 Task: Find connections with filter location Ferrol with filter topic #Networkwith filter profile language Potuguese with filter current company Humans of Bombay with filter school Arts Commerce Jobs with filter industry Technology, Information and Internet with filter service category Video Production with filter keywords title Chief
Action: Mouse moved to (188, 252)
Screenshot: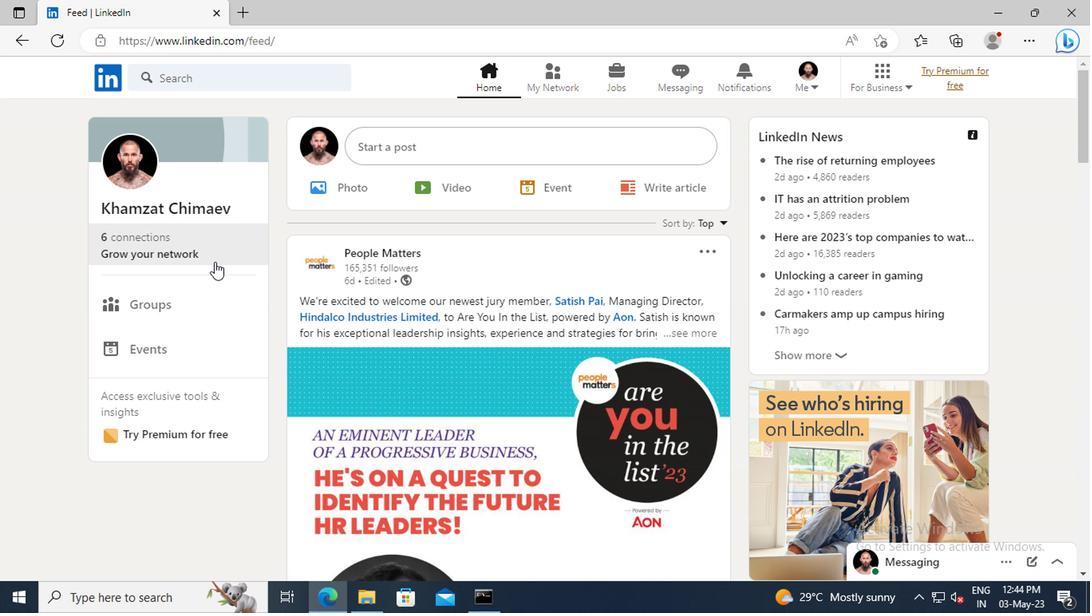 
Action: Mouse pressed left at (188, 252)
Screenshot: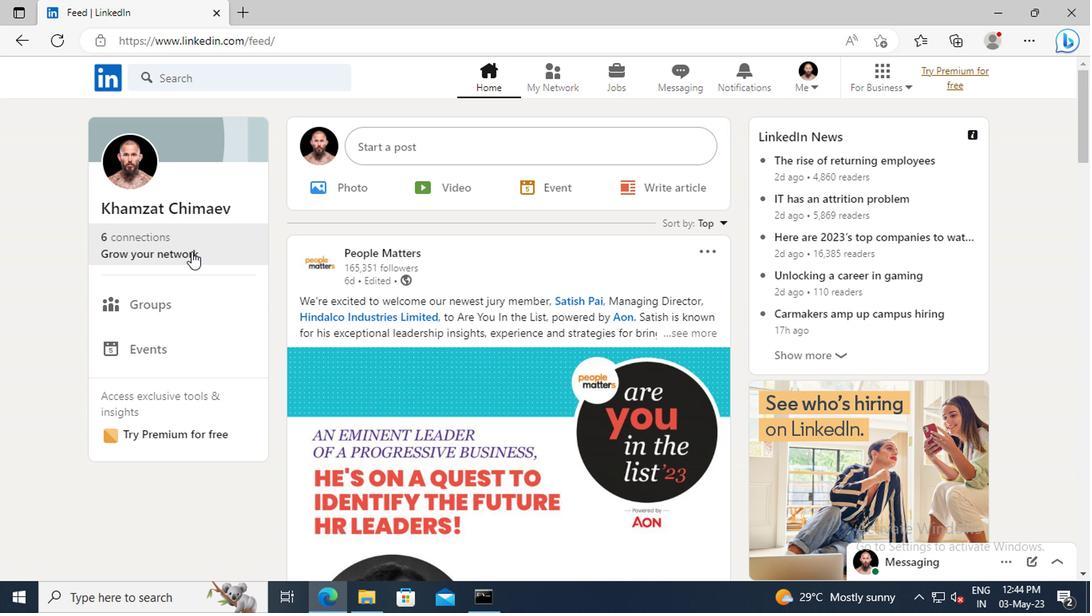 
Action: Mouse moved to (179, 172)
Screenshot: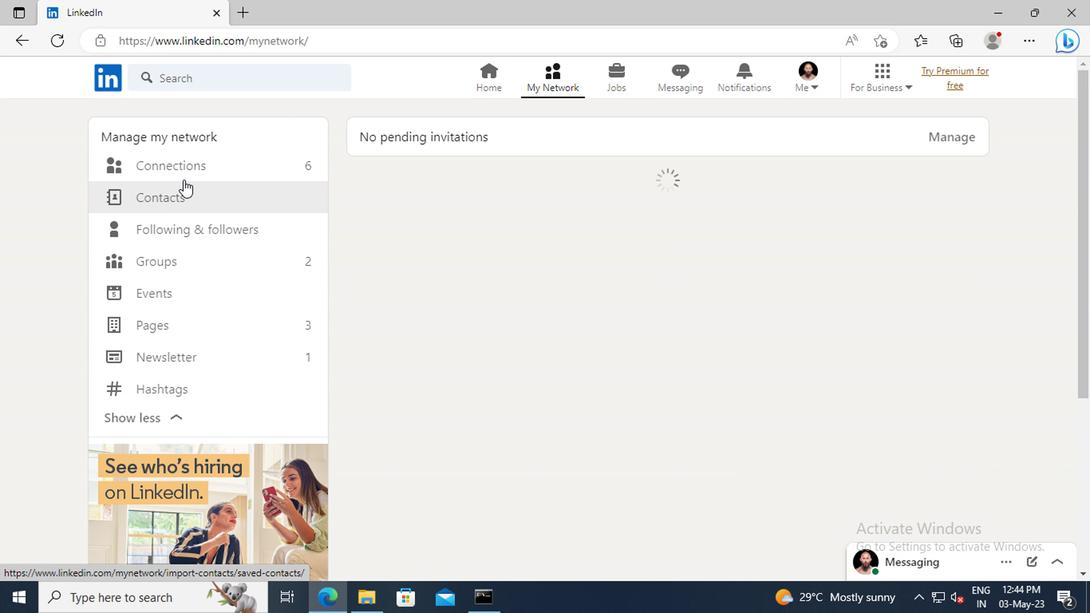 
Action: Mouse pressed left at (179, 172)
Screenshot: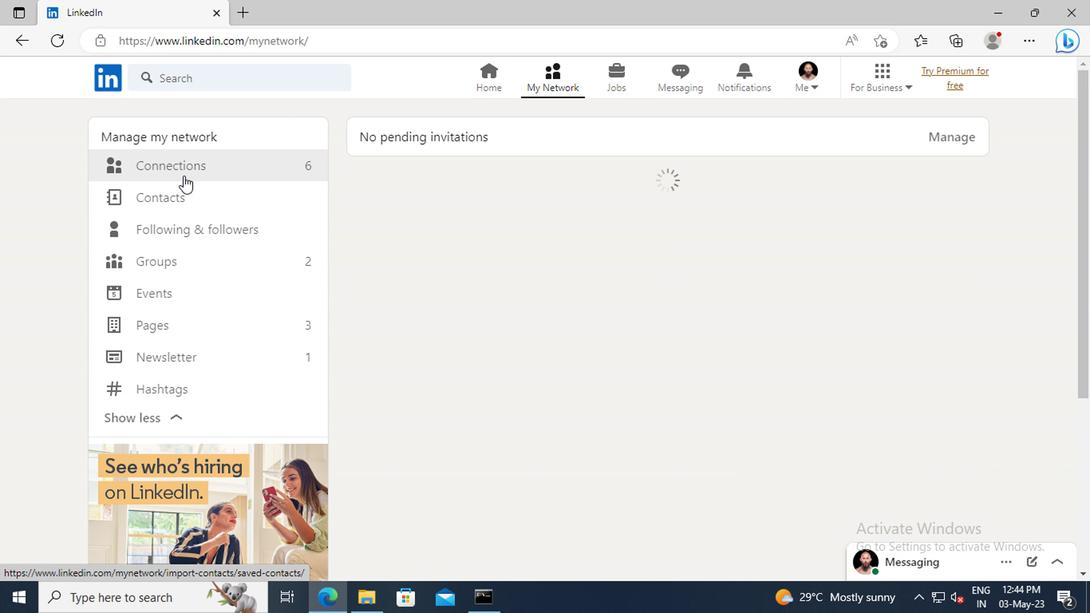 
Action: Mouse moved to (631, 173)
Screenshot: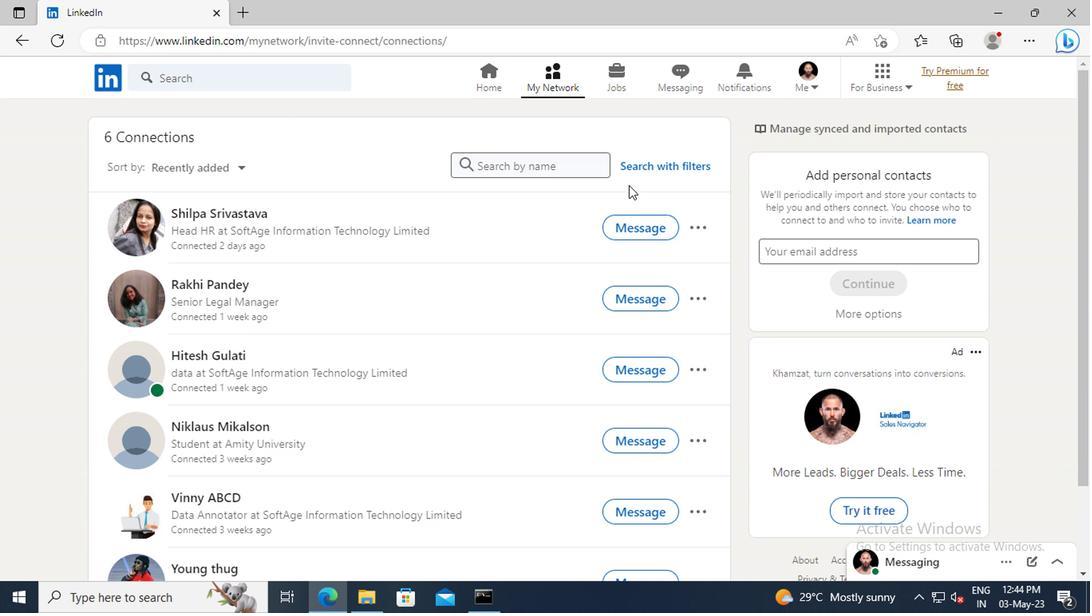 
Action: Mouse pressed left at (631, 173)
Screenshot: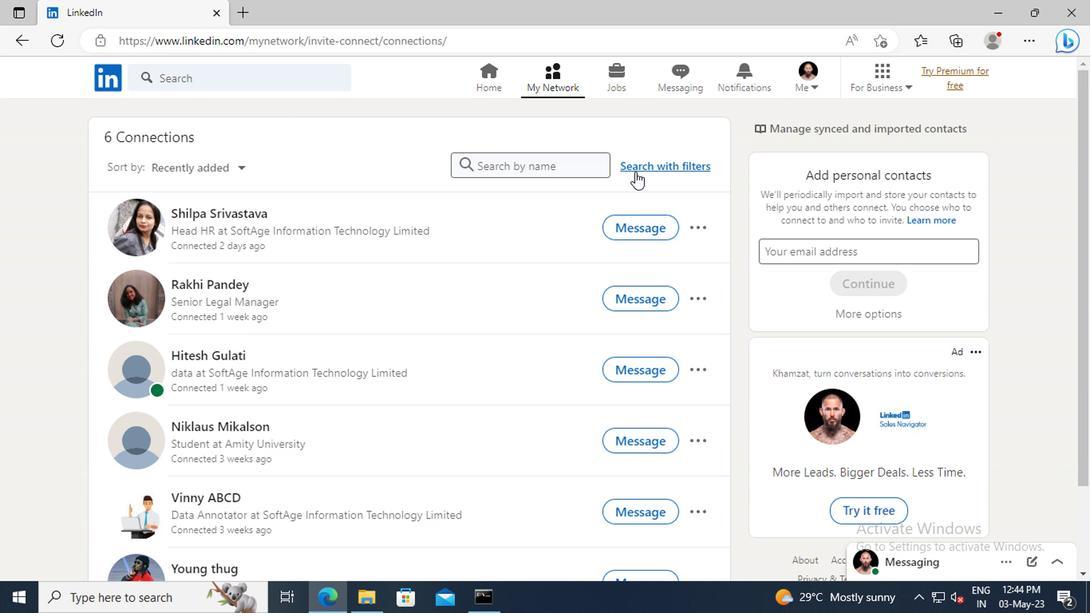 
Action: Mouse moved to (602, 127)
Screenshot: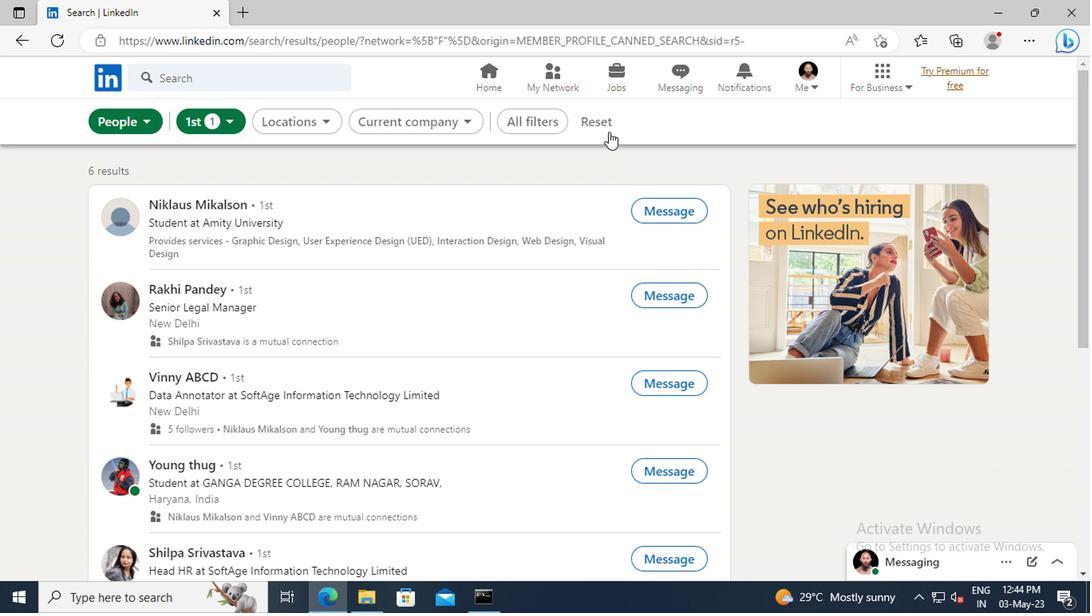 
Action: Mouse pressed left at (602, 127)
Screenshot: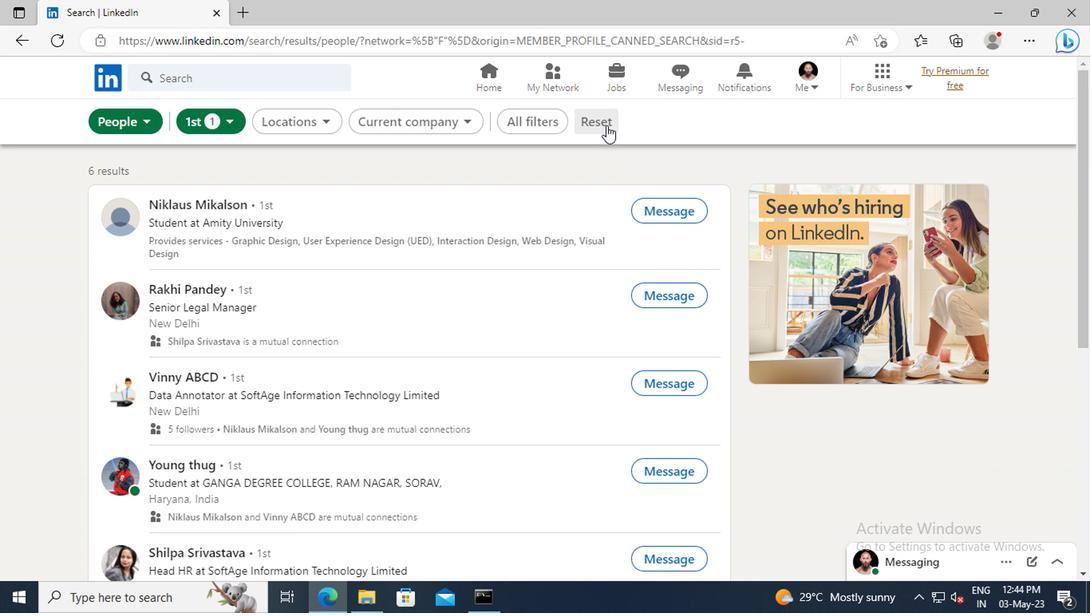 
Action: Mouse moved to (573, 127)
Screenshot: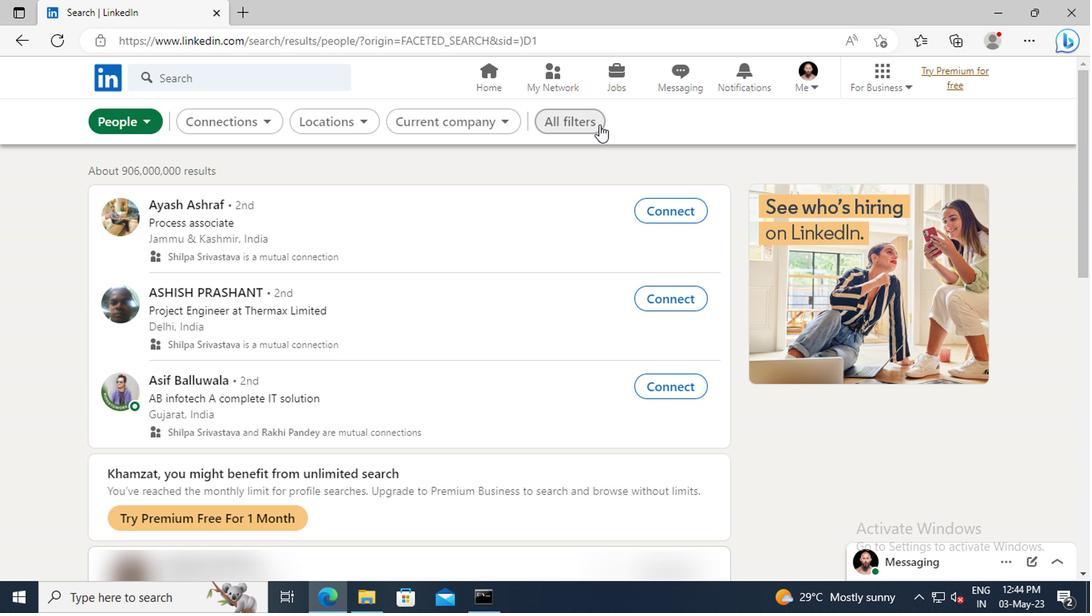 
Action: Mouse pressed left at (573, 127)
Screenshot: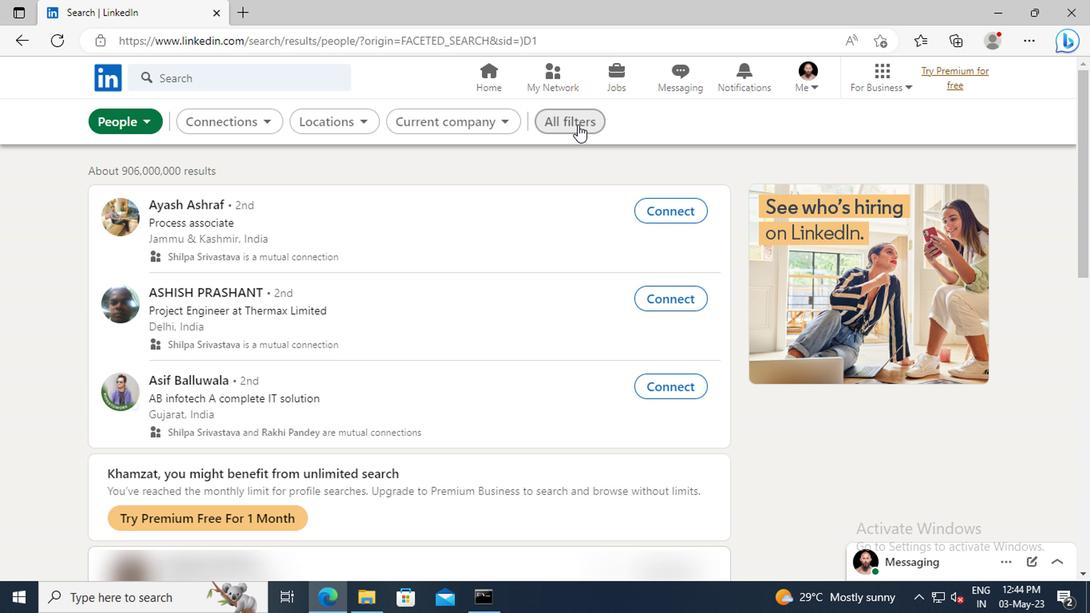 
Action: Mouse moved to (862, 294)
Screenshot: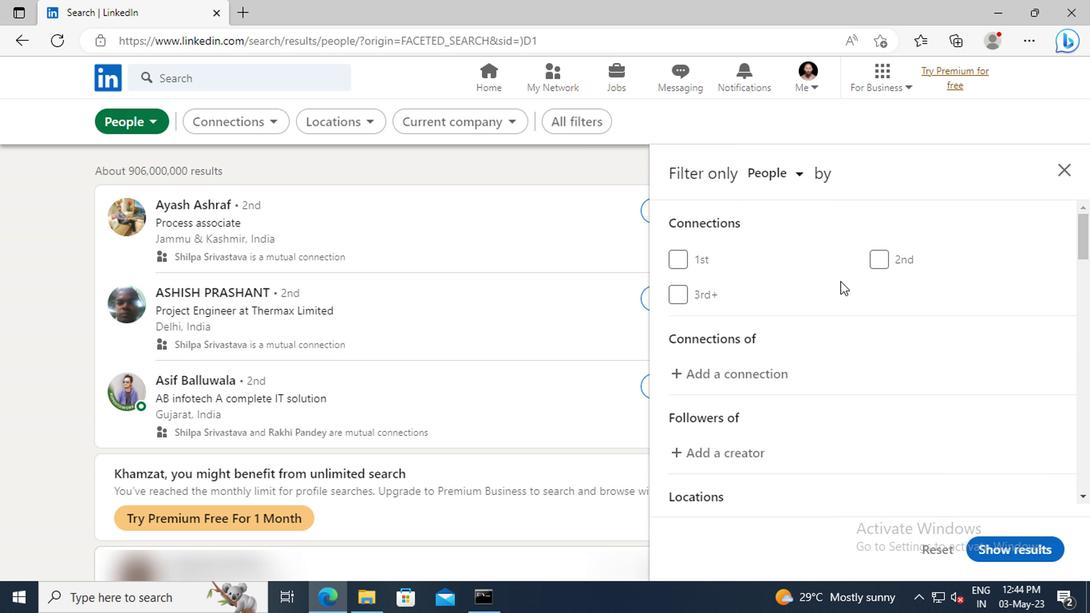 
Action: Mouse scrolled (862, 292) with delta (0, -1)
Screenshot: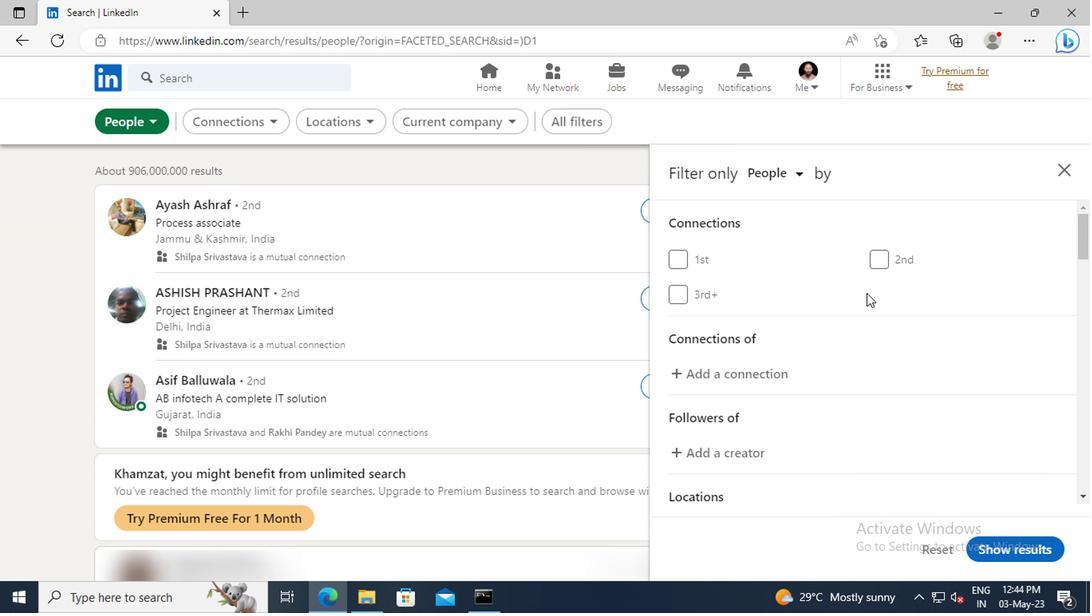 
Action: Mouse scrolled (862, 292) with delta (0, -1)
Screenshot: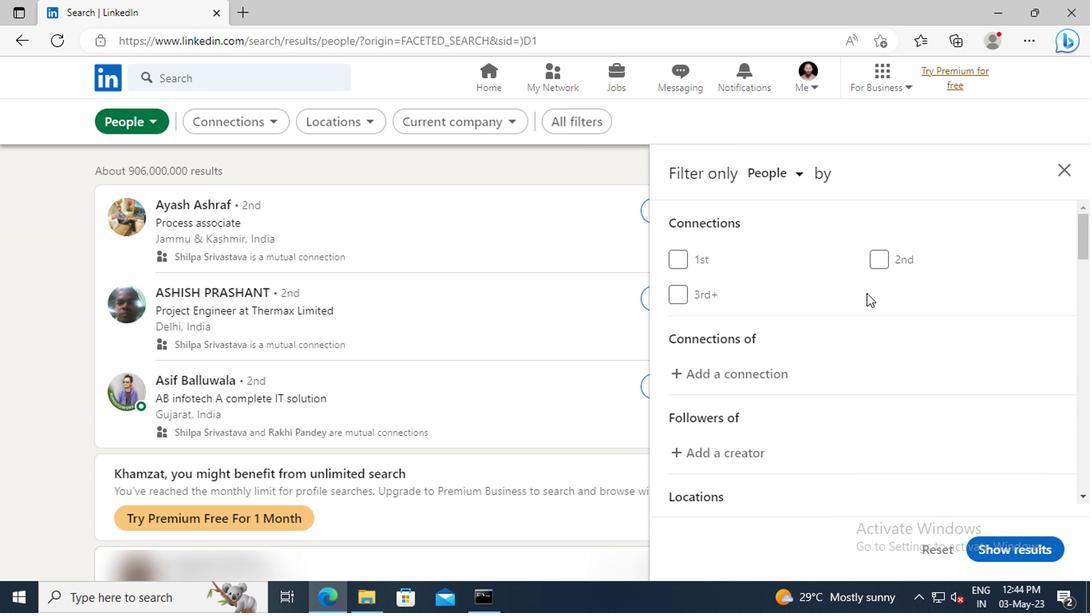 
Action: Mouse scrolled (862, 292) with delta (0, -1)
Screenshot: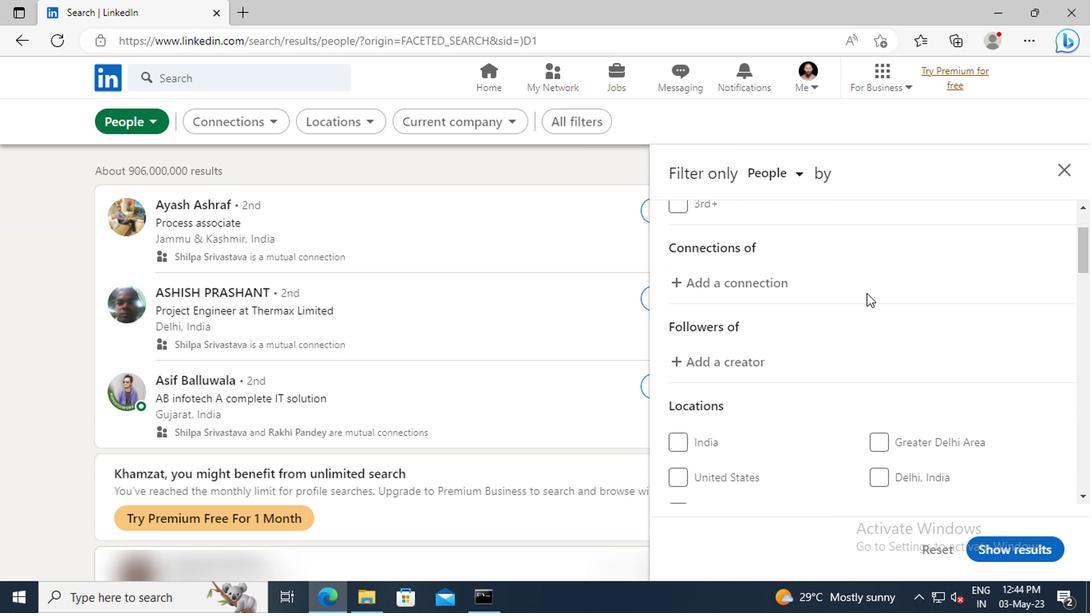 
Action: Mouse scrolled (862, 292) with delta (0, -1)
Screenshot: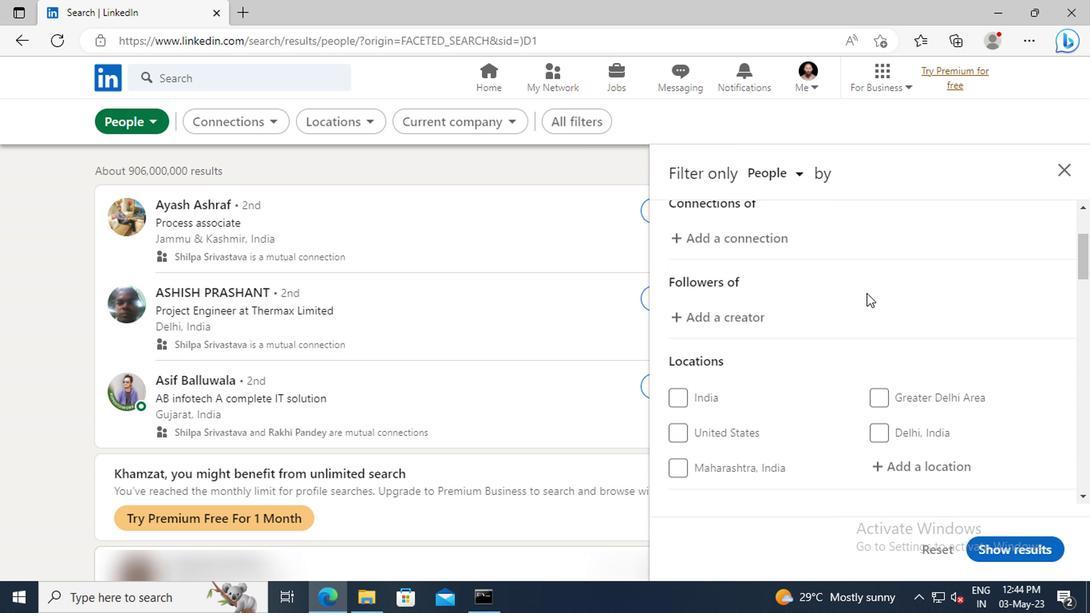 
Action: Mouse scrolled (862, 292) with delta (0, -1)
Screenshot: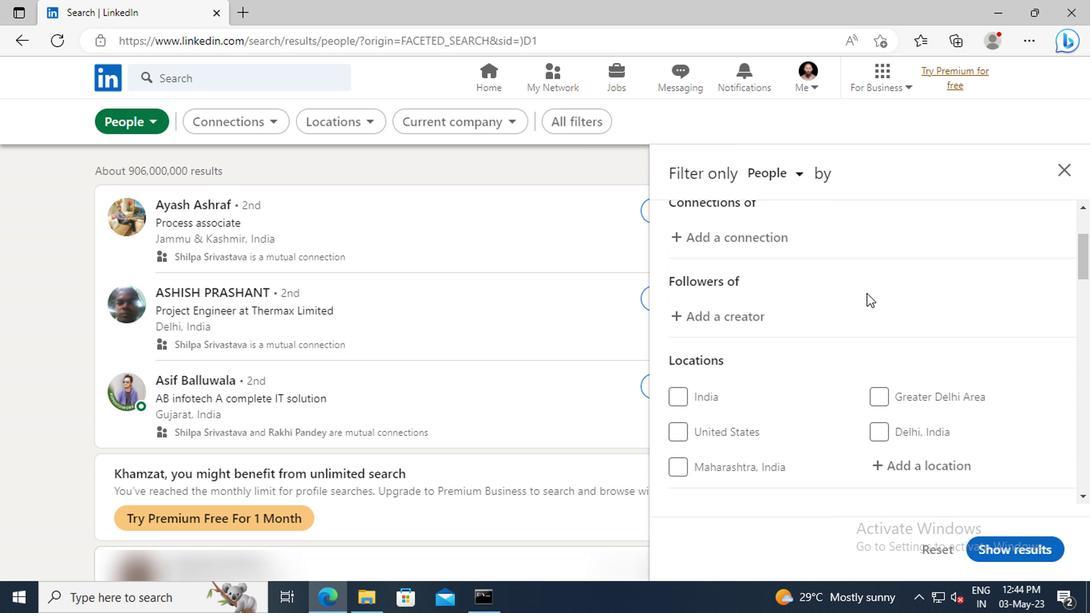 
Action: Mouse moved to (878, 372)
Screenshot: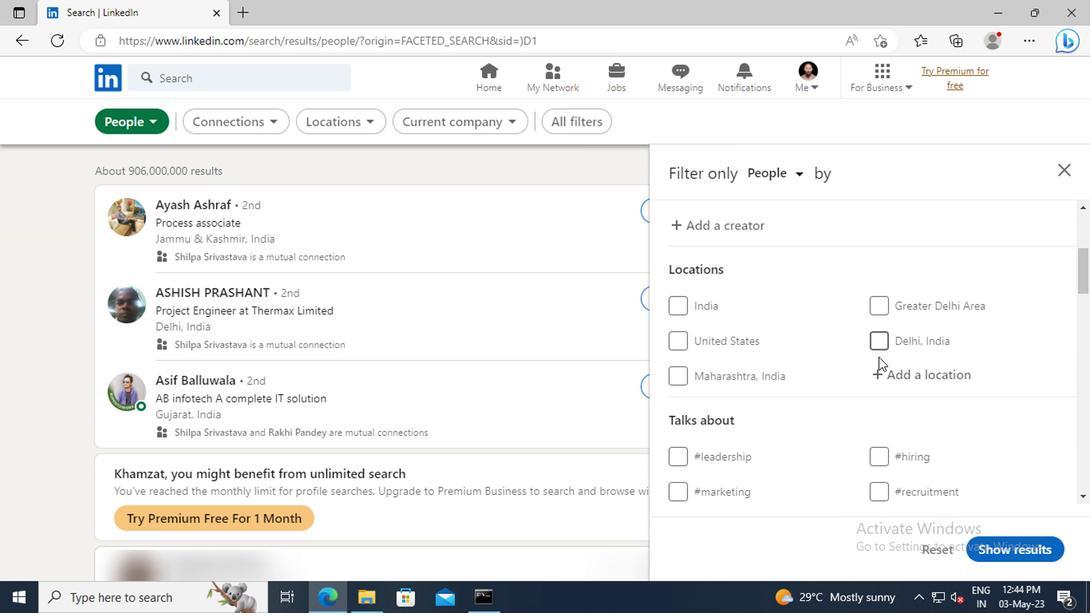 
Action: Mouse pressed left at (878, 372)
Screenshot: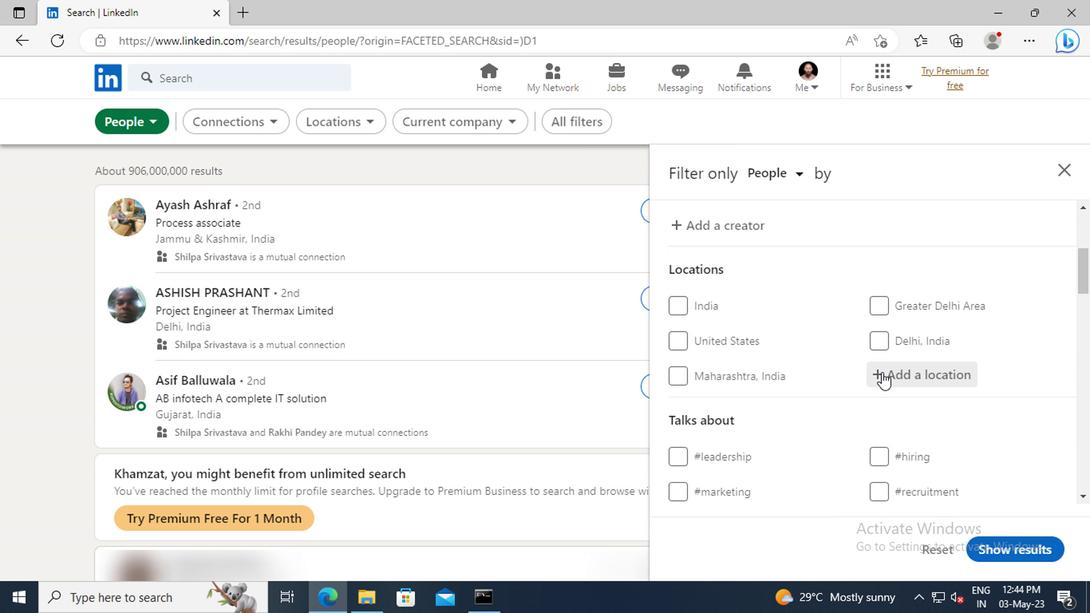 
Action: Key pressed <Key.shift>FERROL
Screenshot: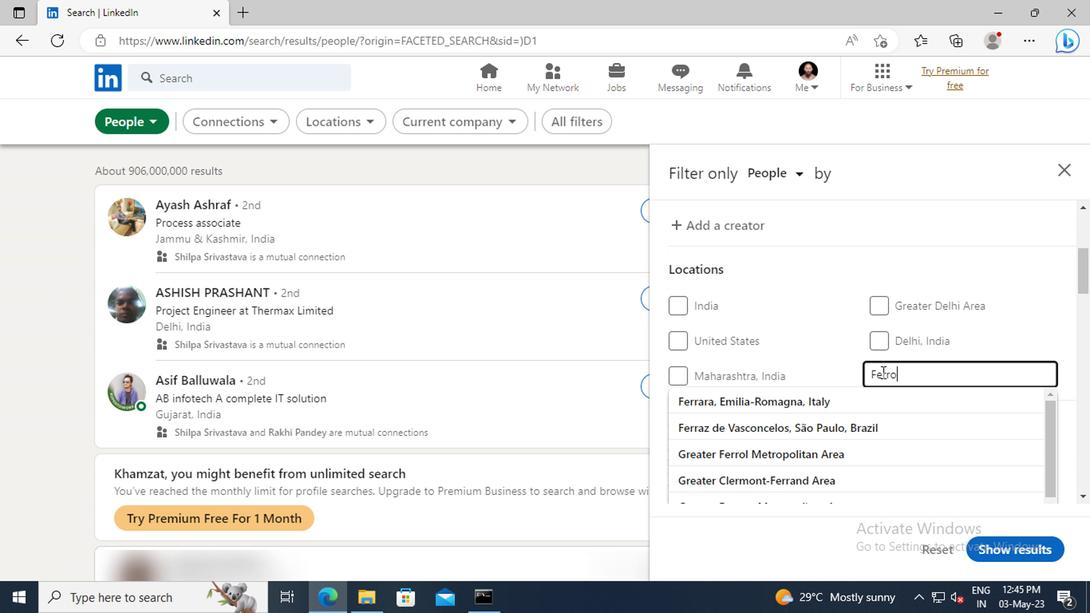 
Action: Mouse moved to (874, 443)
Screenshot: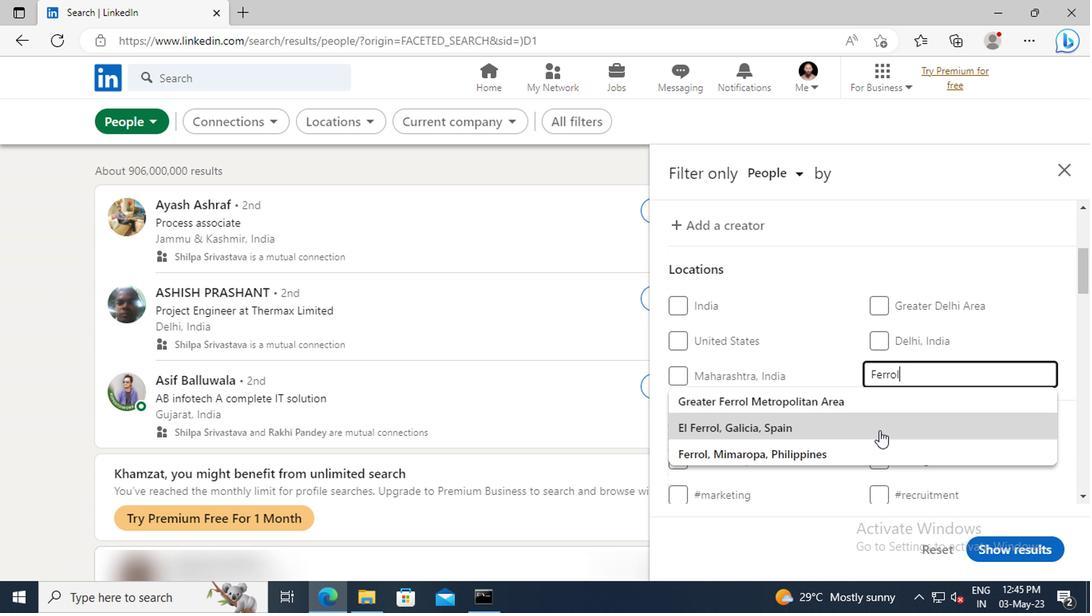 
Action: Mouse pressed left at (874, 443)
Screenshot: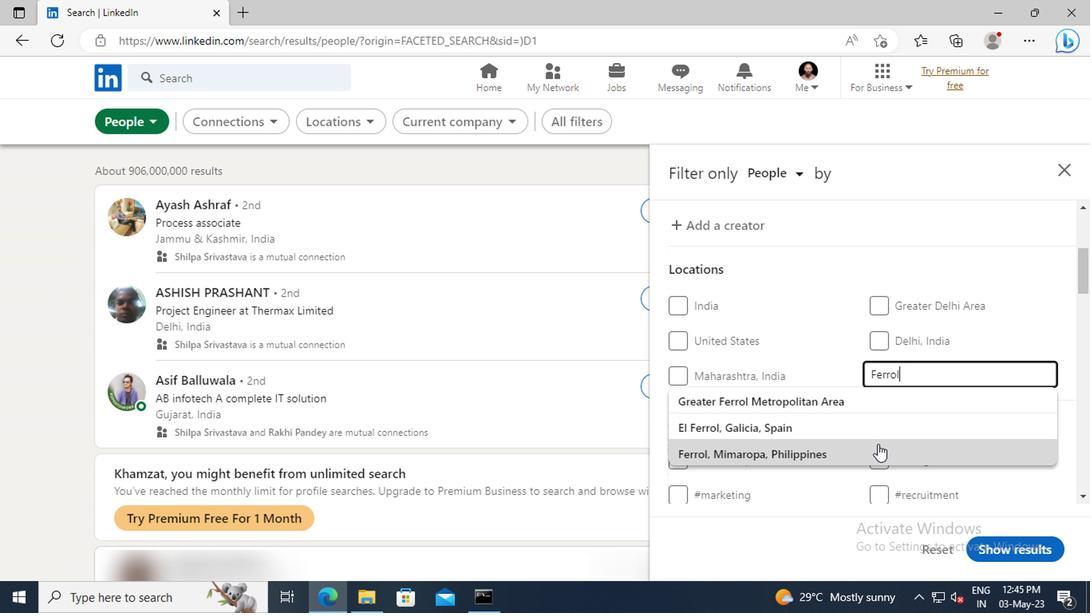 
Action: Mouse scrolled (874, 442) with delta (0, -1)
Screenshot: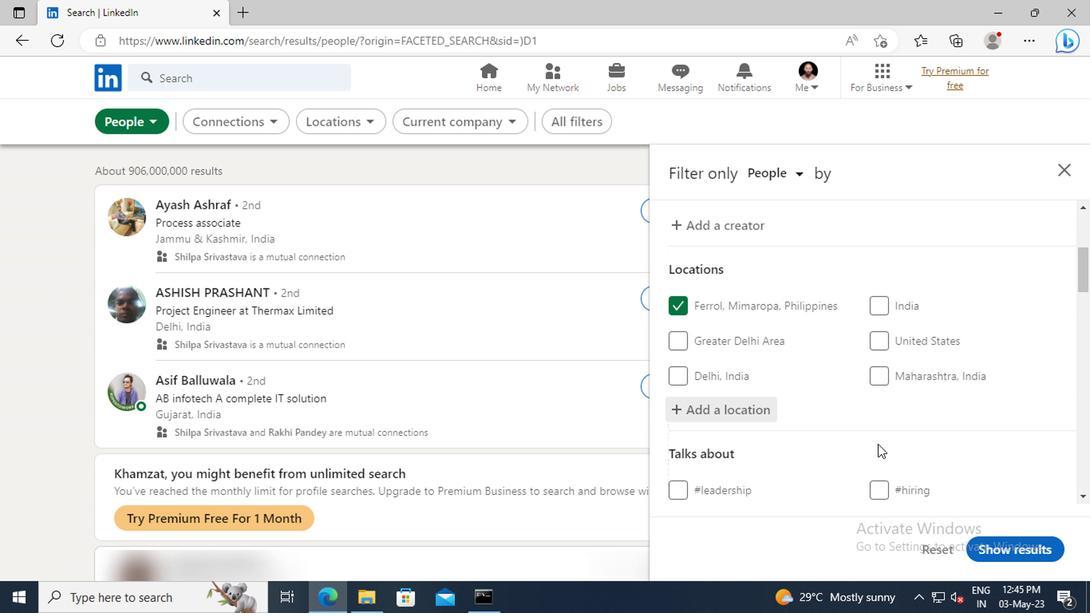 
Action: Mouse scrolled (874, 442) with delta (0, -1)
Screenshot: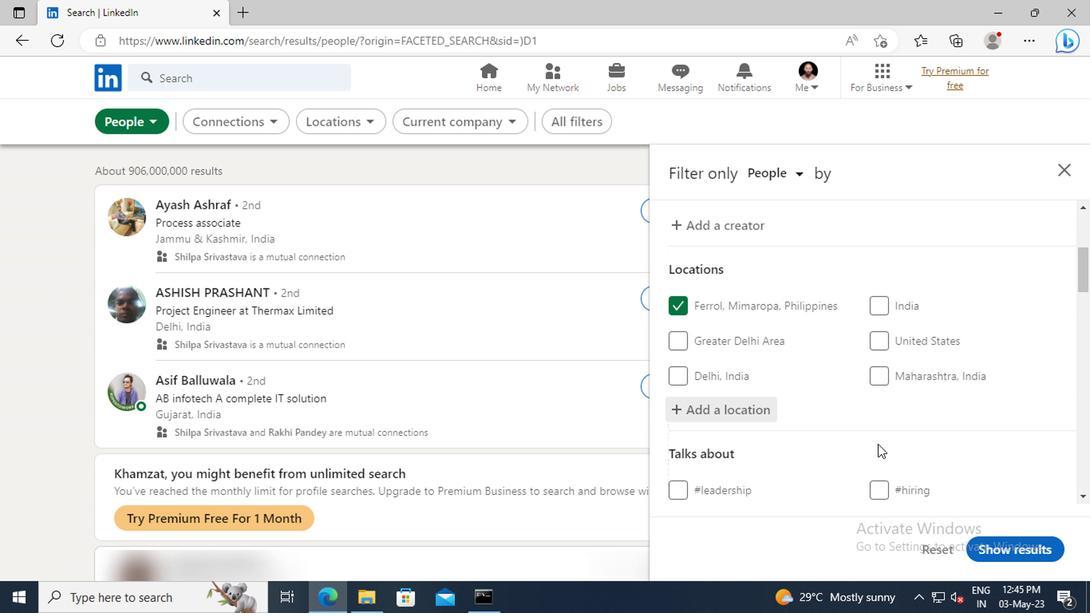 
Action: Mouse scrolled (874, 442) with delta (0, -1)
Screenshot: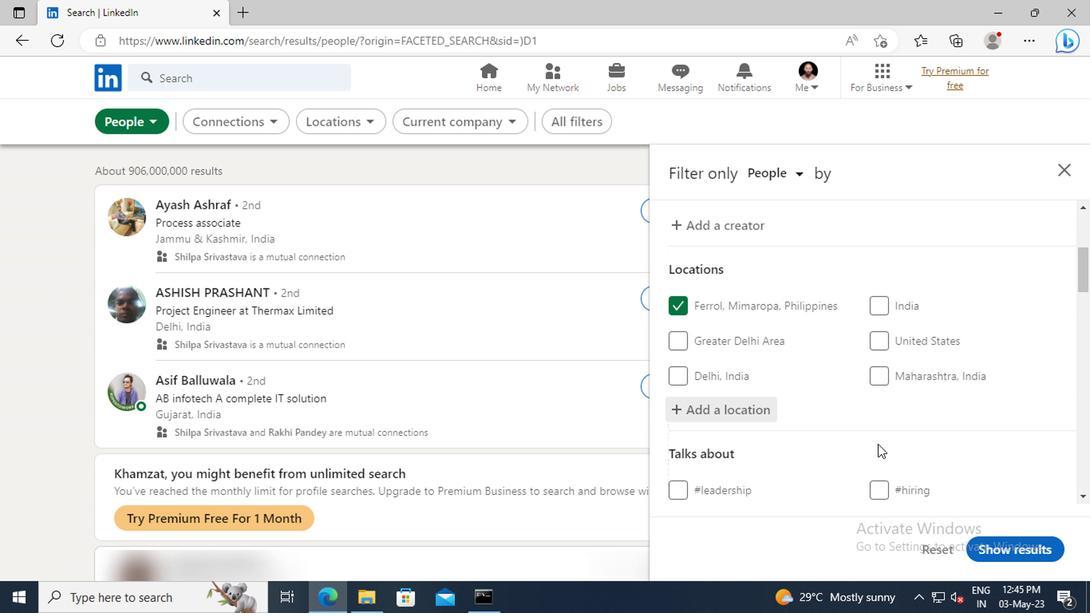 
Action: Mouse moved to (880, 432)
Screenshot: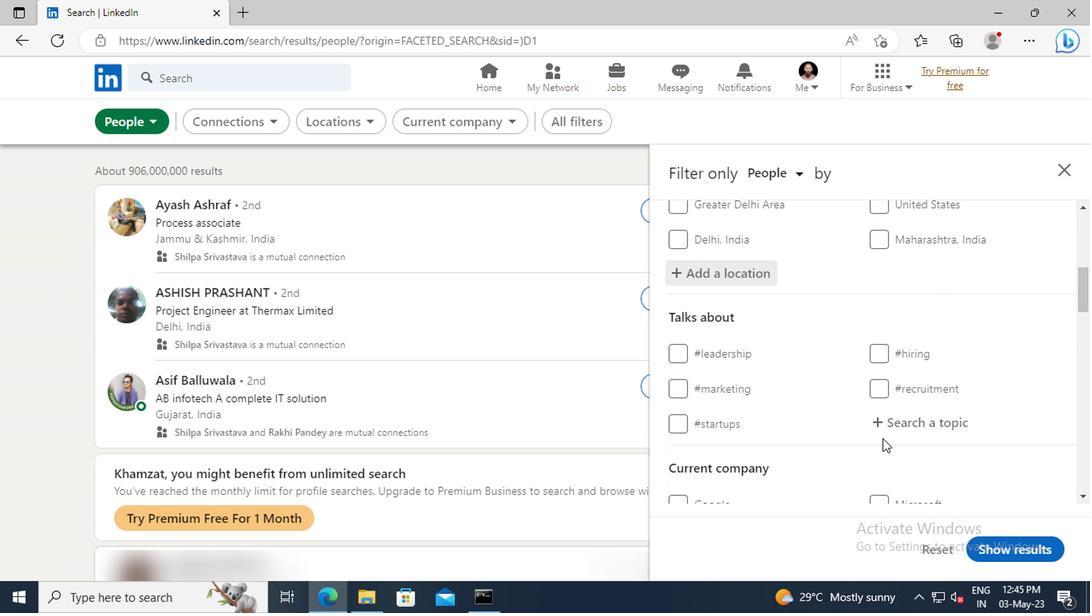 
Action: Mouse pressed left at (880, 432)
Screenshot: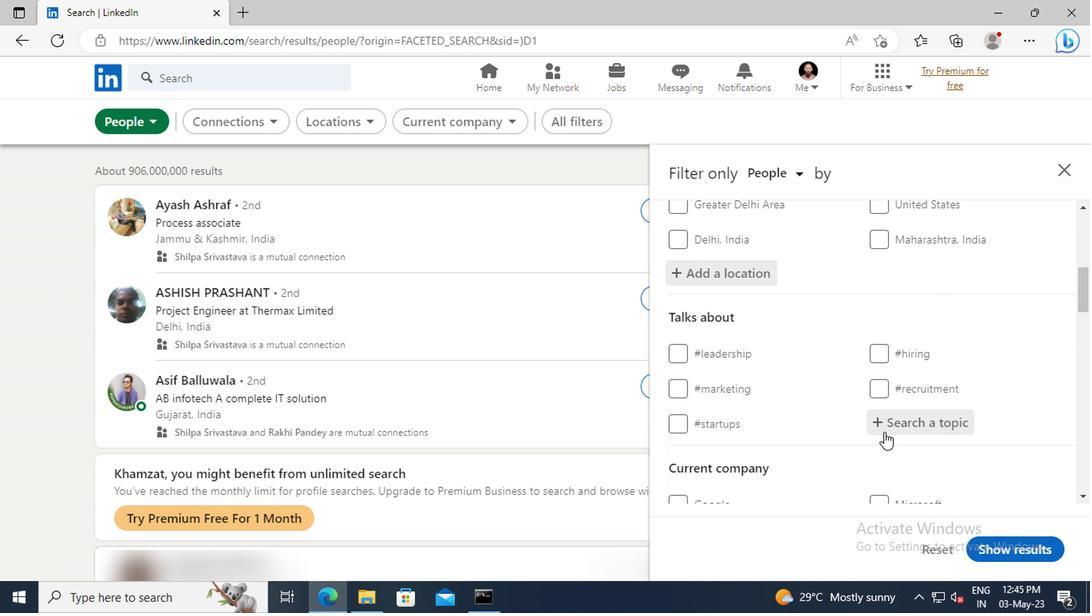 
Action: Key pressed <Key.shift>NETWORK
Screenshot: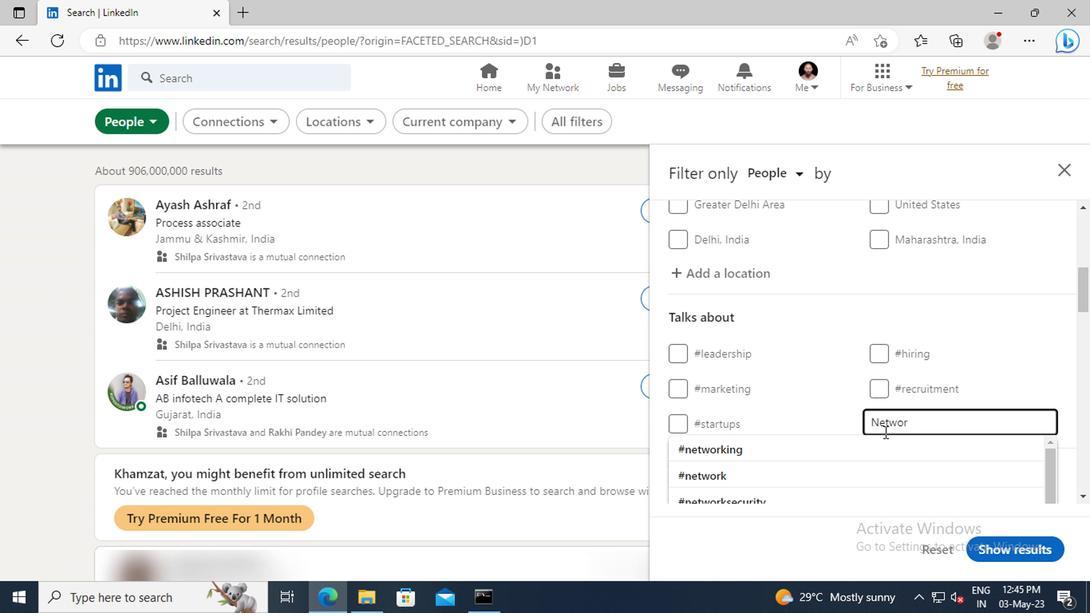 
Action: Mouse moved to (885, 463)
Screenshot: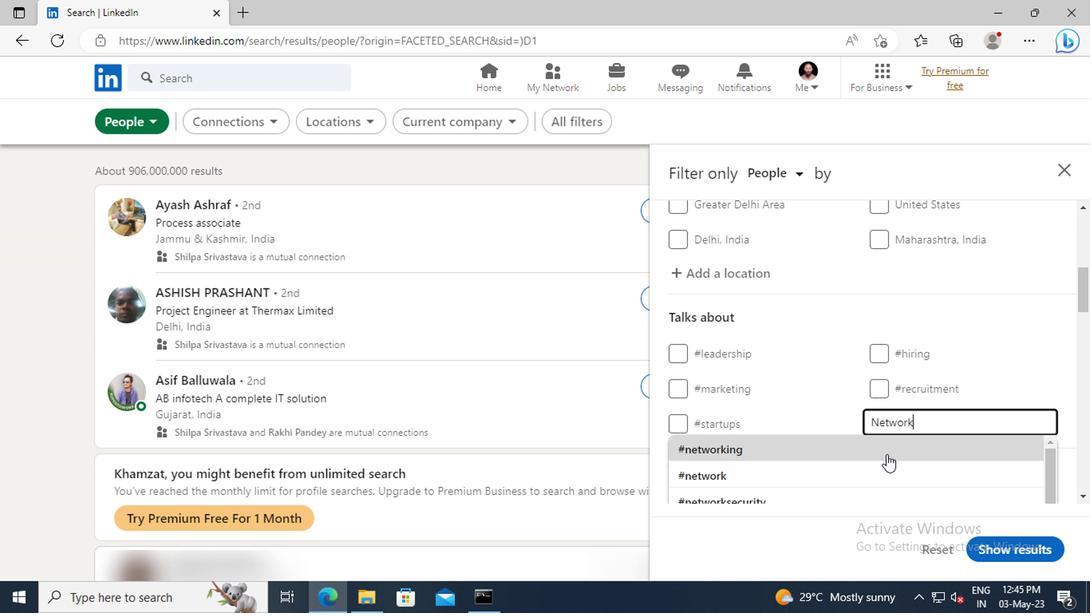 
Action: Mouse pressed left at (885, 463)
Screenshot: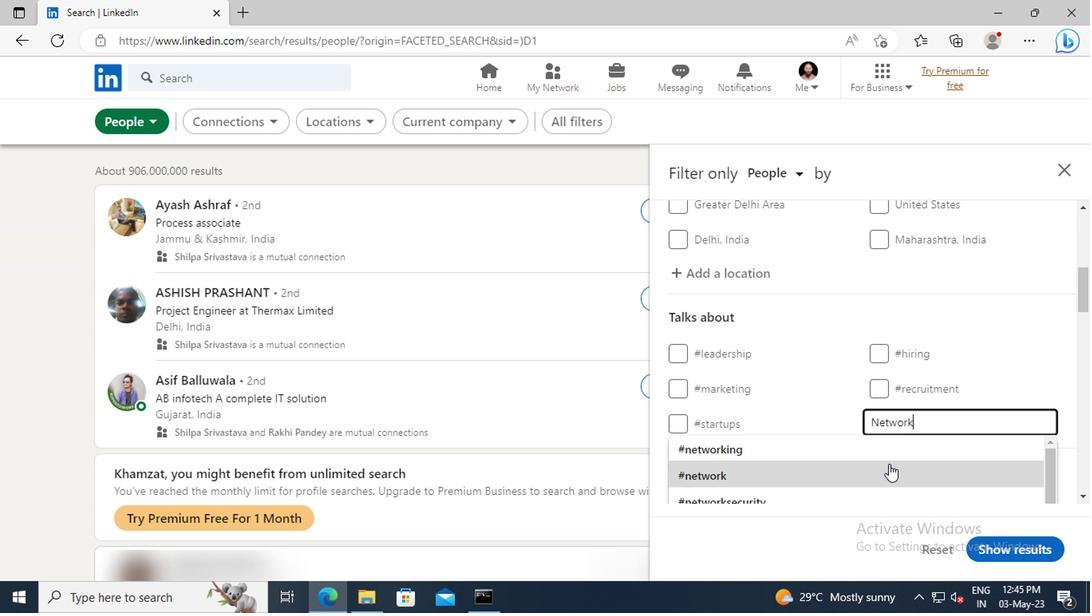 
Action: Mouse scrolled (885, 462) with delta (0, 0)
Screenshot: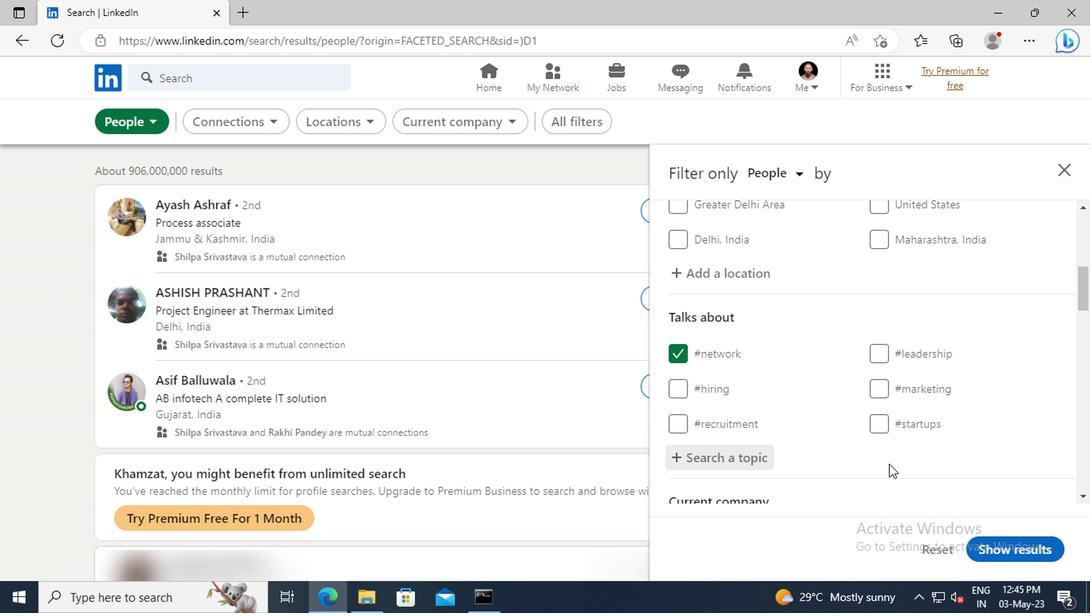 
Action: Mouse scrolled (885, 462) with delta (0, 0)
Screenshot: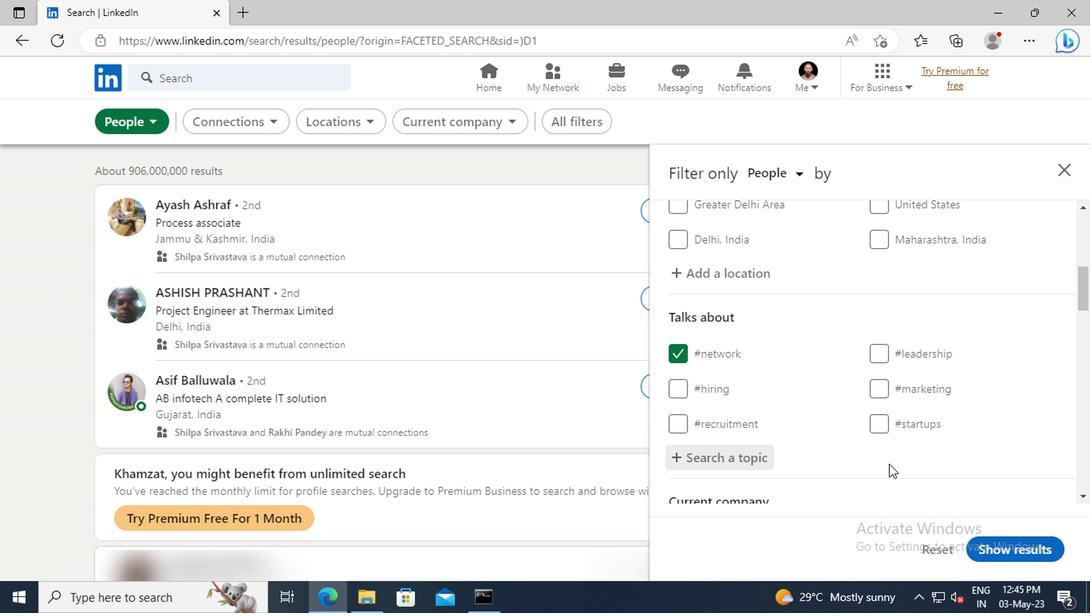 
Action: Mouse moved to (883, 403)
Screenshot: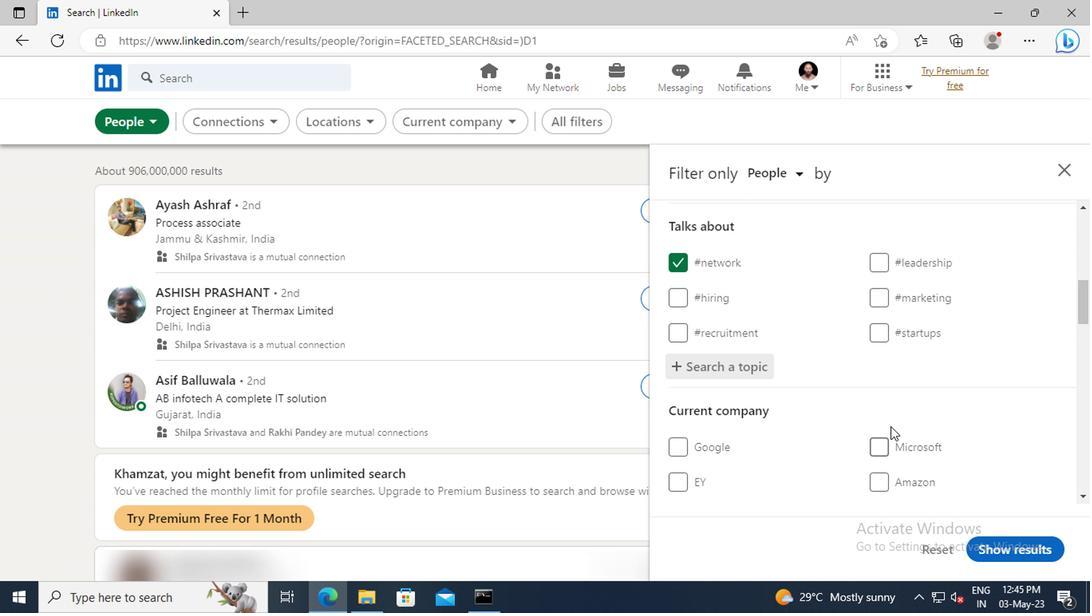
Action: Mouse scrolled (883, 402) with delta (0, 0)
Screenshot: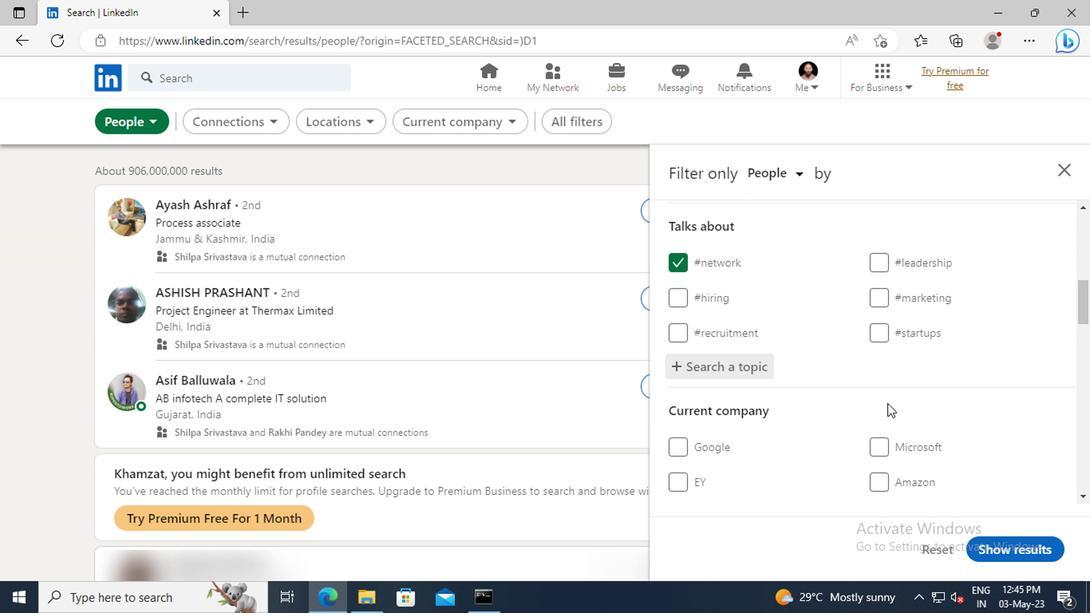 
Action: Mouse scrolled (883, 402) with delta (0, 0)
Screenshot: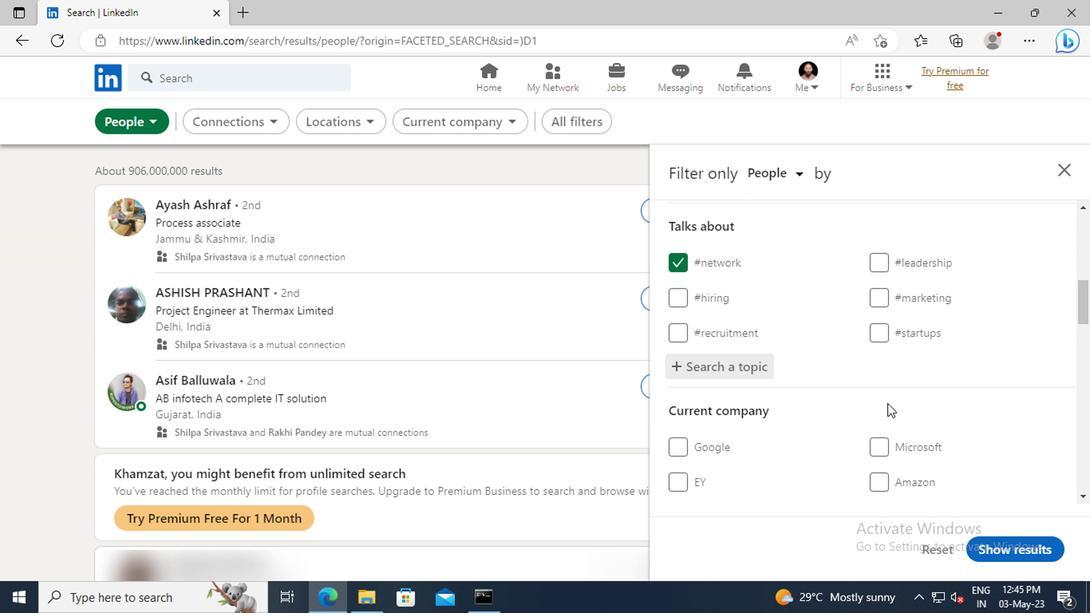 
Action: Mouse scrolled (883, 402) with delta (0, 0)
Screenshot: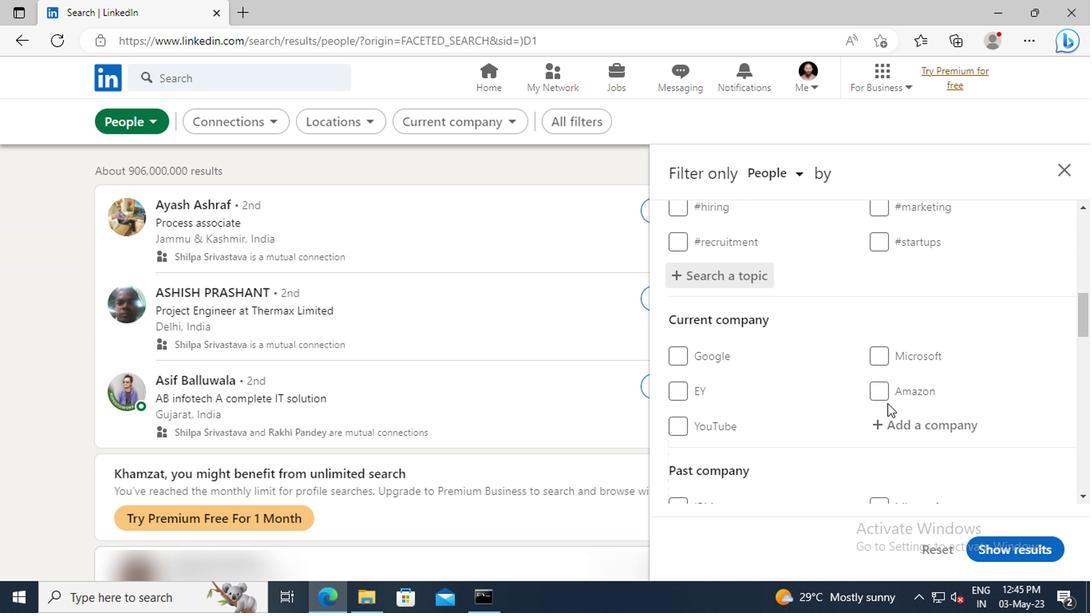 
Action: Mouse scrolled (883, 402) with delta (0, 0)
Screenshot: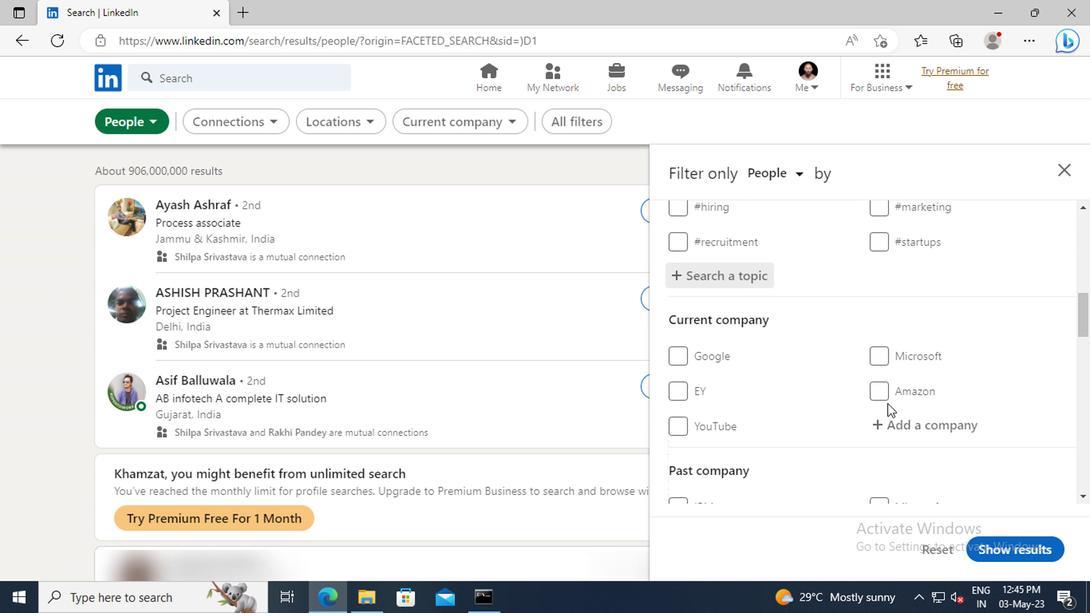 
Action: Mouse moved to (880, 393)
Screenshot: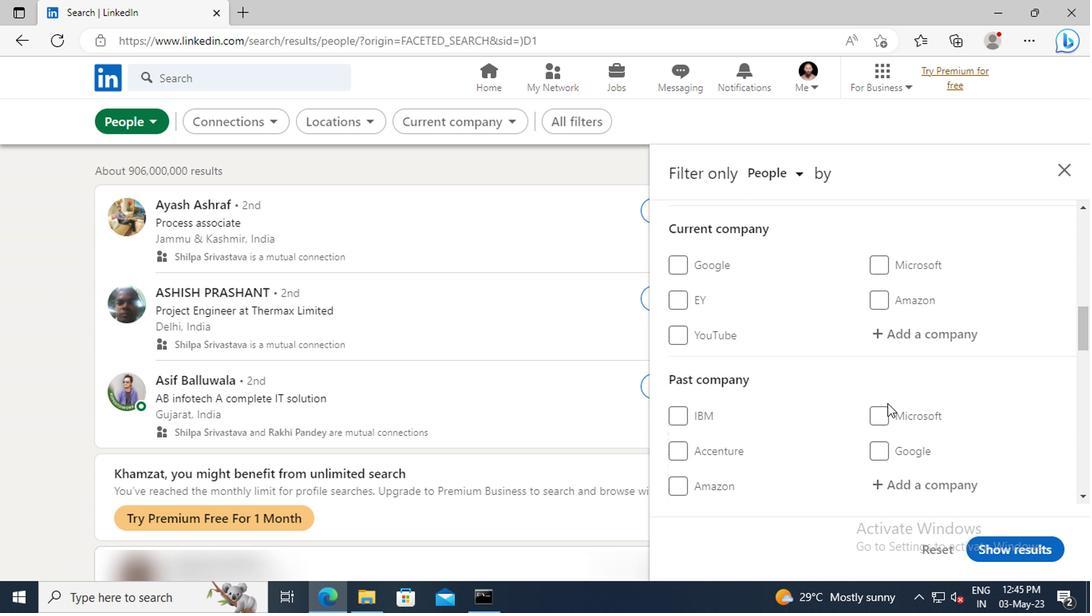 
Action: Mouse scrolled (880, 392) with delta (0, -1)
Screenshot: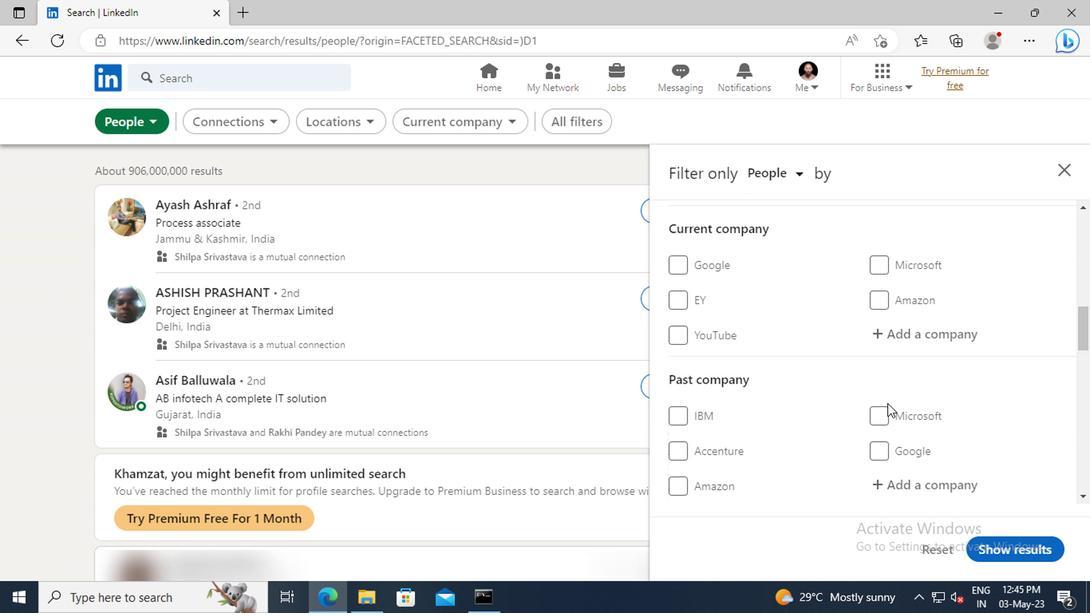 
Action: Mouse scrolled (880, 392) with delta (0, -1)
Screenshot: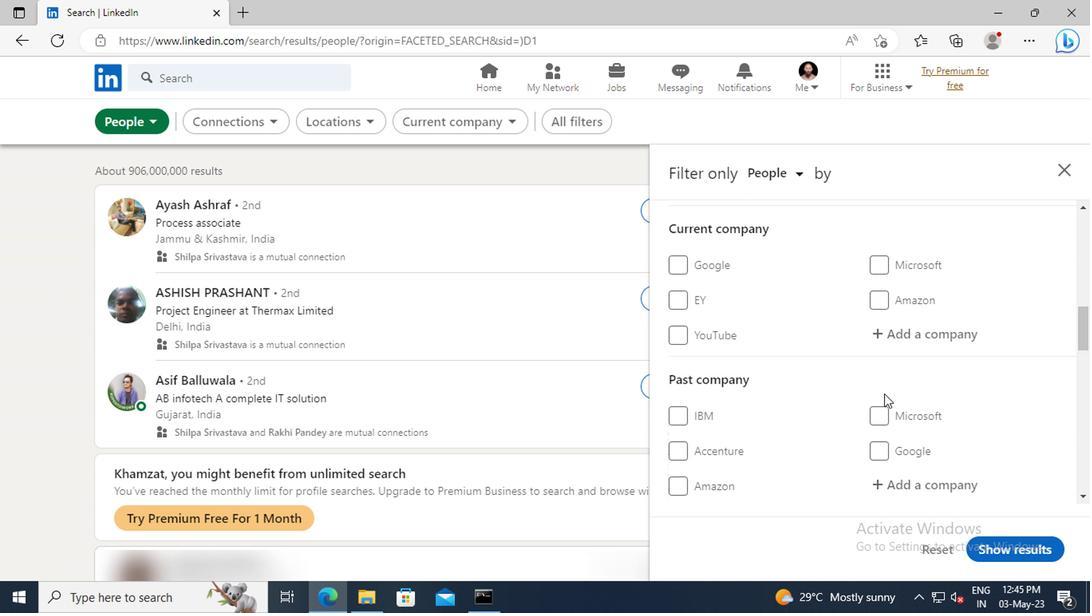 
Action: Mouse moved to (876, 376)
Screenshot: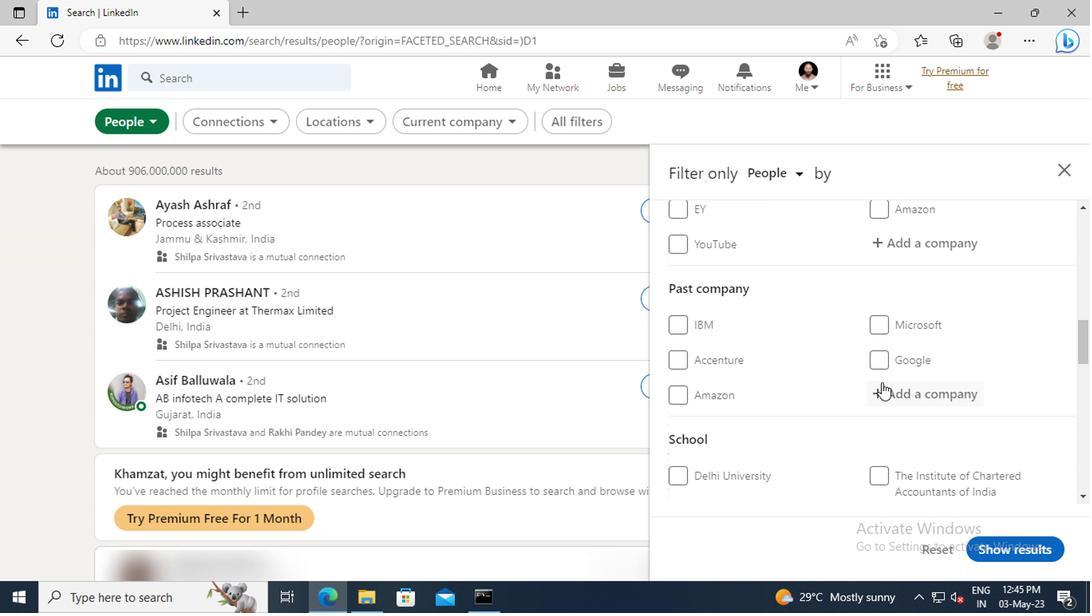 
Action: Mouse scrolled (876, 375) with delta (0, 0)
Screenshot: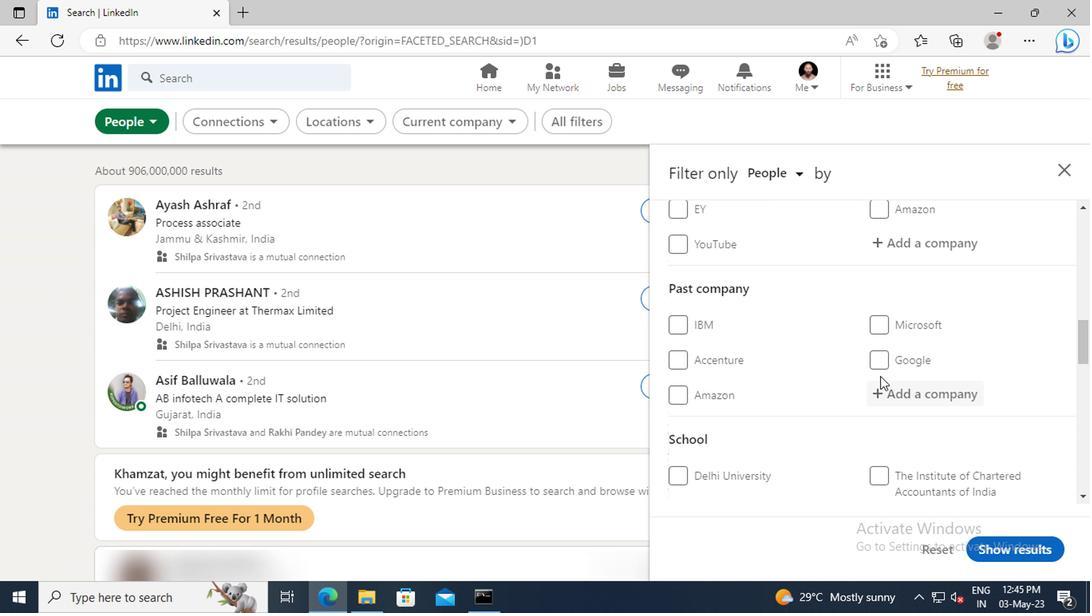 
Action: Mouse scrolled (876, 375) with delta (0, 0)
Screenshot: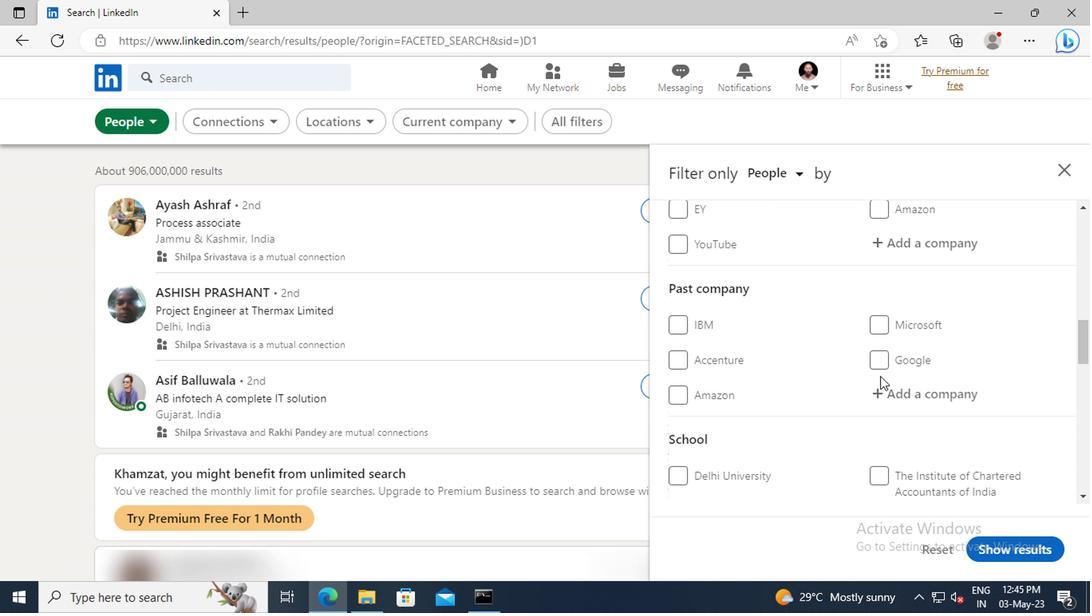 
Action: Mouse moved to (876, 374)
Screenshot: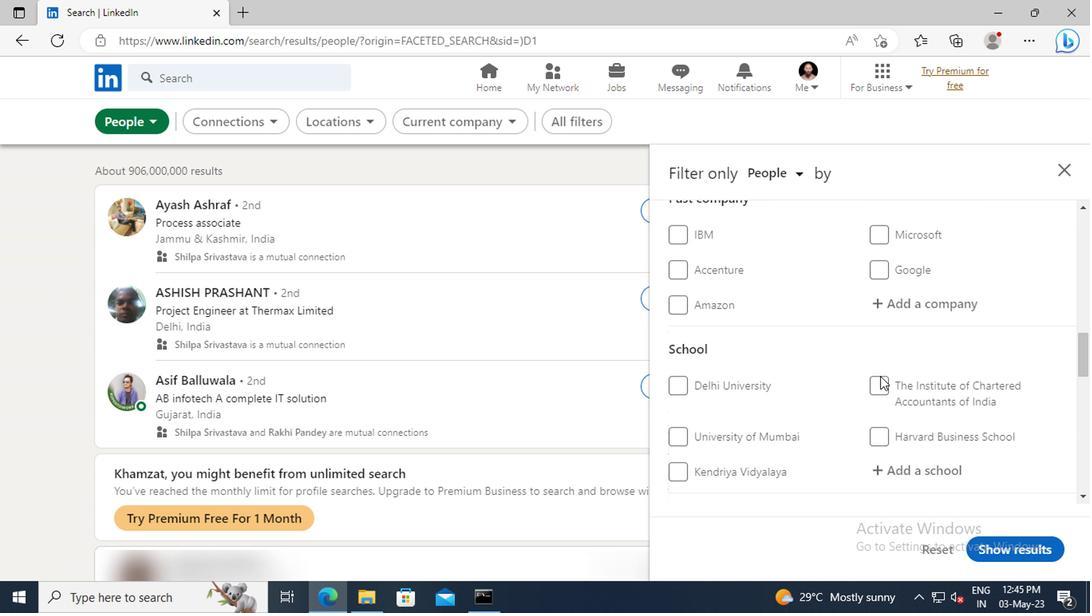 
Action: Mouse scrolled (876, 374) with delta (0, 0)
Screenshot: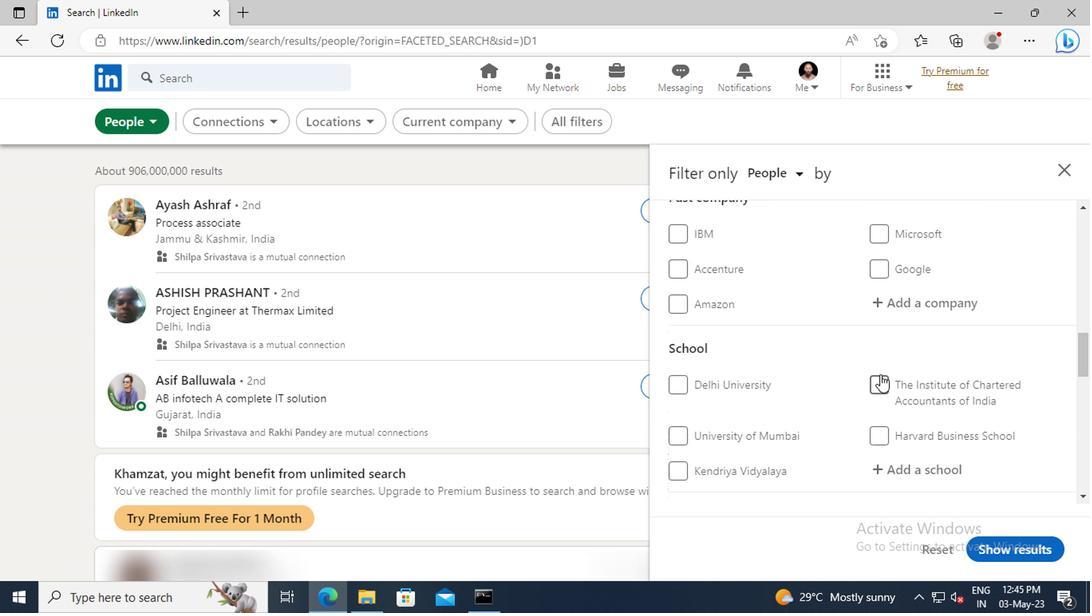 
Action: Mouse scrolled (876, 374) with delta (0, 0)
Screenshot: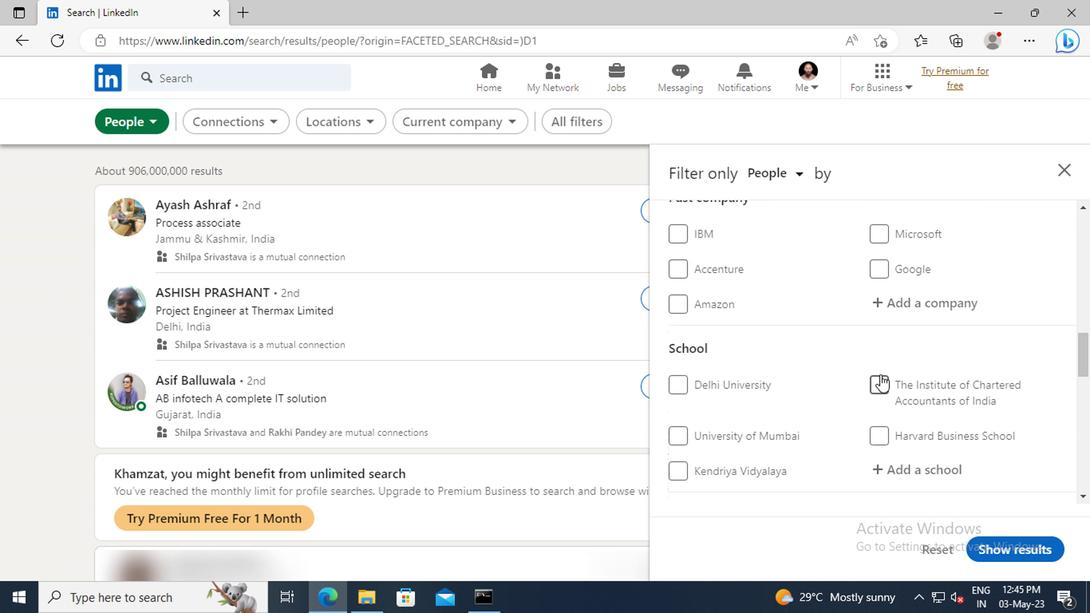 
Action: Mouse moved to (876, 368)
Screenshot: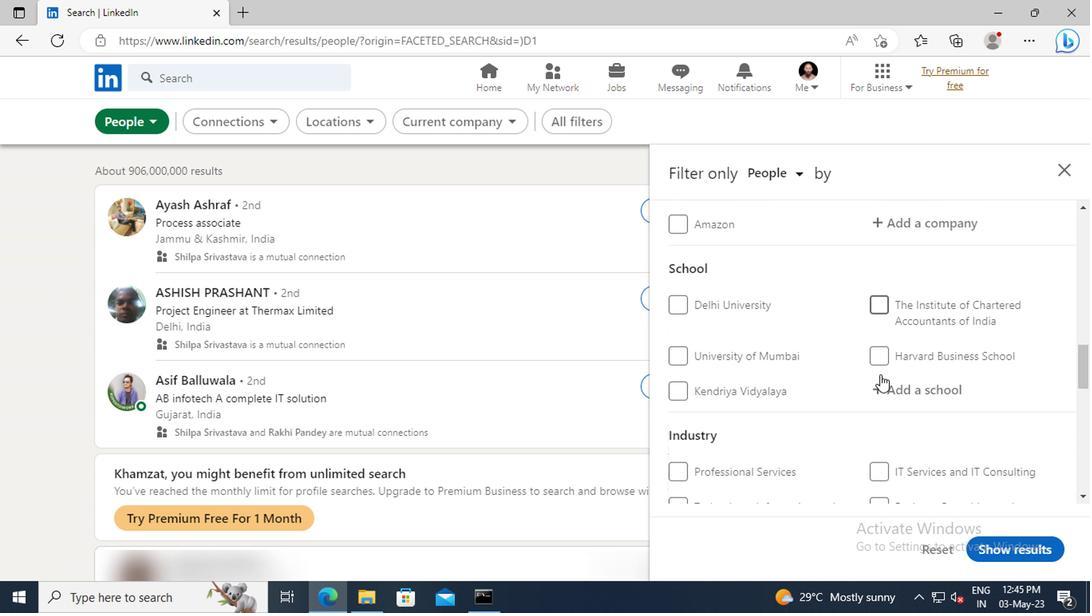 
Action: Mouse scrolled (876, 367) with delta (0, 0)
Screenshot: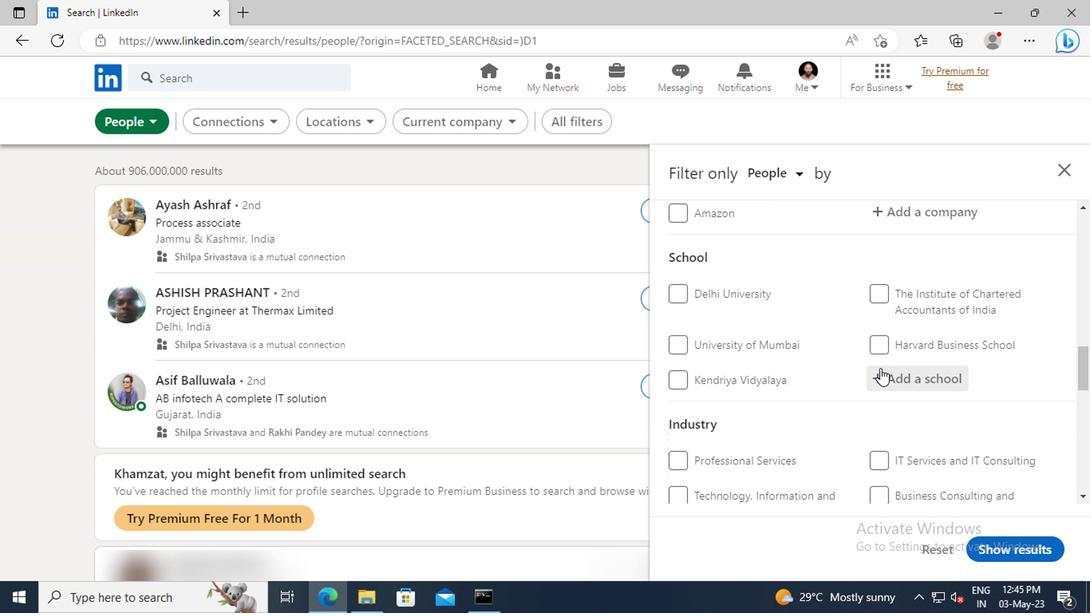 
Action: Mouse scrolled (876, 367) with delta (0, 0)
Screenshot: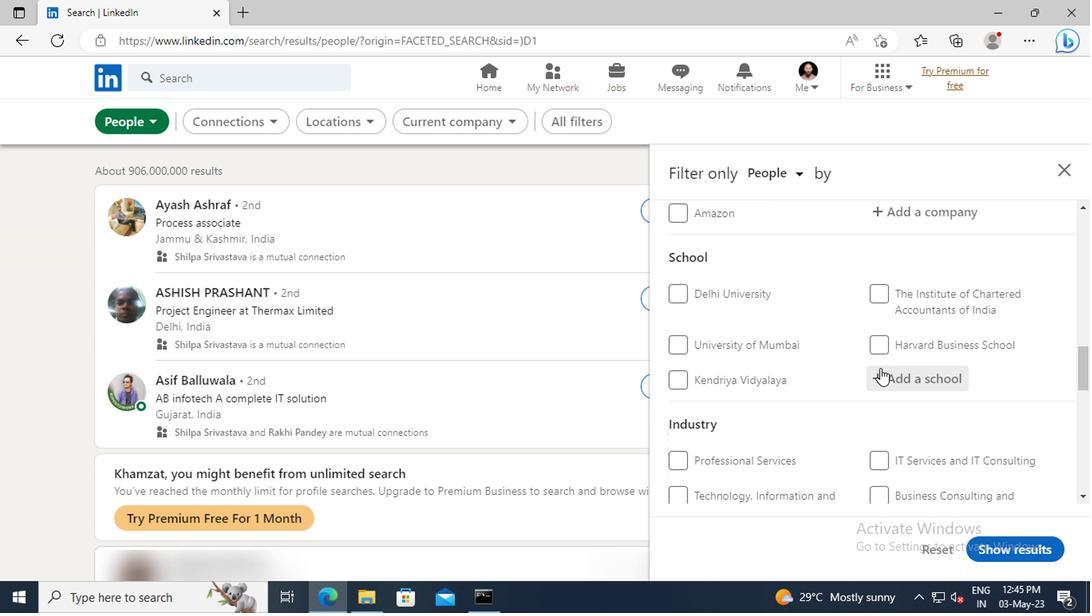 
Action: Mouse scrolled (876, 367) with delta (0, 0)
Screenshot: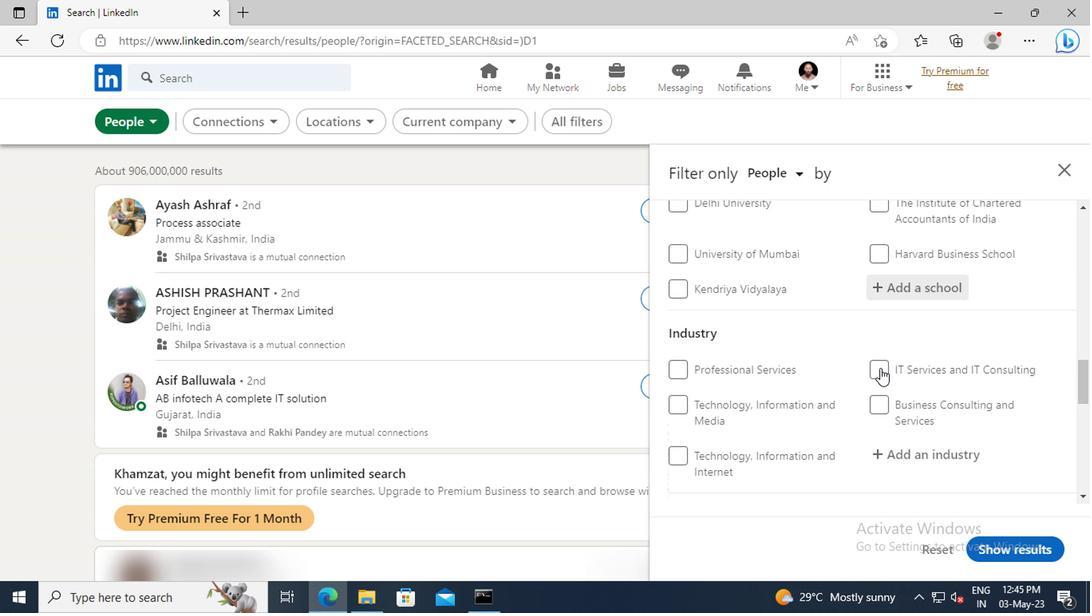 
Action: Mouse scrolled (876, 367) with delta (0, 0)
Screenshot: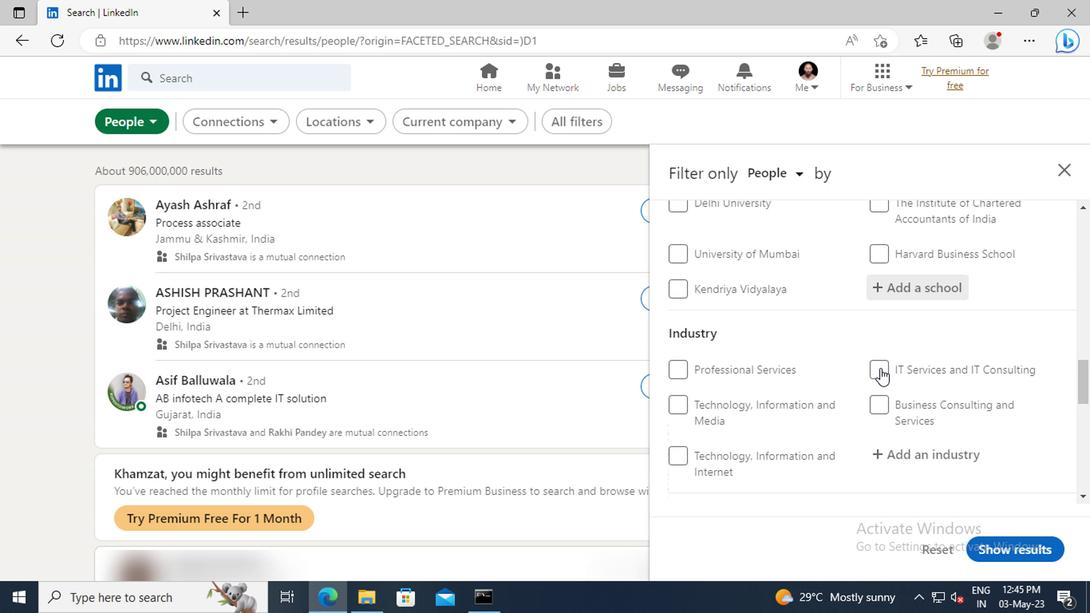 
Action: Mouse scrolled (876, 367) with delta (0, 0)
Screenshot: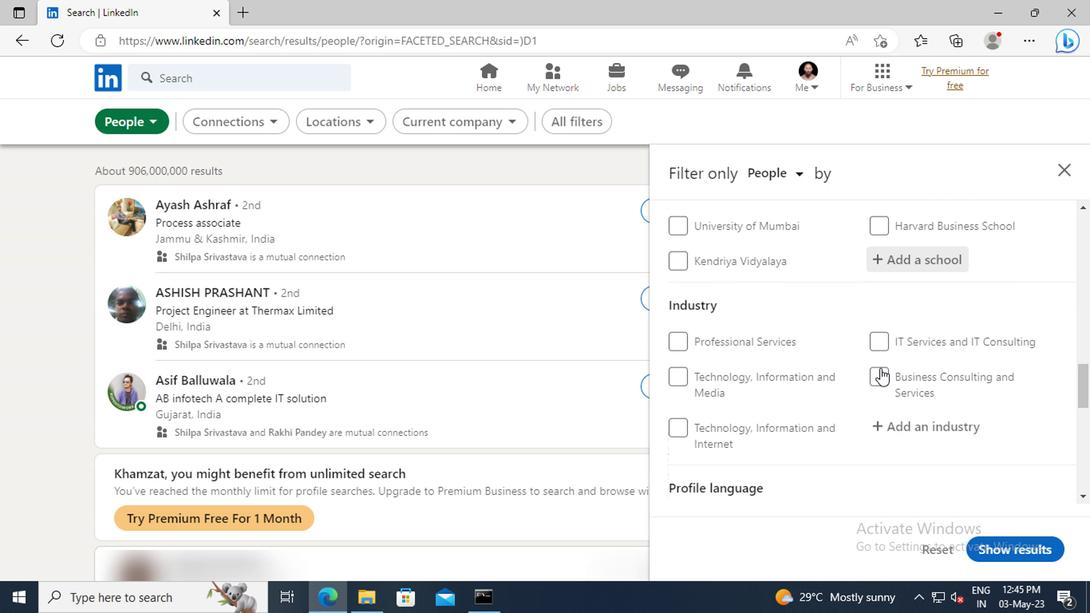 
Action: Mouse scrolled (876, 367) with delta (0, 0)
Screenshot: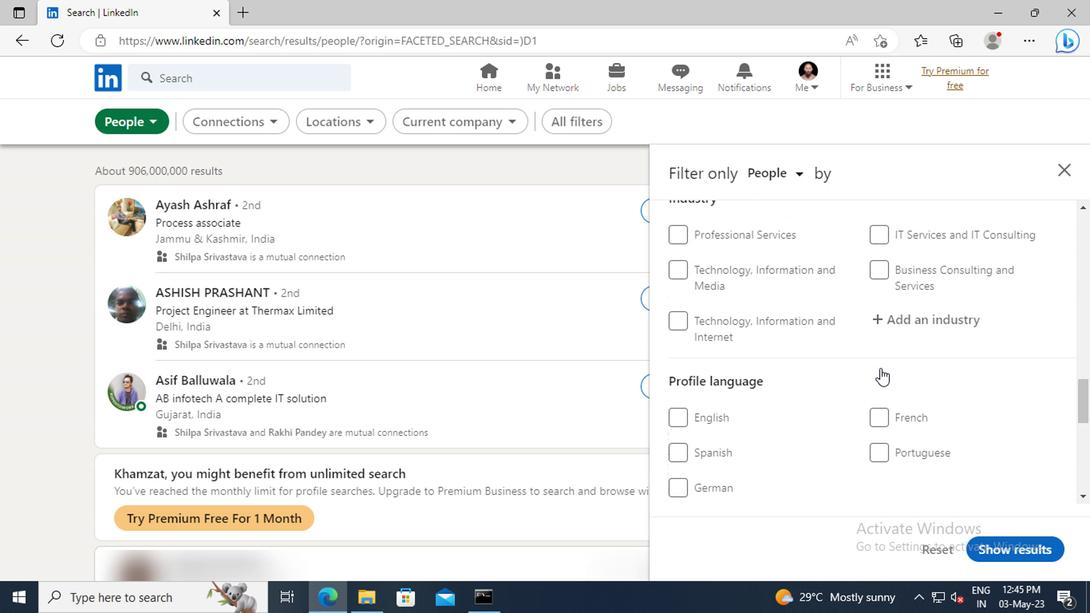 
Action: Mouse moved to (875, 403)
Screenshot: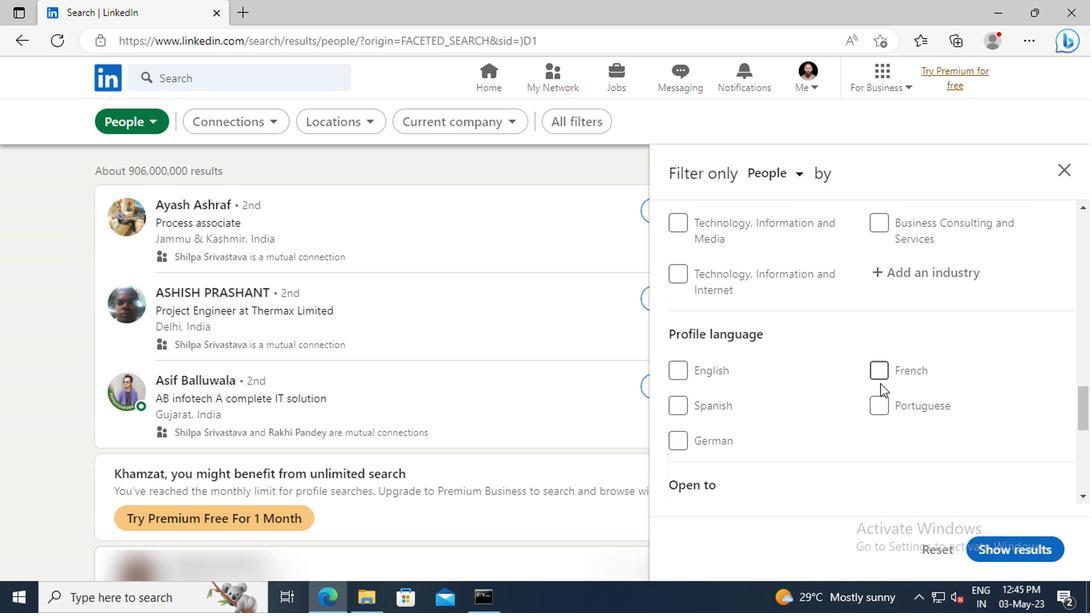 
Action: Mouse pressed left at (875, 403)
Screenshot: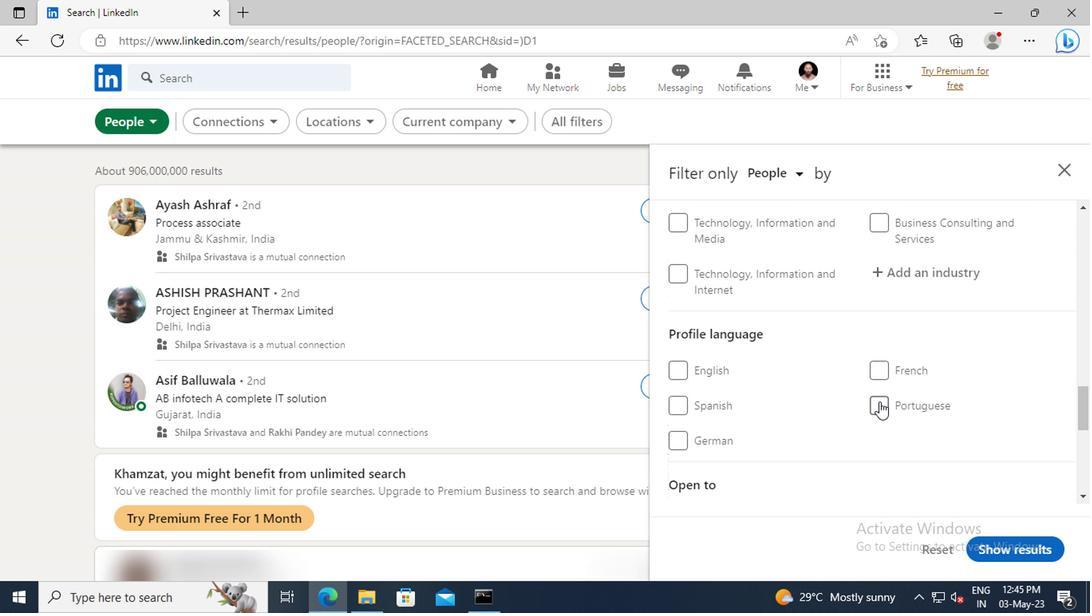 
Action: Mouse moved to (890, 378)
Screenshot: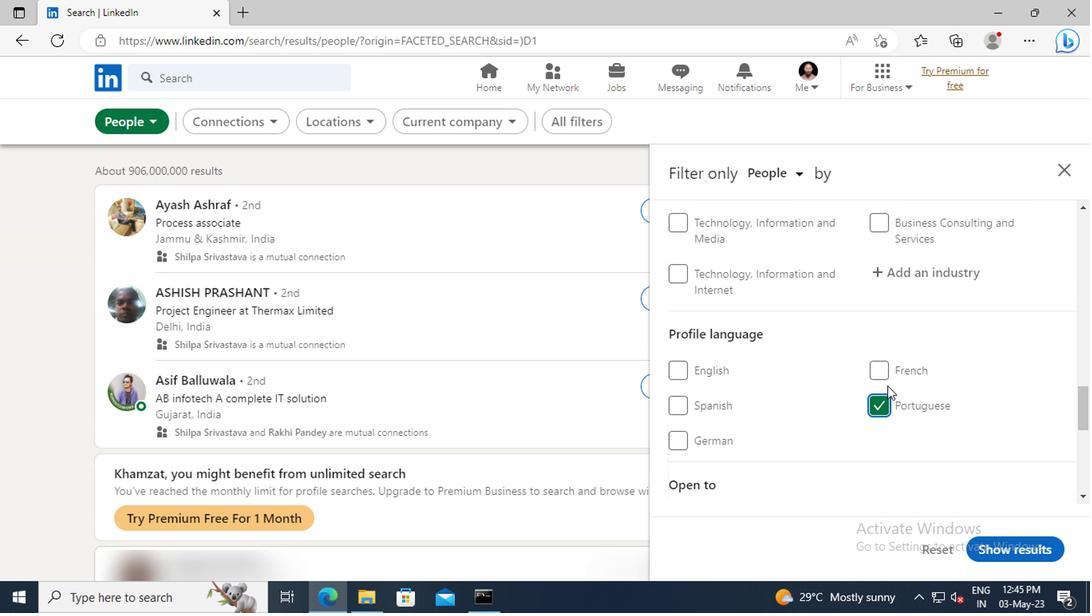 
Action: Mouse scrolled (890, 379) with delta (0, 1)
Screenshot: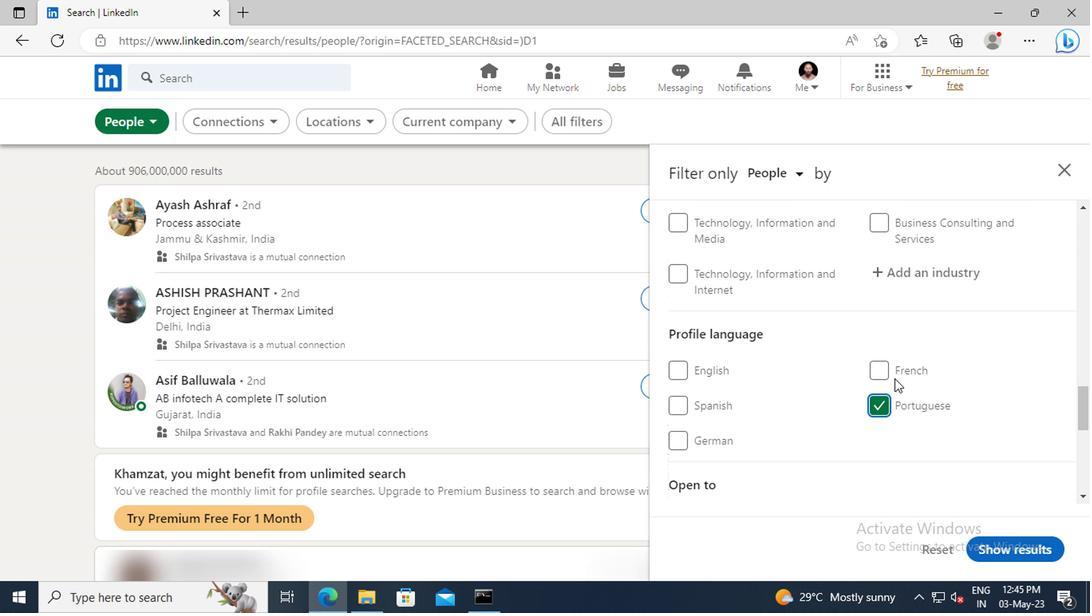
Action: Mouse scrolled (890, 379) with delta (0, 1)
Screenshot: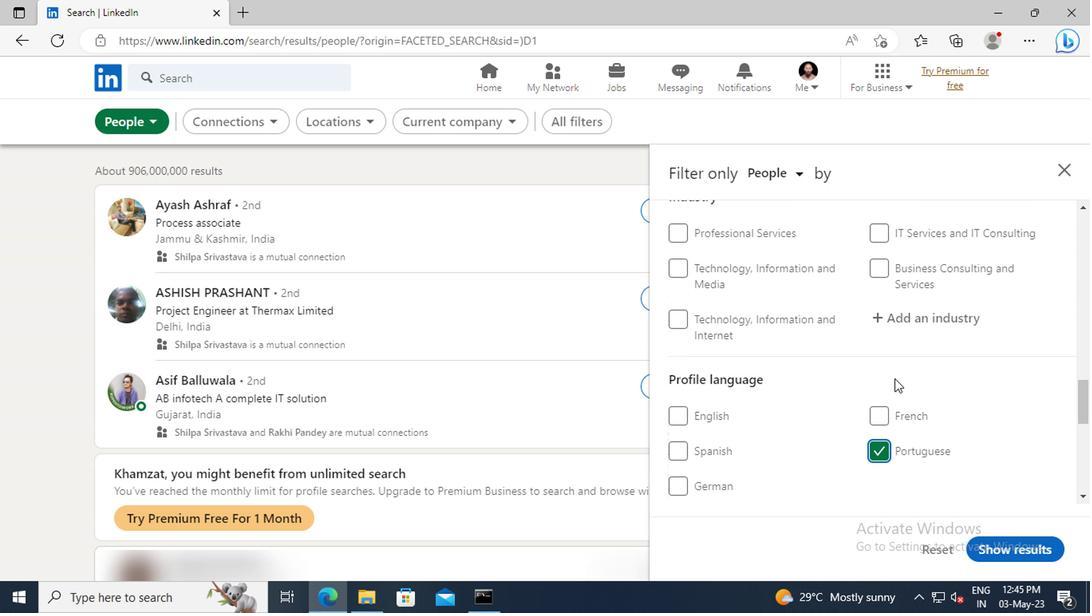 
Action: Mouse scrolled (890, 379) with delta (0, 1)
Screenshot: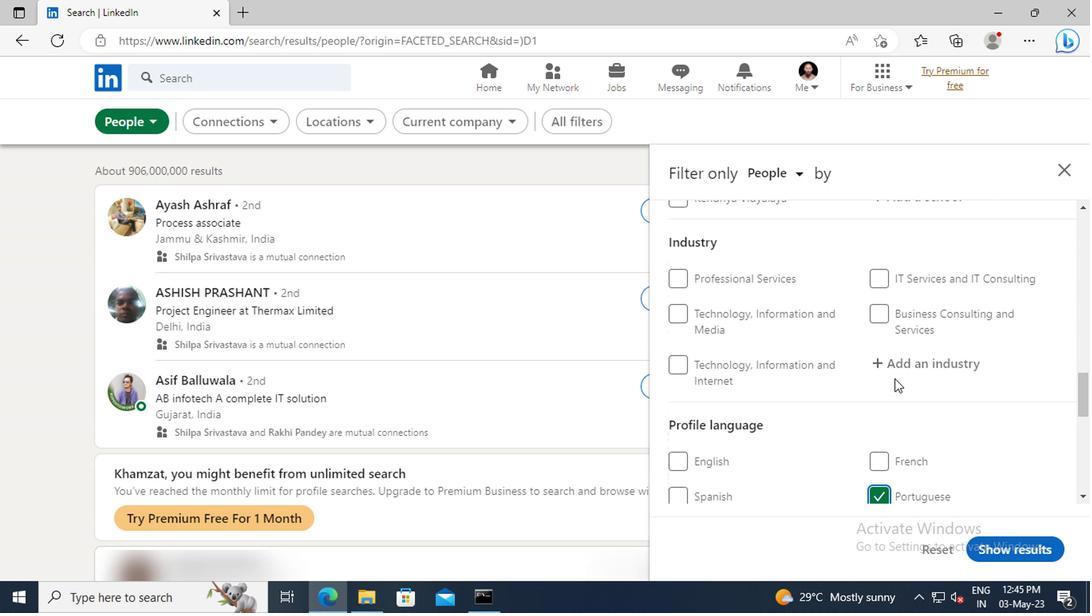 
Action: Mouse scrolled (890, 379) with delta (0, 1)
Screenshot: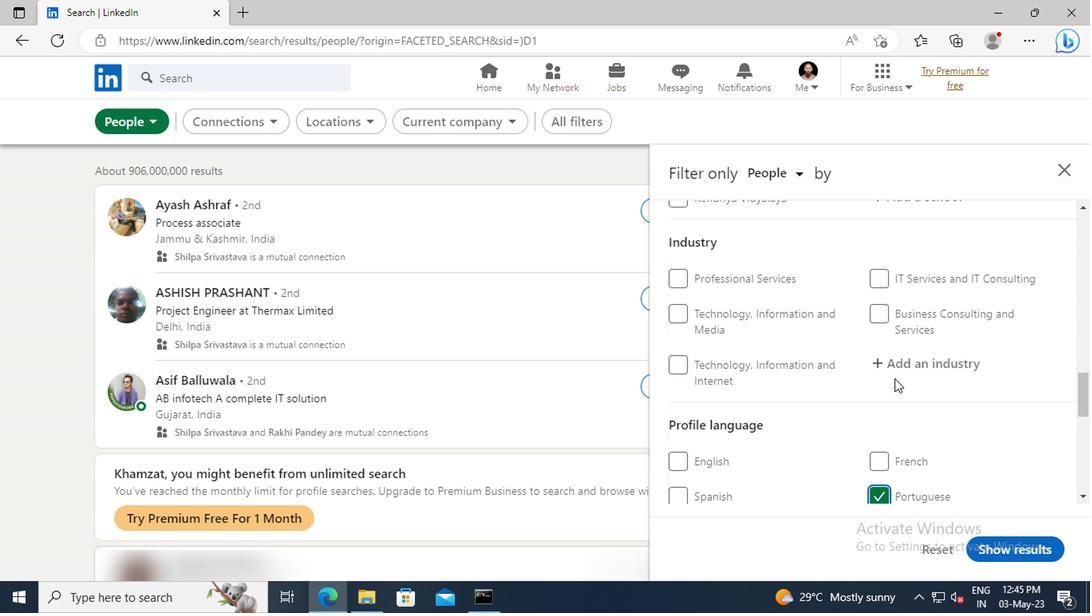 
Action: Mouse scrolled (890, 379) with delta (0, 1)
Screenshot: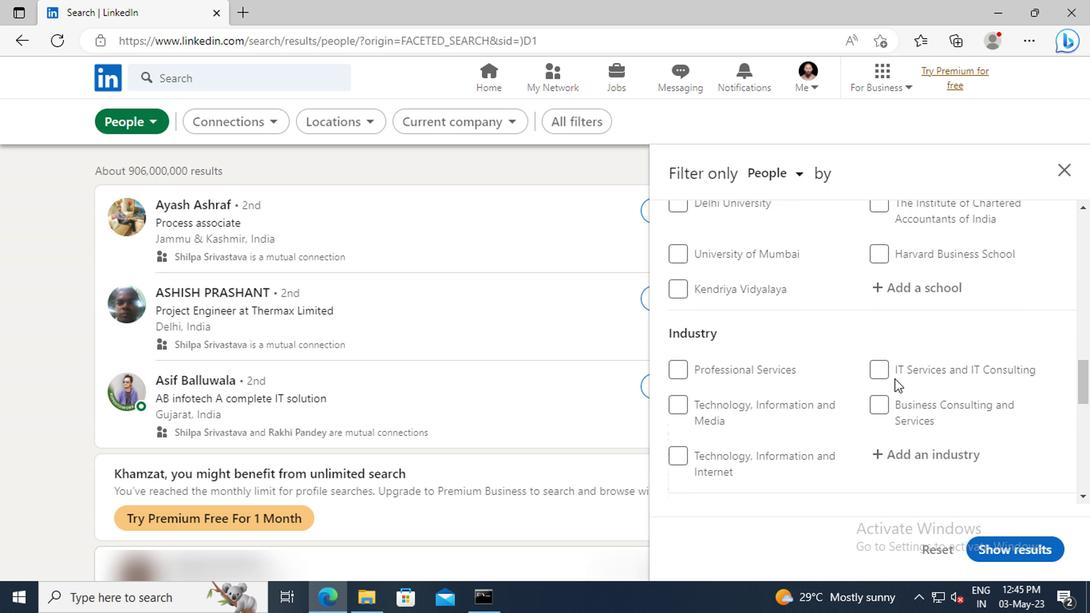 
Action: Mouse scrolled (890, 379) with delta (0, 1)
Screenshot: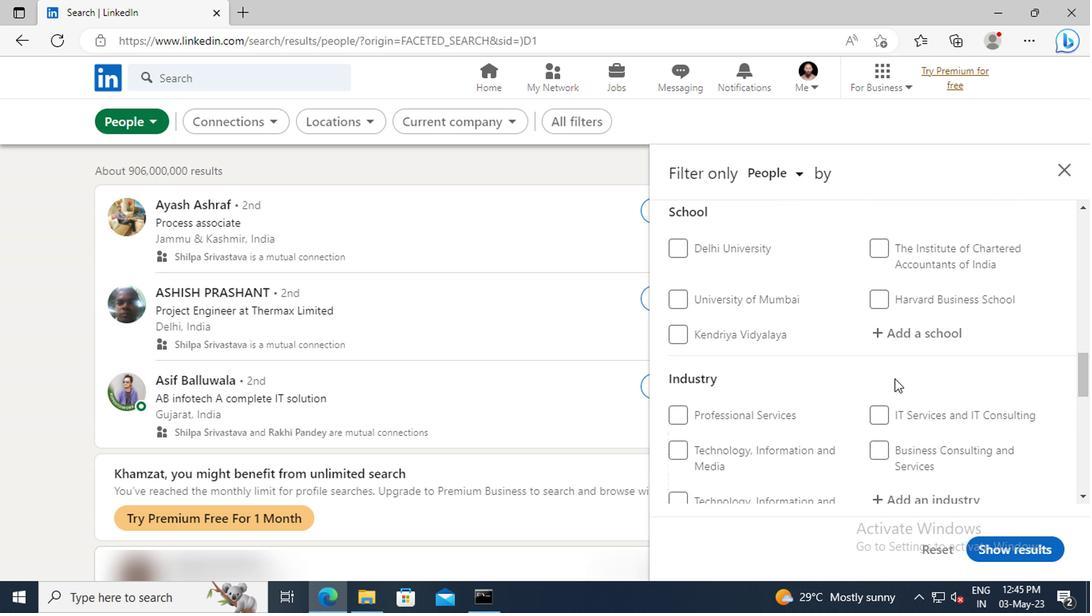 
Action: Mouse scrolled (890, 379) with delta (0, 1)
Screenshot: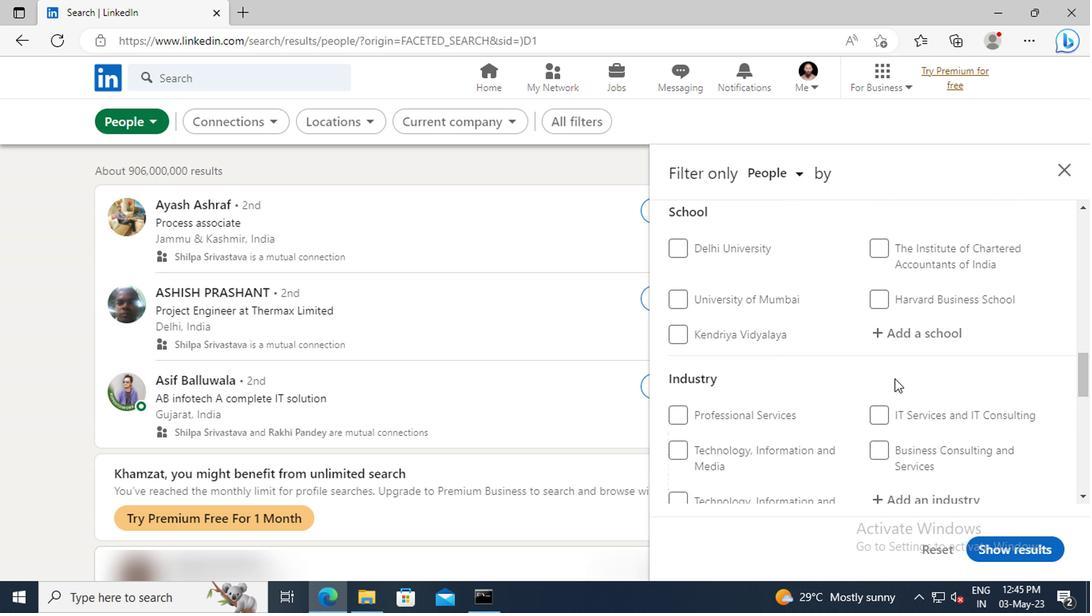 
Action: Mouse scrolled (890, 379) with delta (0, 1)
Screenshot: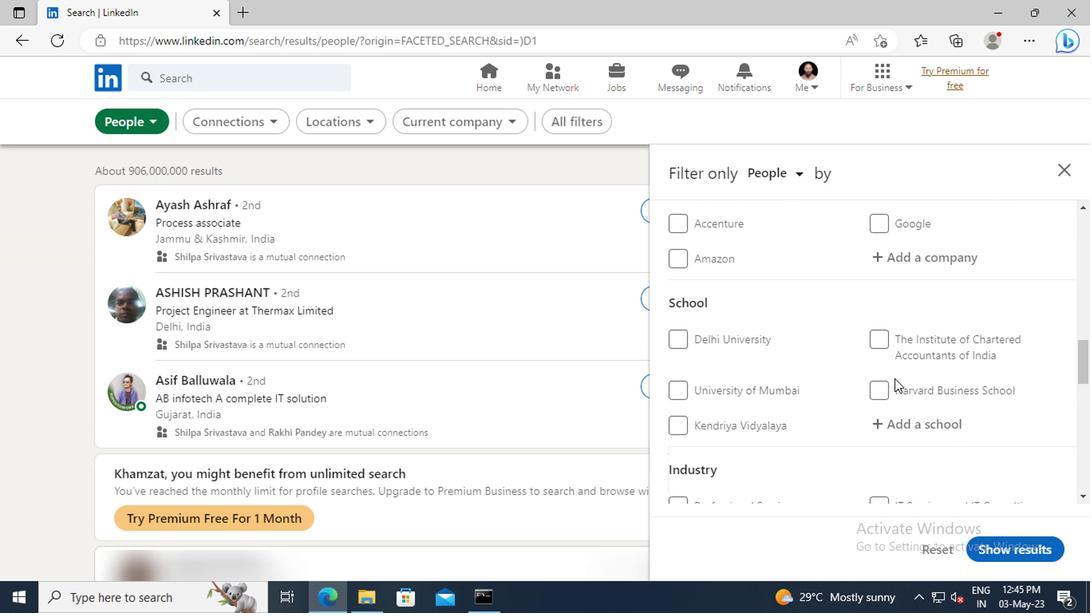 
Action: Mouse scrolled (890, 379) with delta (0, 1)
Screenshot: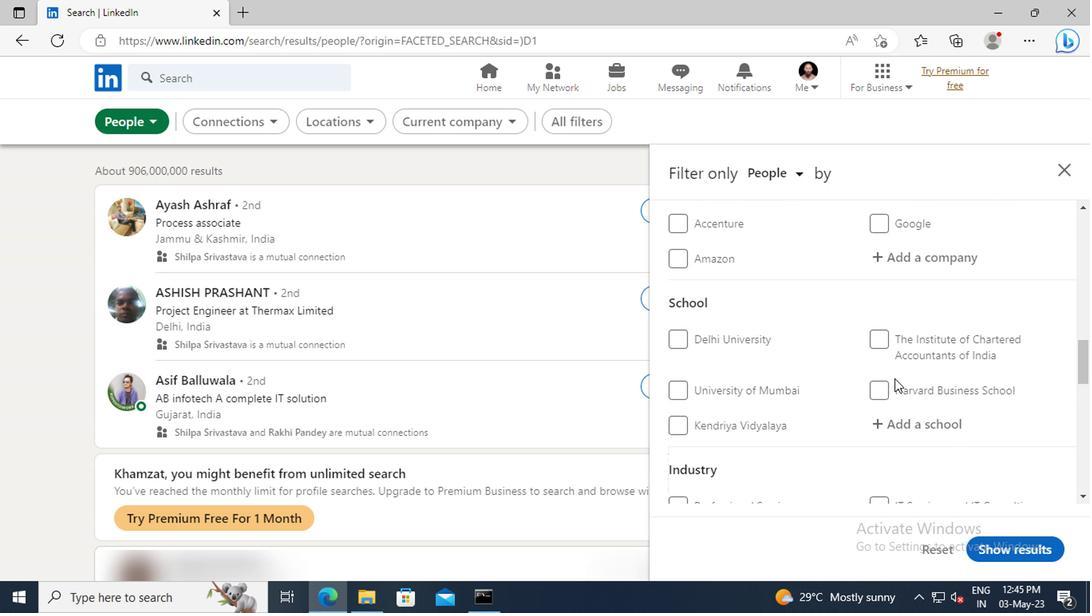
Action: Mouse scrolled (890, 379) with delta (0, 1)
Screenshot: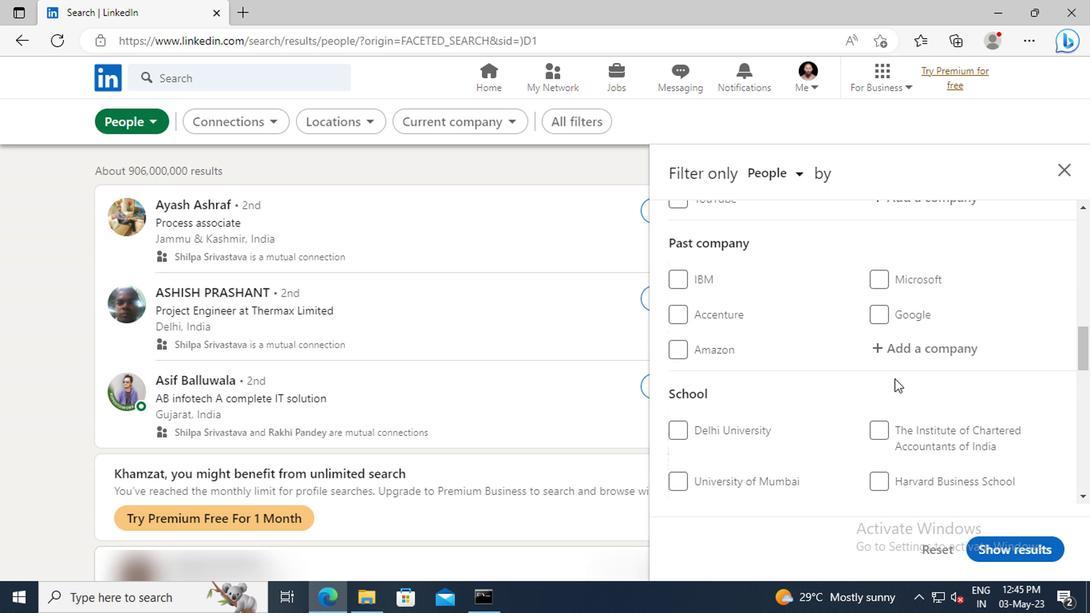
Action: Mouse scrolled (890, 379) with delta (0, 1)
Screenshot: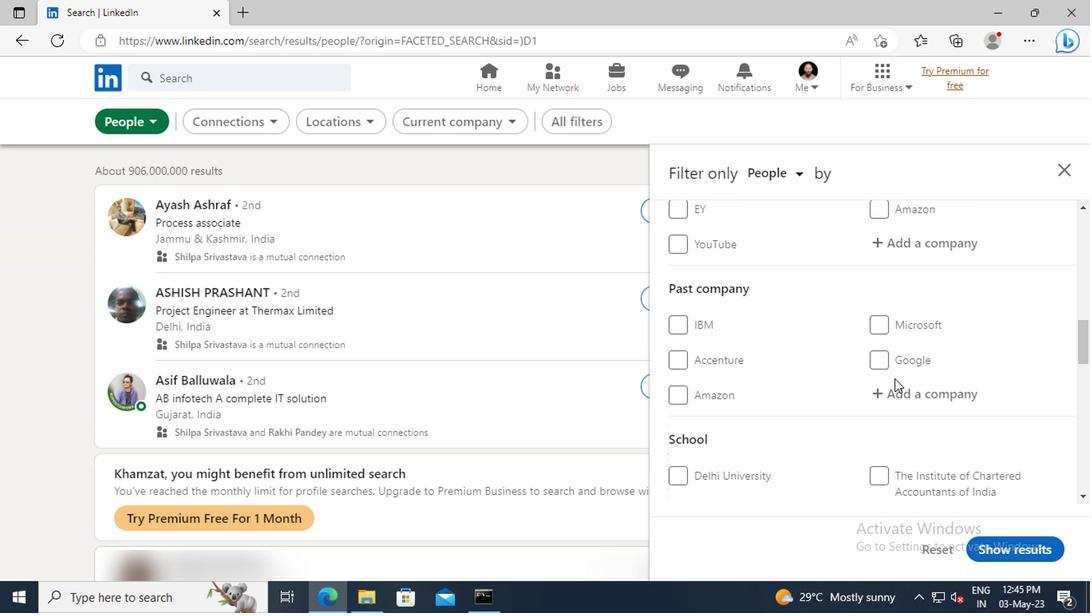 
Action: Mouse scrolled (890, 379) with delta (0, 1)
Screenshot: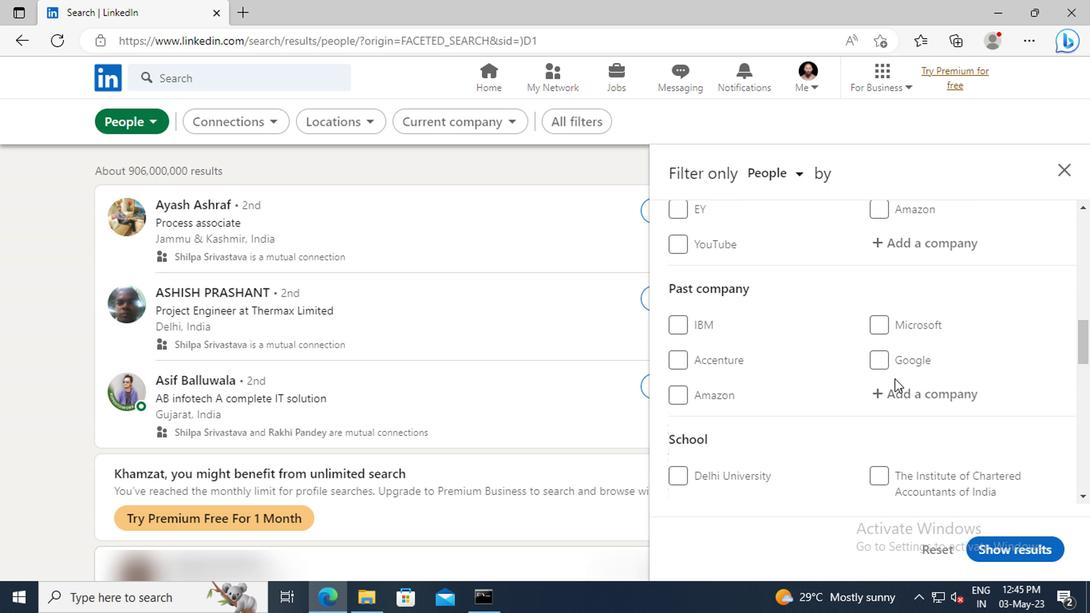 
Action: Mouse scrolled (890, 379) with delta (0, 1)
Screenshot: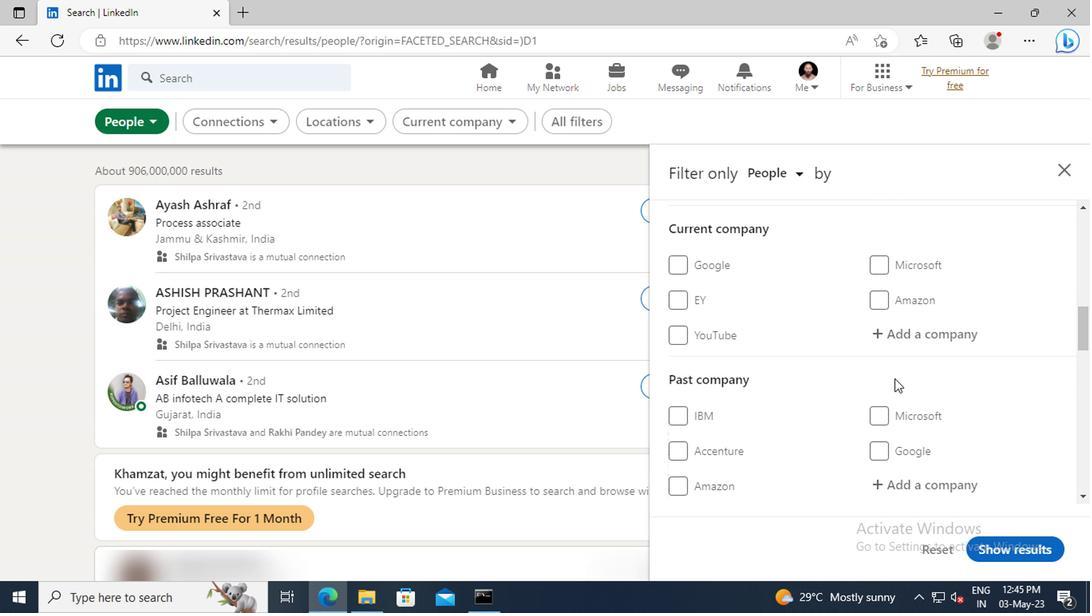 
Action: Mouse moved to (893, 376)
Screenshot: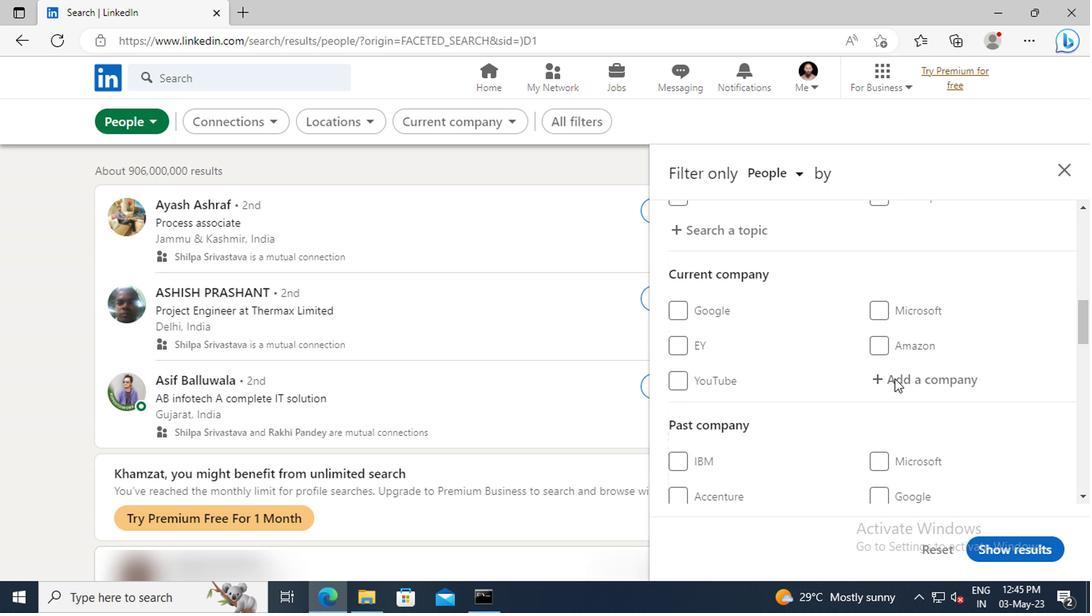 
Action: Mouse pressed left at (893, 376)
Screenshot: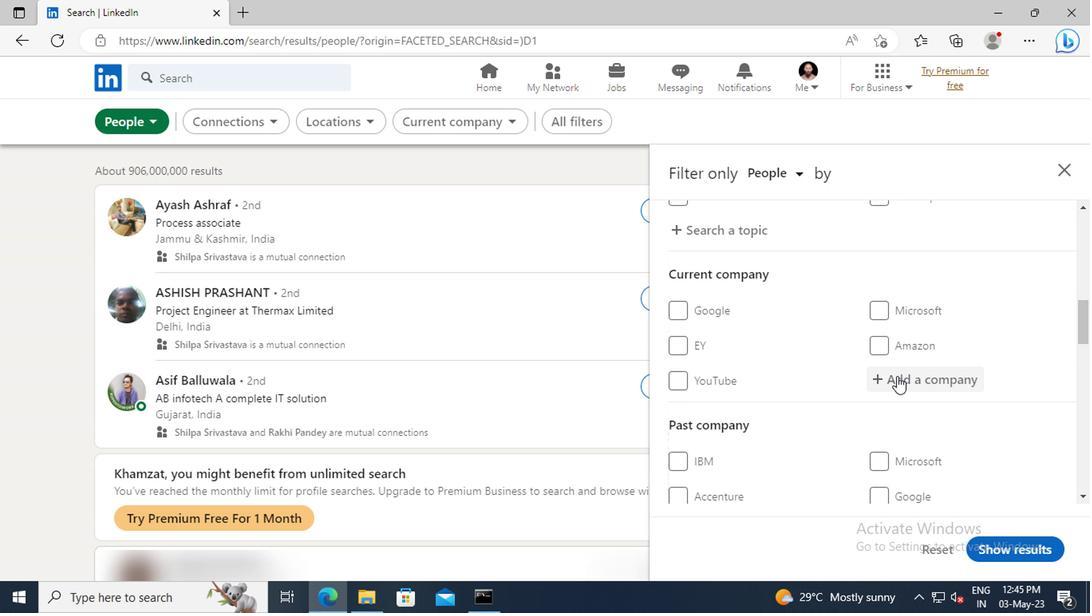 
Action: Key pressed <Key.shift>HUMANS<Key.space>OF<Key.space><Key.shift>BOM
Screenshot: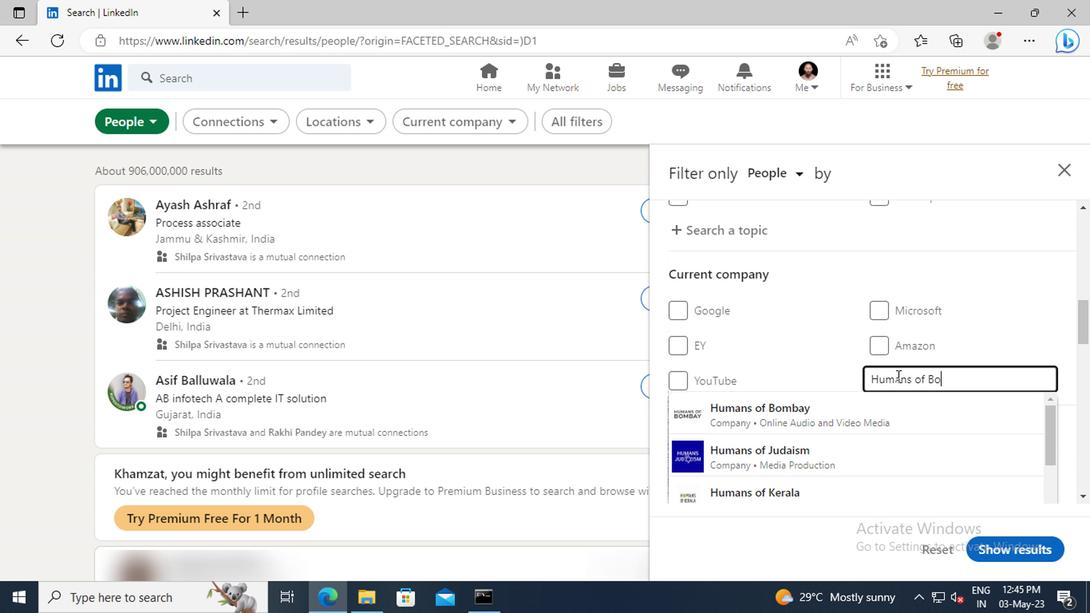
Action: Mouse moved to (894, 410)
Screenshot: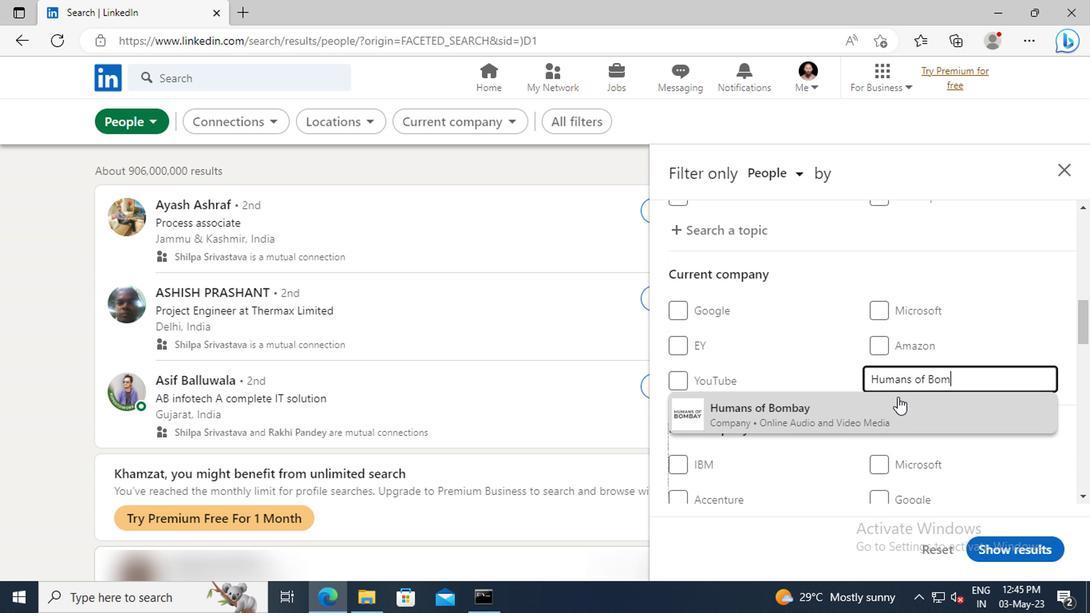 
Action: Mouse pressed left at (894, 410)
Screenshot: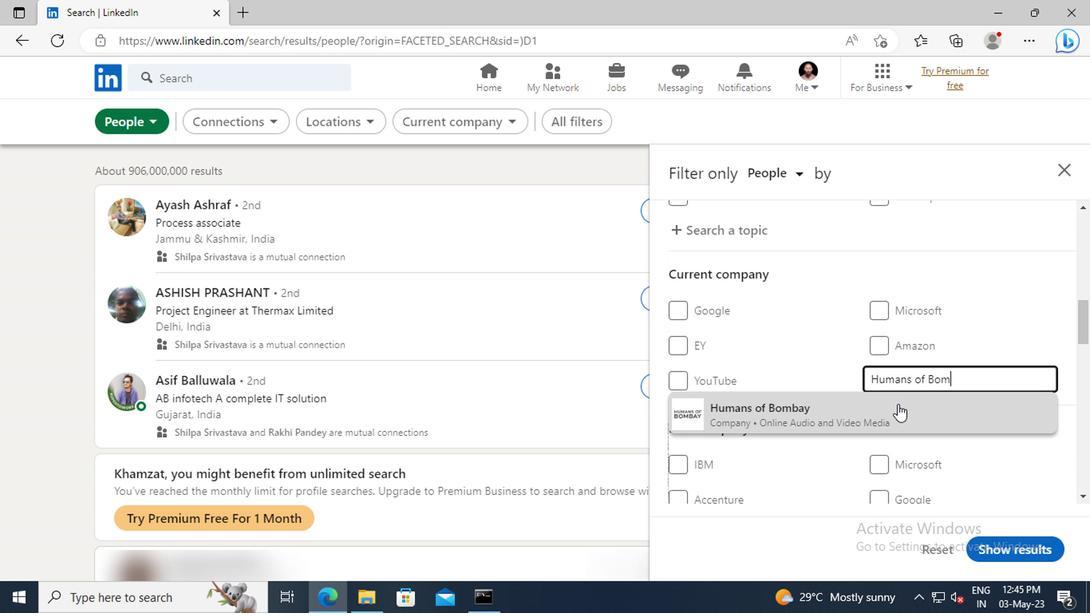 
Action: Mouse scrolled (894, 409) with delta (0, 0)
Screenshot: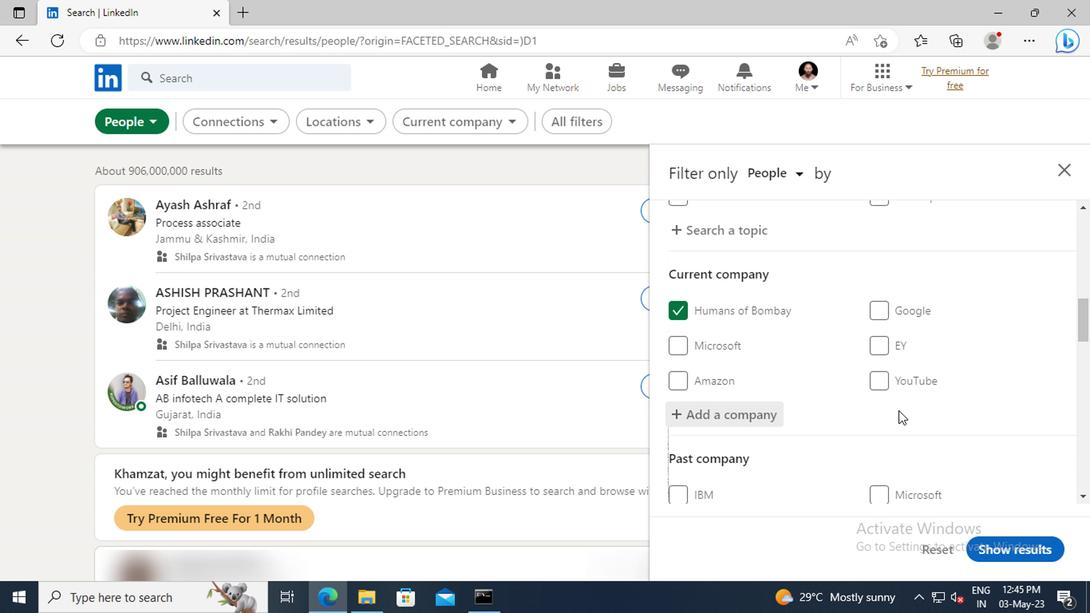 
Action: Mouse scrolled (894, 409) with delta (0, 0)
Screenshot: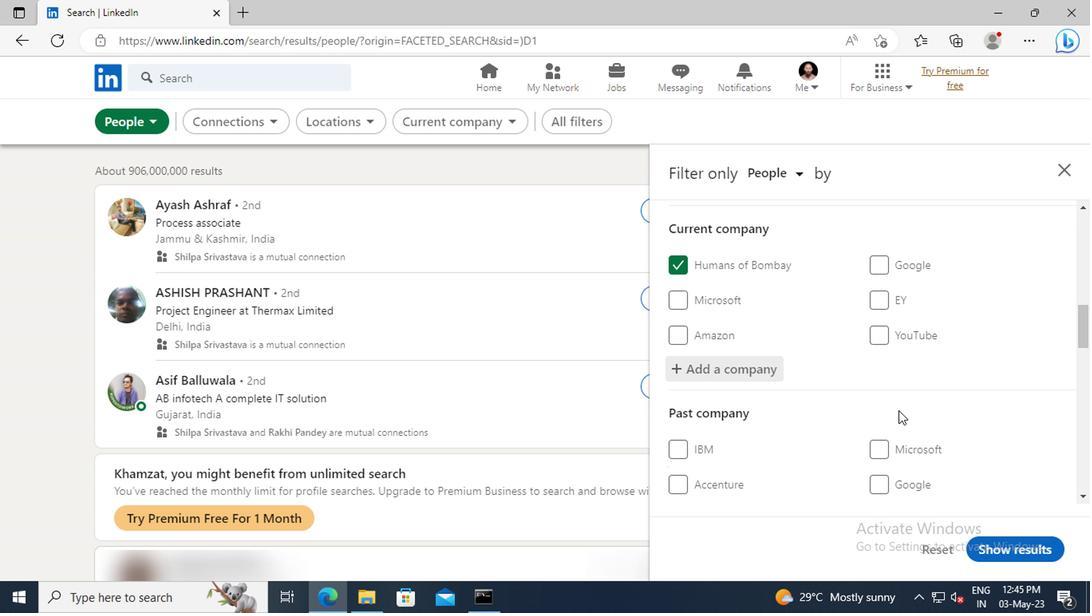 
Action: Mouse scrolled (894, 409) with delta (0, 0)
Screenshot: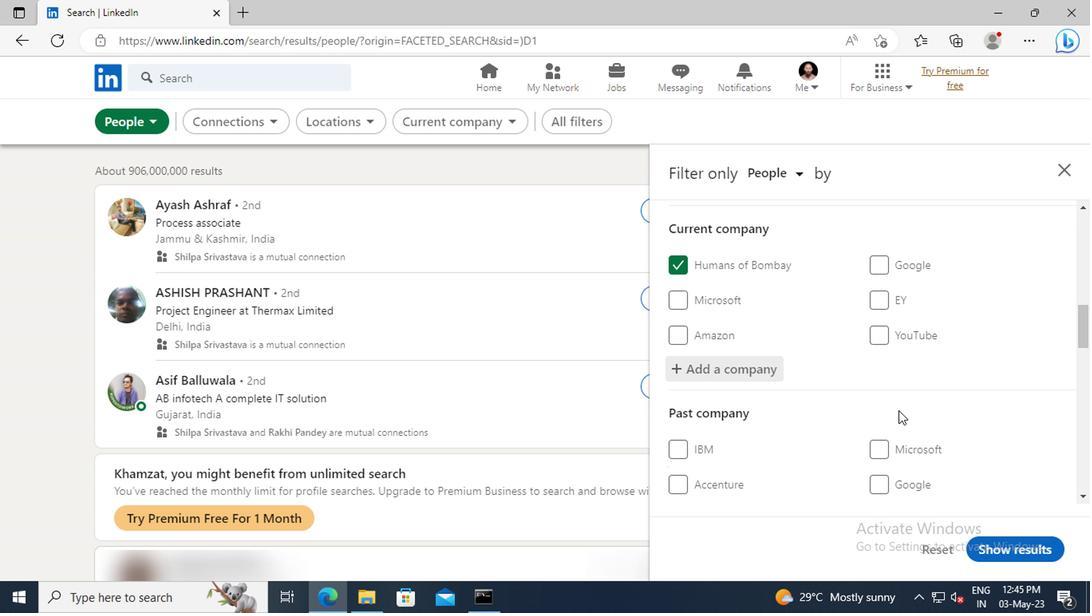 
Action: Mouse moved to (890, 393)
Screenshot: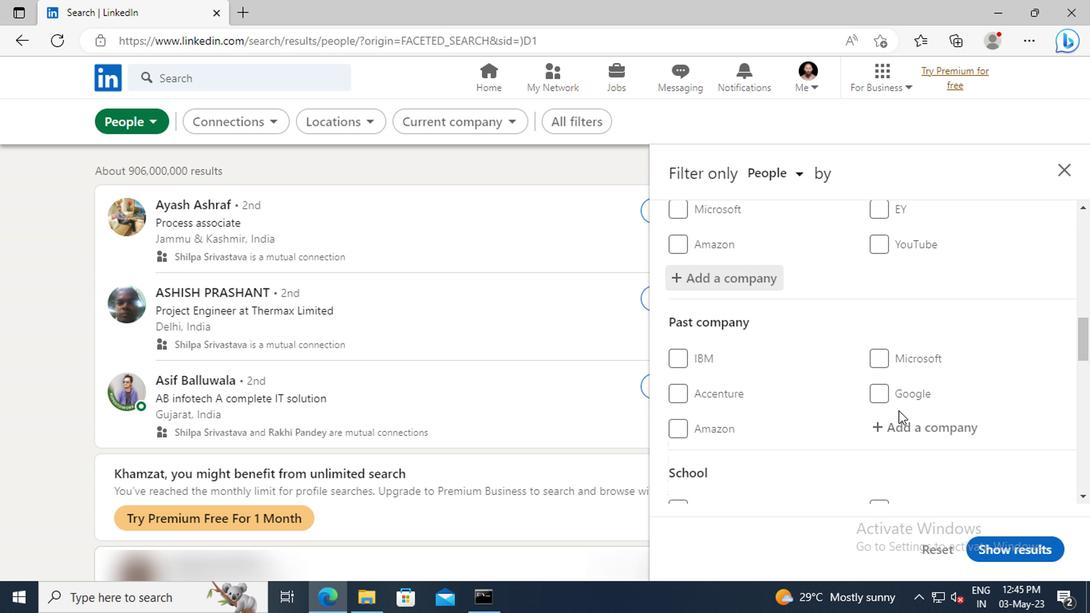 
Action: Mouse scrolled (890, 392) with delta (0, -1)
Screenshot: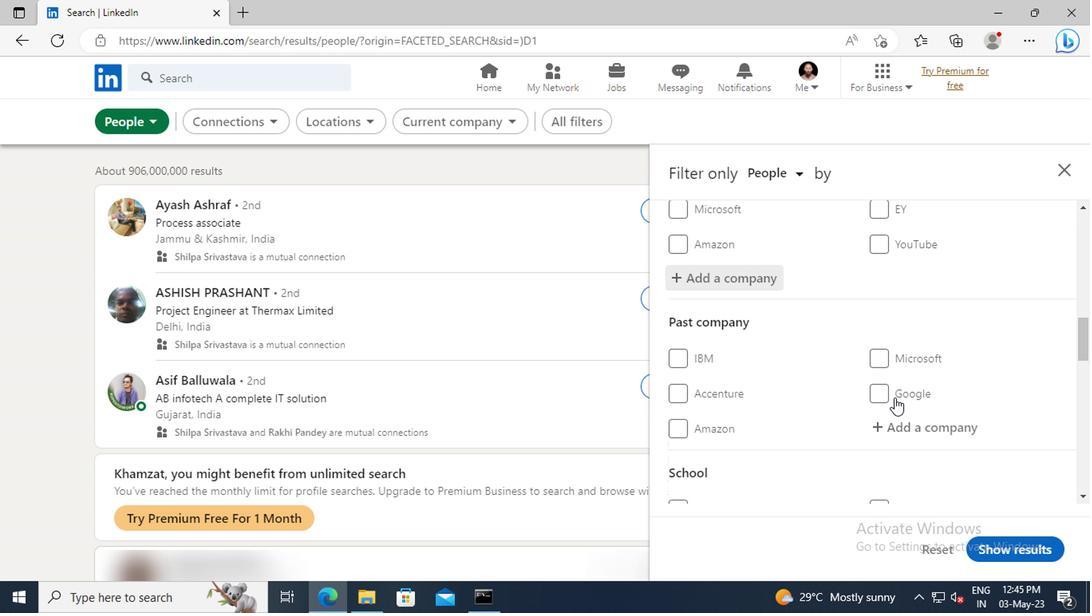 
Action: Mouse moved to (890, 393)
Screenshot: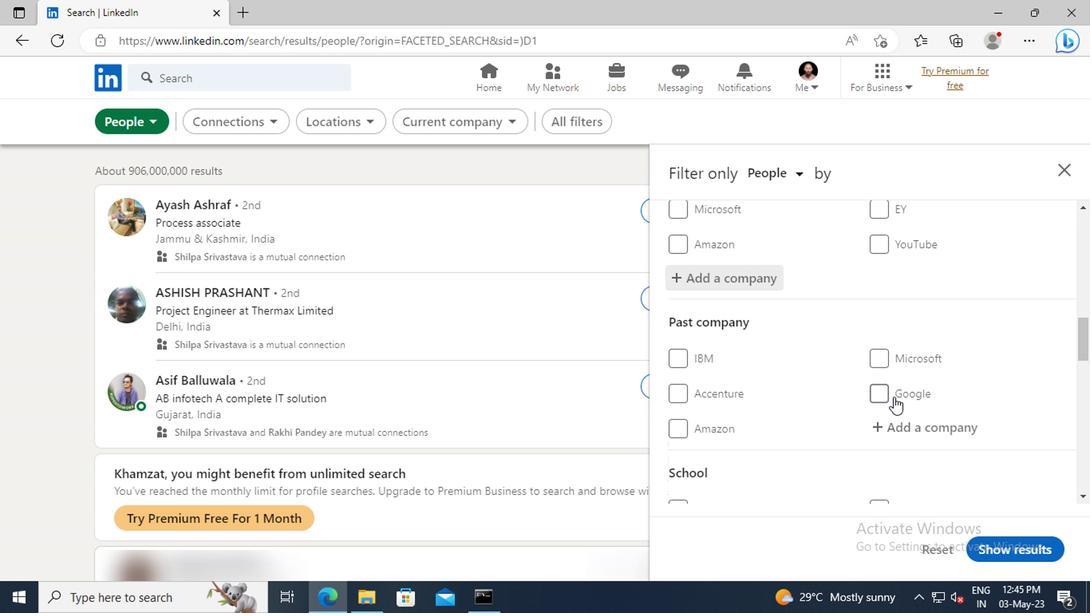 
Action: Mouse scrolled (890, 392) with delta (0, -1)
Screenshot: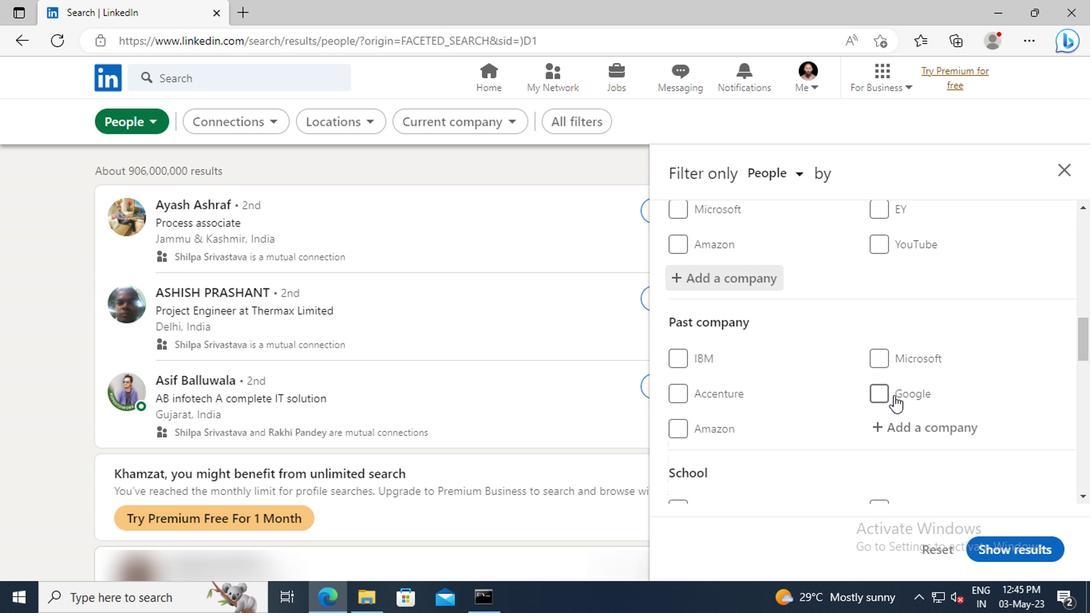
Action: Mouse moved to (883, 378)
Screenshot: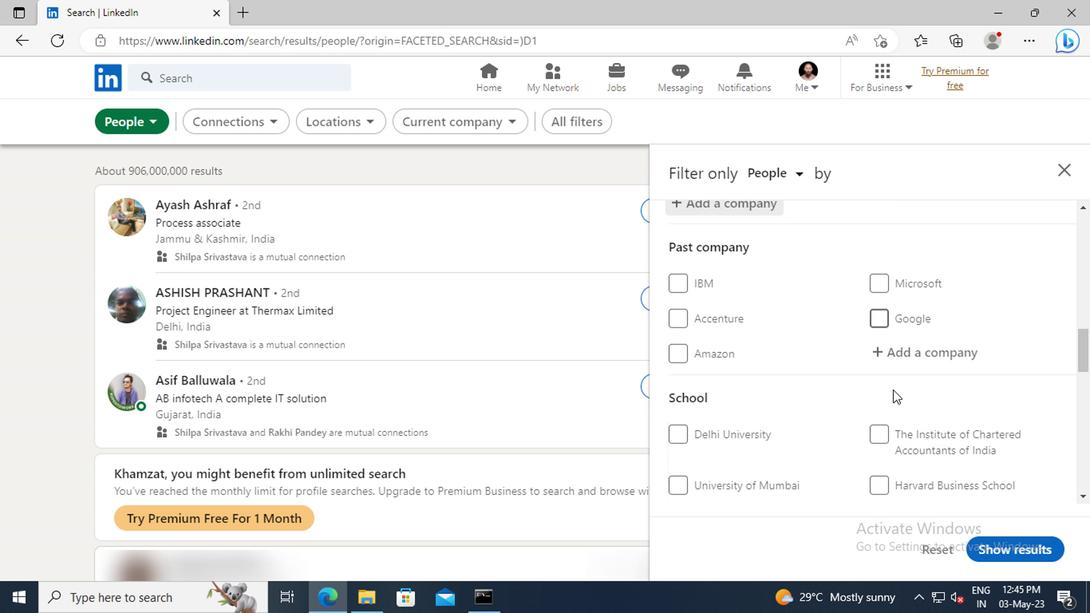 
Action: Mouse scrolled (883, 378) with delta (0, 0)
Screenshot: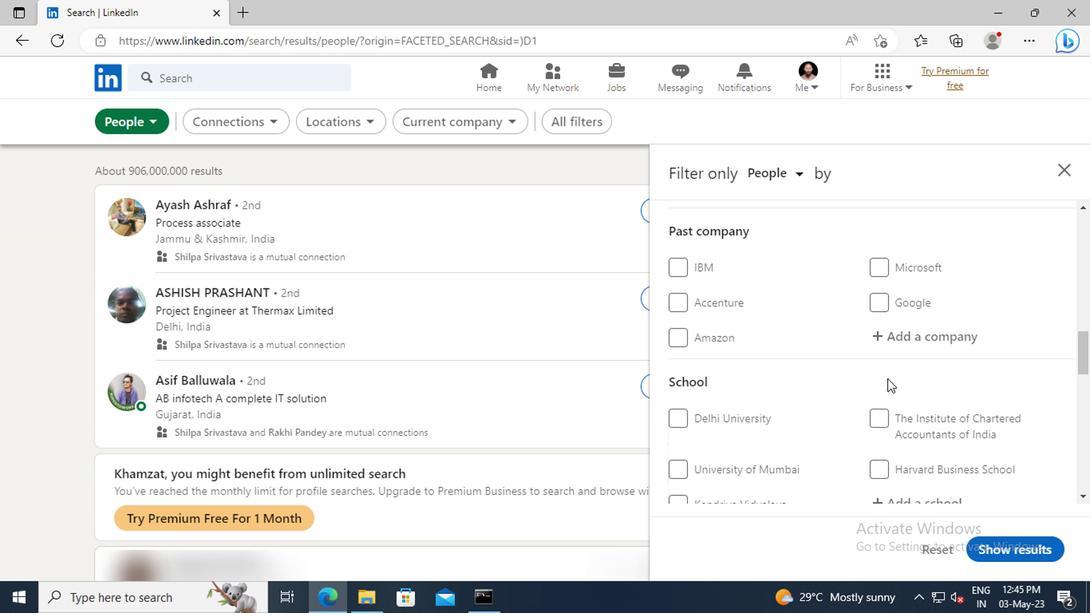 
Action: Mouse scrolled (883, 378) with delta (0, 0)
Screenshot: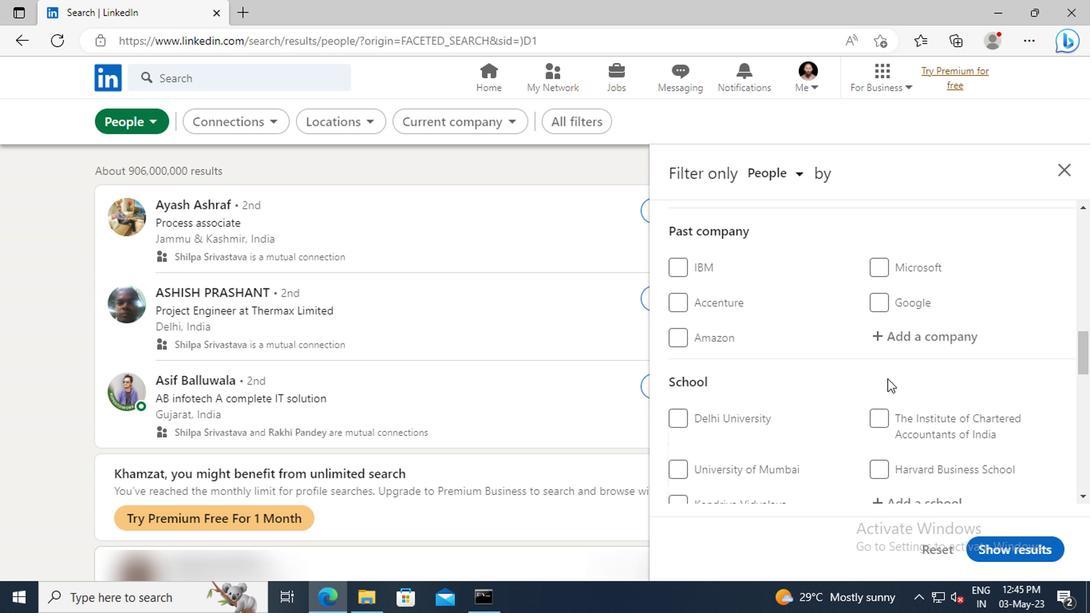 
Action: Mouse moved to (888, 412)
Screenshot: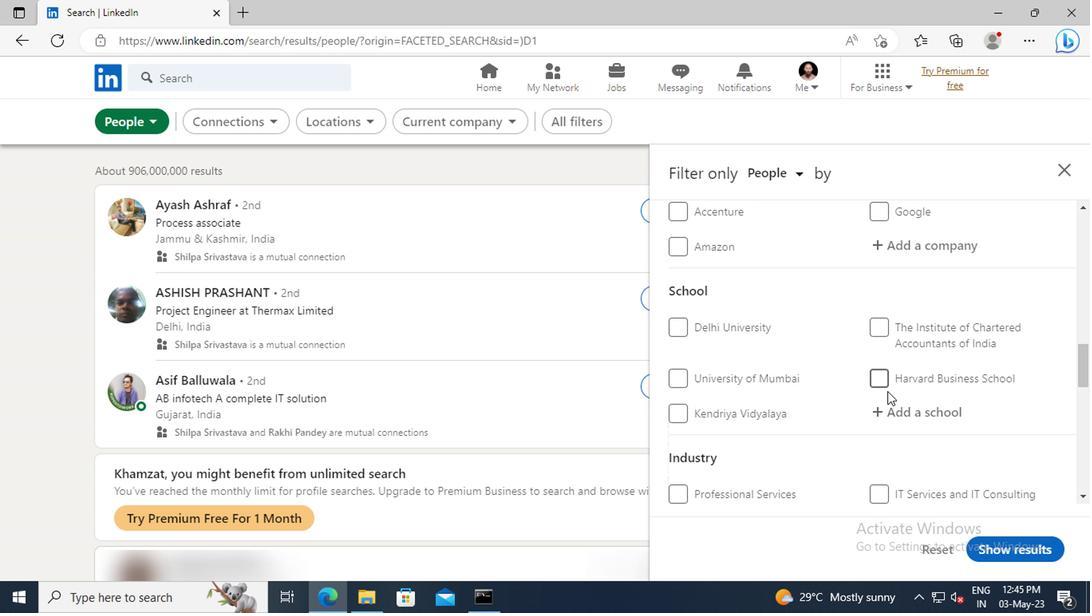 
Action: Mouse pressed left at (888, 412)
Screenshot: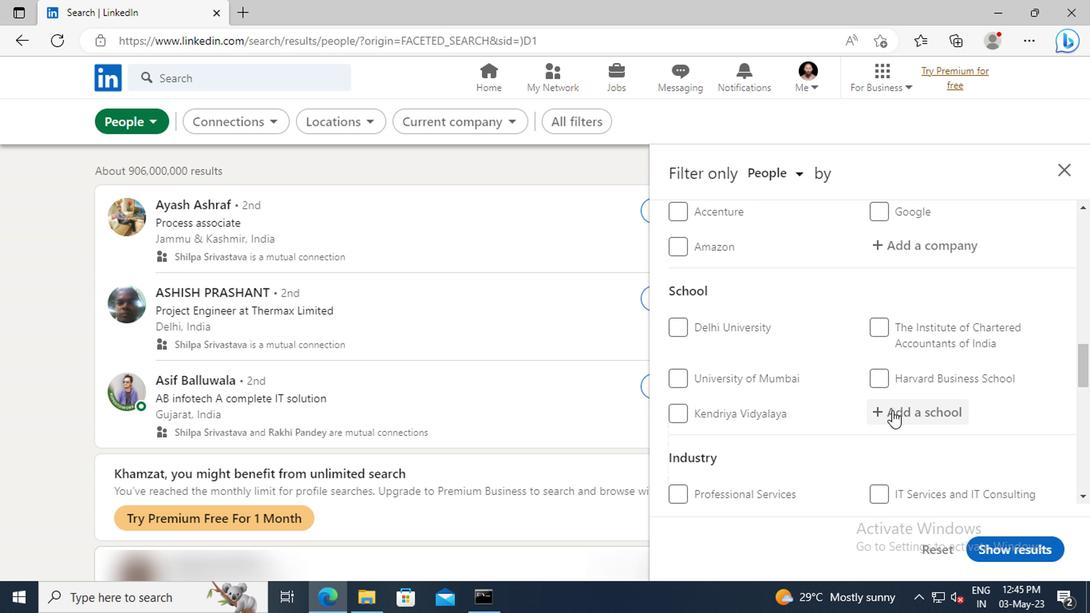 
Action: Key pressed <Key.shift>ARTS<Key.space><Key.shift>COMMERCE<Key.space><Key.shift>JOBS<Key.enter>
Screenshot: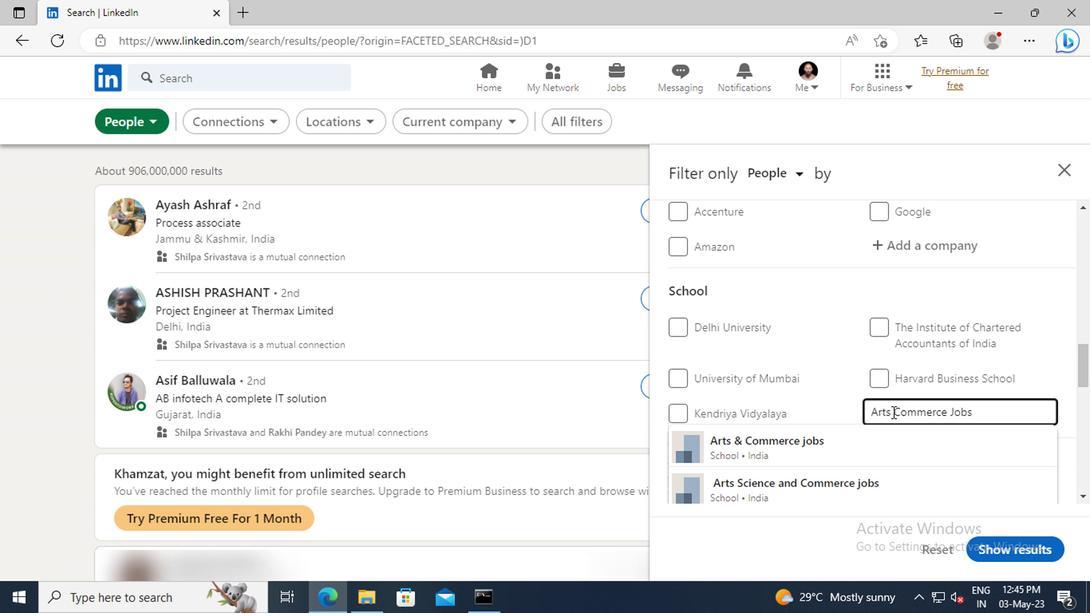 
Action: Mouse scrolled (888, 411) with delta (0, -1)
Screenshot: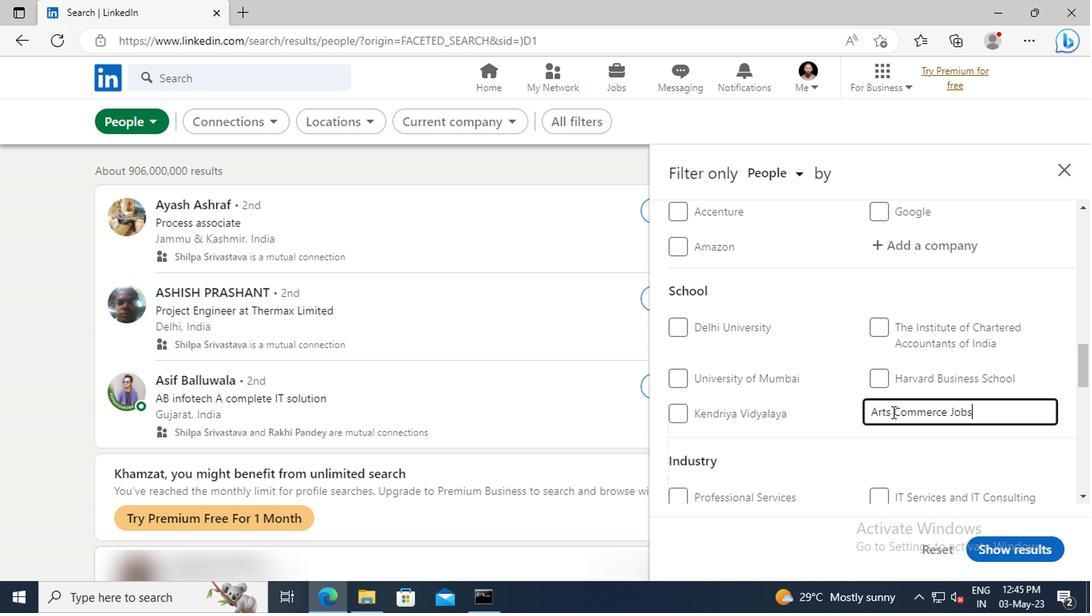 
Action: Mouse scrolled (888, 411) with delta (0, -1)
Screenshot: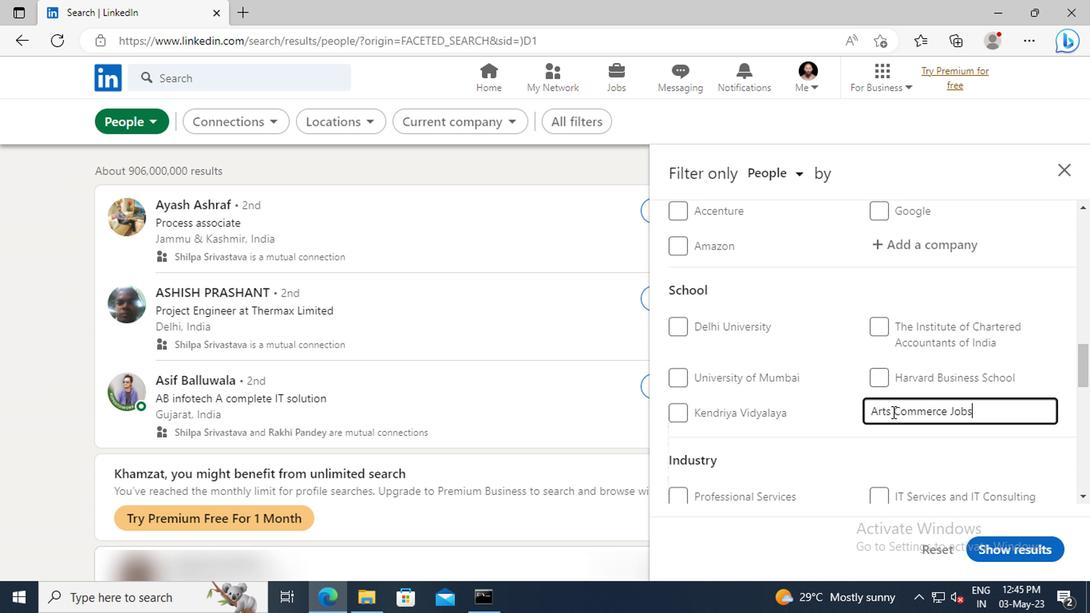 
Action: Mouse moved to (885, 403)
Screenshot: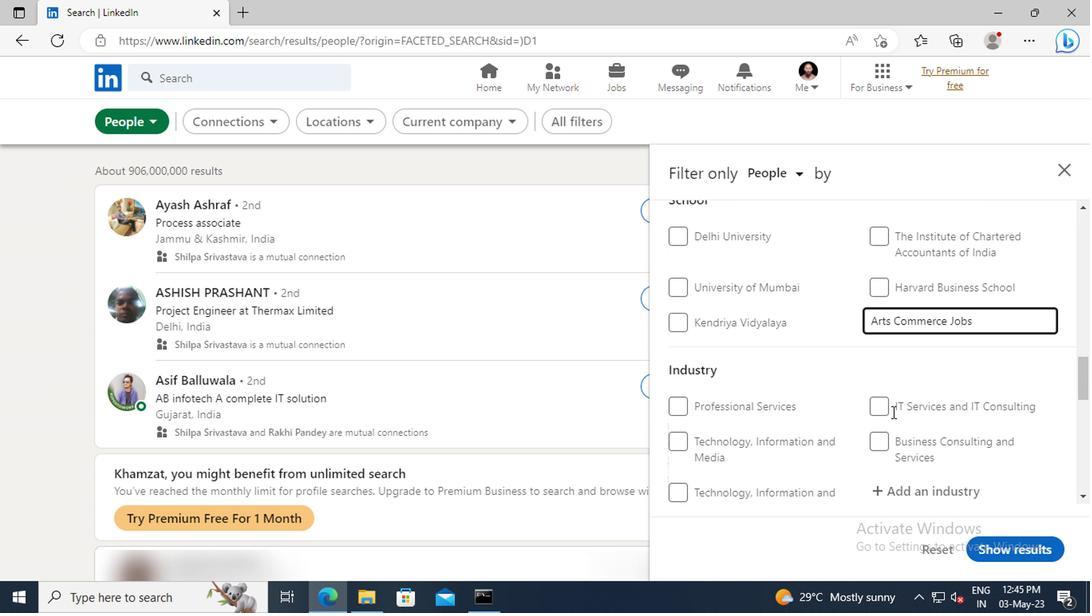 
Action: Mouse scrolled (885, 402) with delta (0, 0)
Screenshot: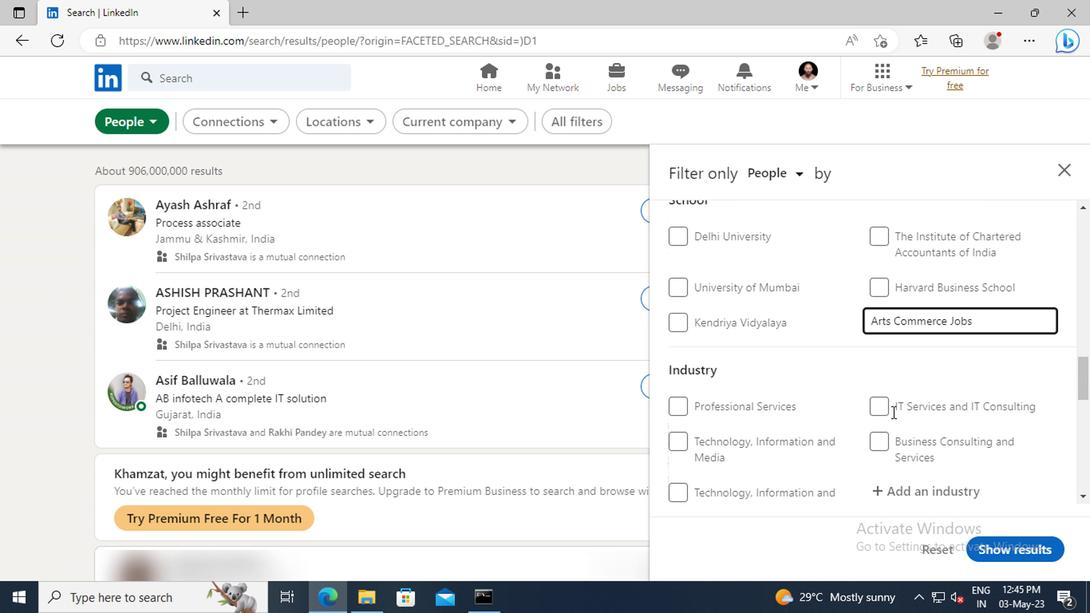 
Action: Mouse scrolled (885, 402) with delta (0, 0)
Screenshot: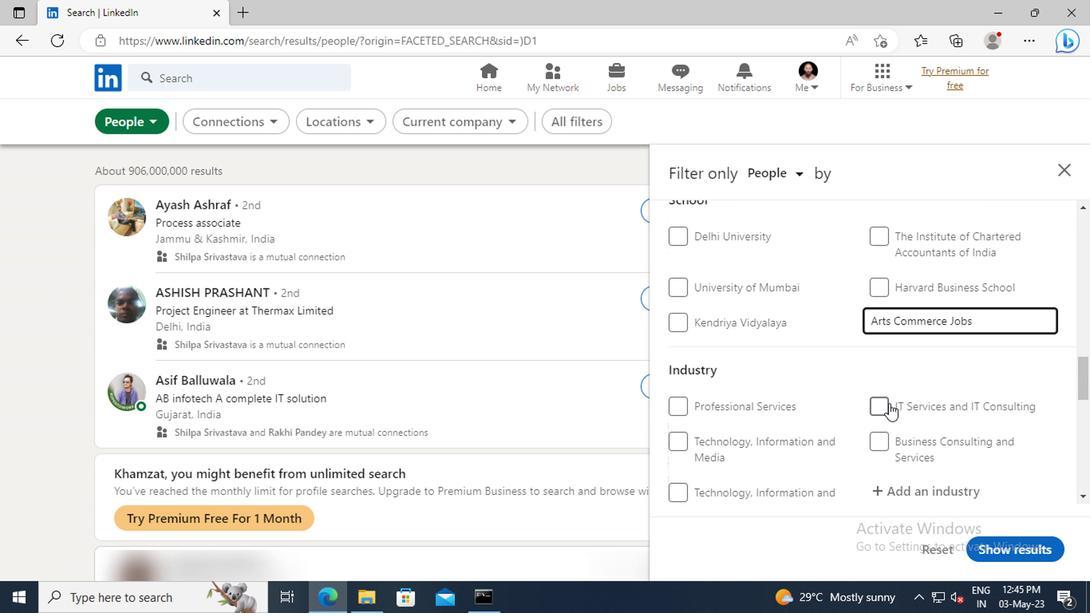 
Action: Mouse moved to (888, 403)
Screenshot: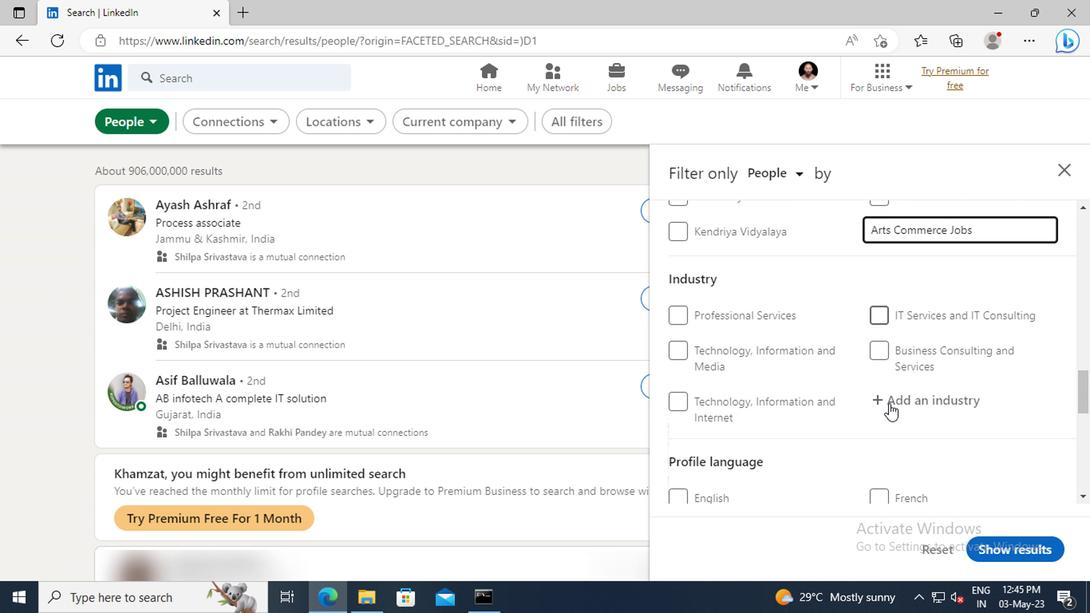 
Action: Mouse pressed left at (888, 403)
Screenshot: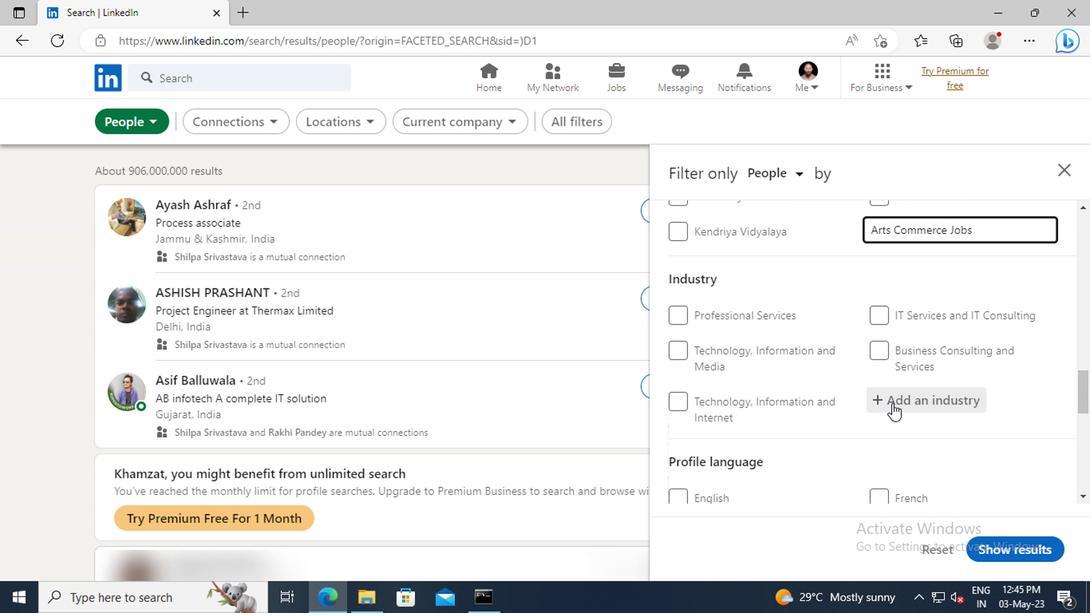 
Action: Key pressed <Key.shift>TECHNO
Screenshot: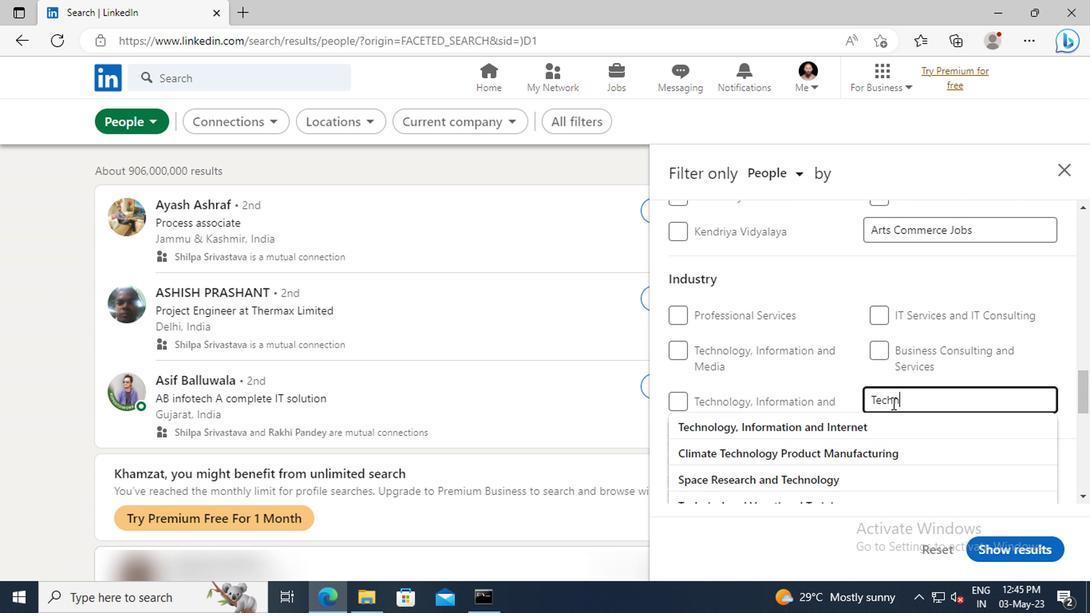 
Action: Mouse moved to (894, 428)
Screenshot: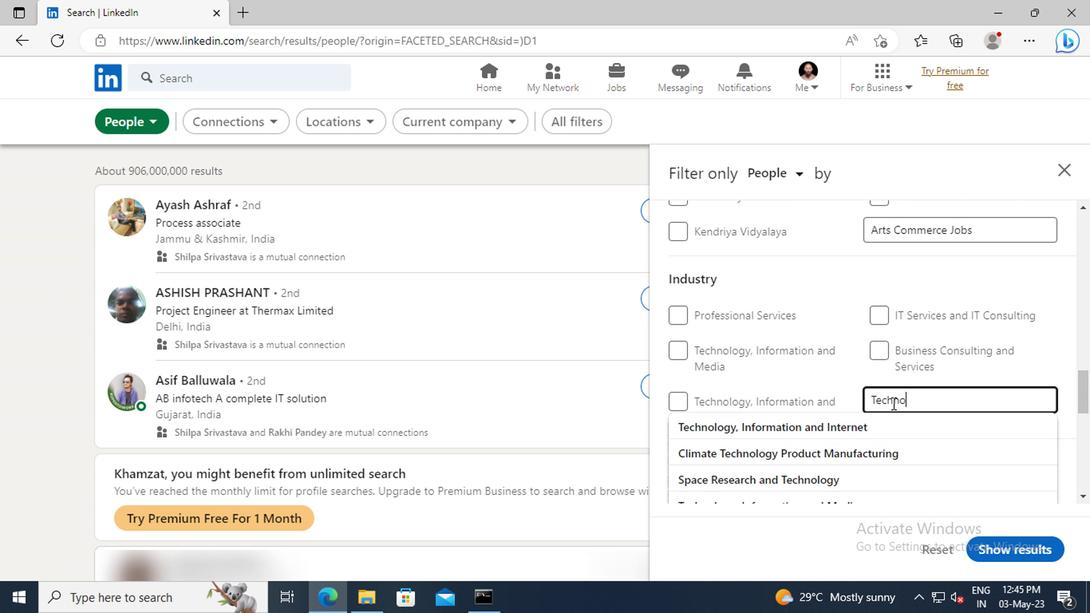 
Action: Mouse pressed left at (894, 428)
Screenshot: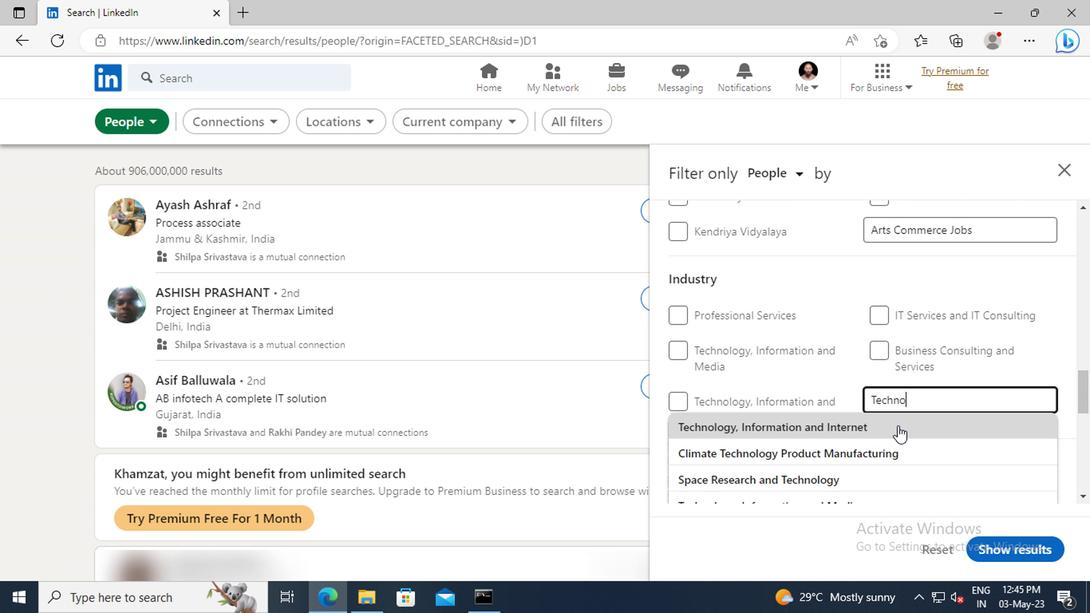 
Action: Mouse scrolled (894, 428) with delta (0, 0)
Screenshot: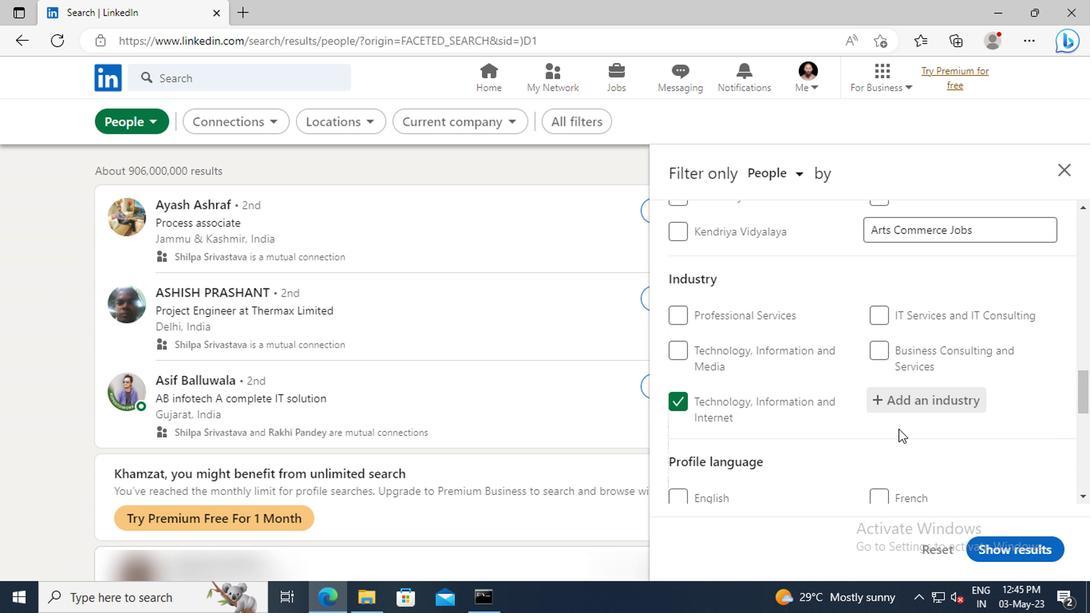 
Action: Mouse scrolled (894, 428) with delta (0, 0)
Screenshot: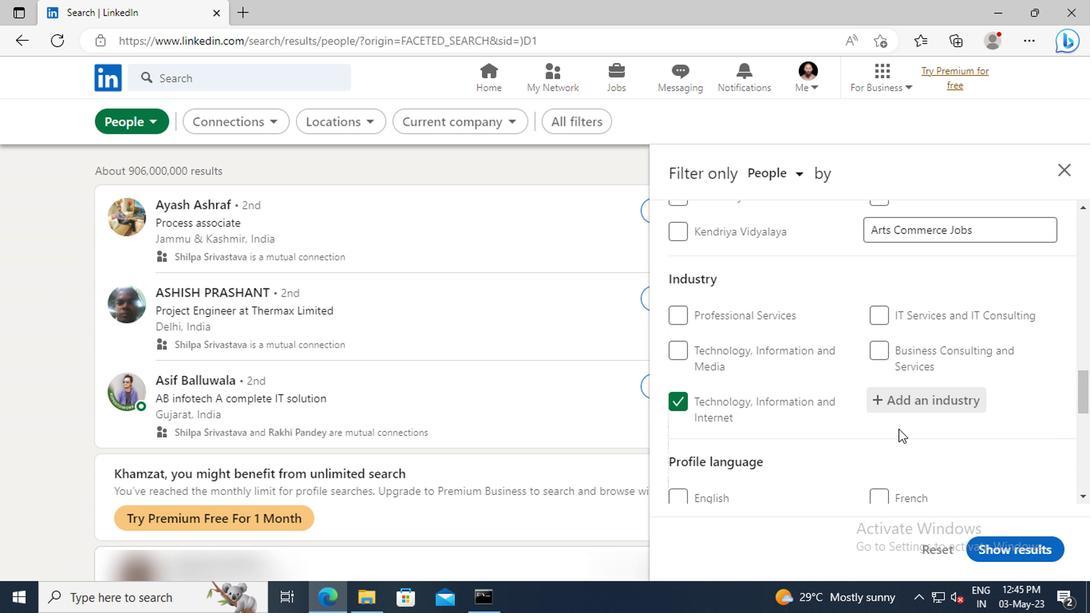 
Action: Mouse scrolled (894, 428) with delta (0, 0)
Screenshot: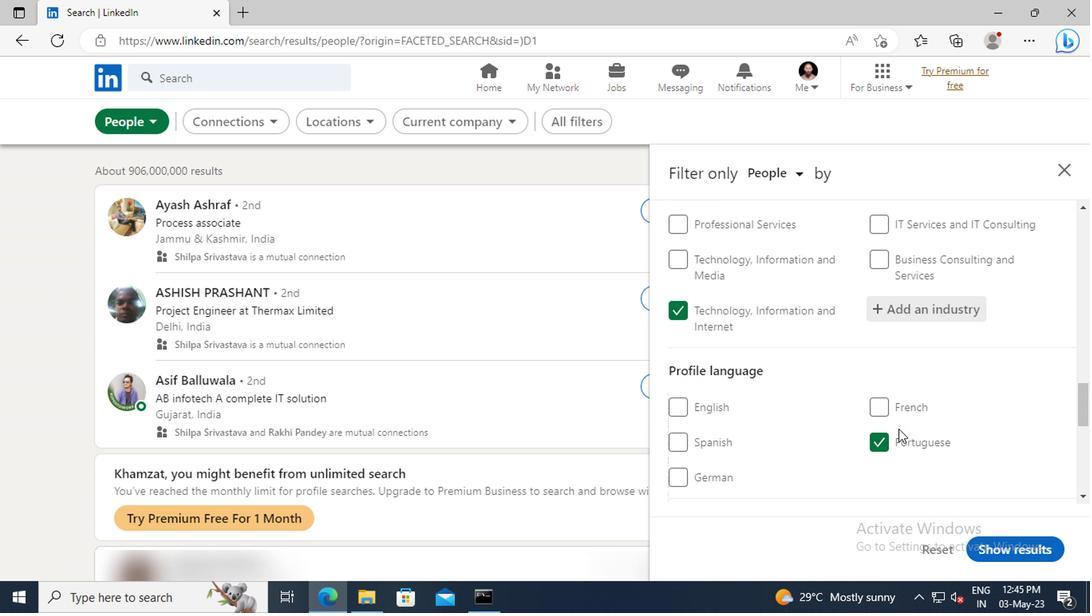 
Action: Mouse scrolled (894, 428) with delta (0, 0)
Screenshot: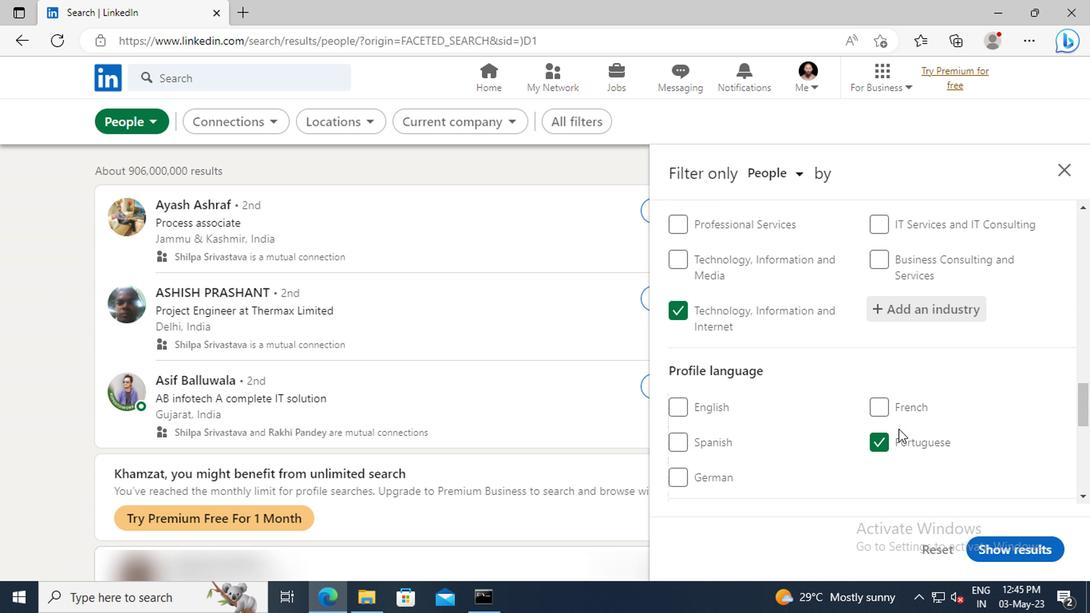 
Action: Mouse moved to (894, 412)
Screenshot: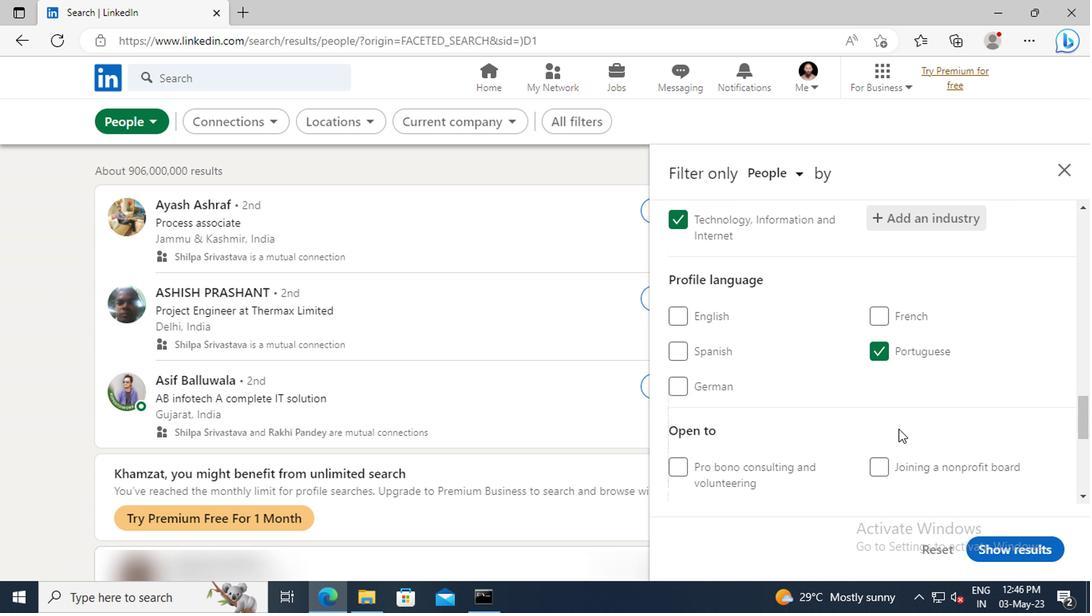 
Action: Mouse scrolled (894, 411) with delta (0, -1)
Screenshot: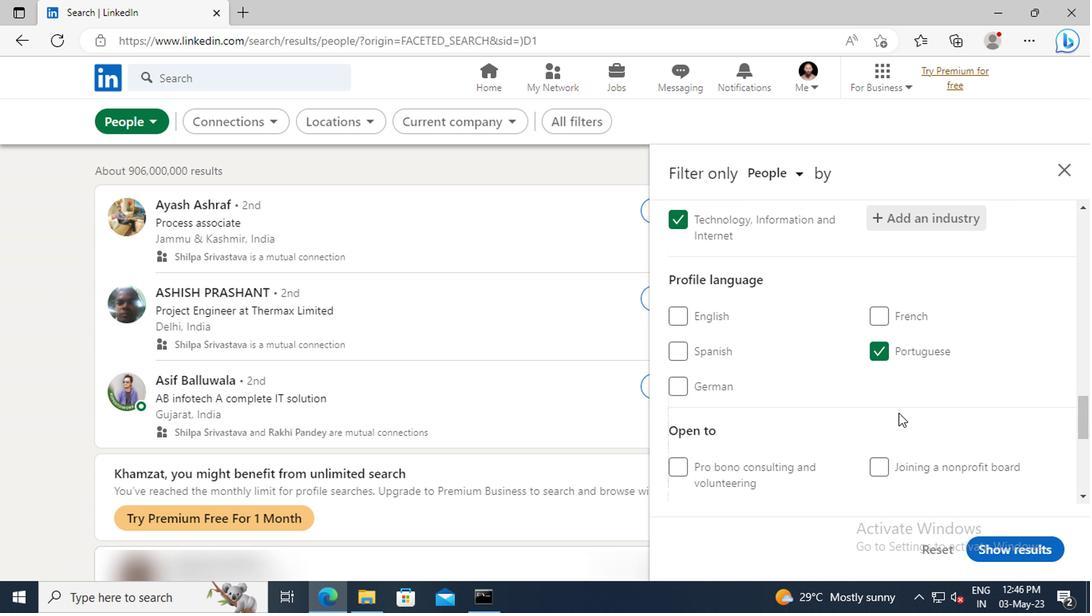
Action: Mouse scrolled (894, 411) with delta (0, -1)
Screenshot: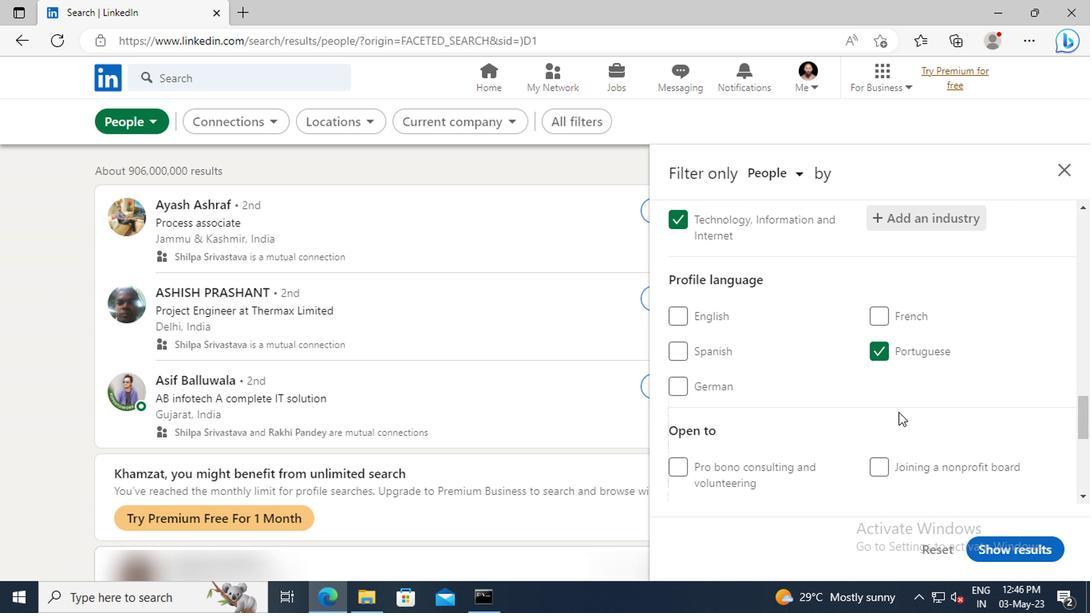 
Action: Mouse moved to (886, 376)
Screenshot: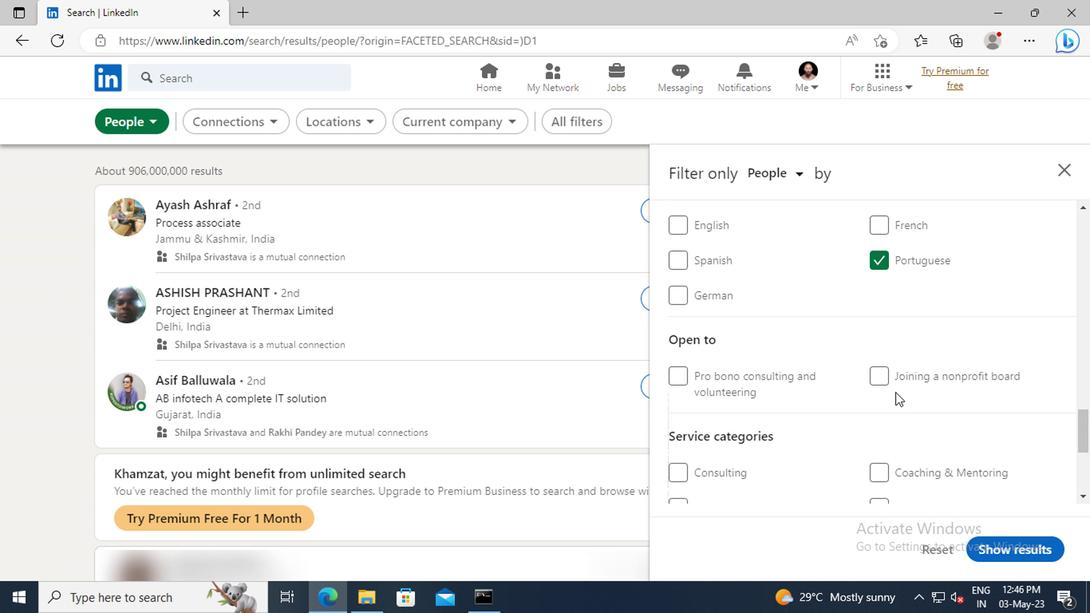 
Action: Mouse scrolled (886, 375) with delta (0, 0)
Screenshot: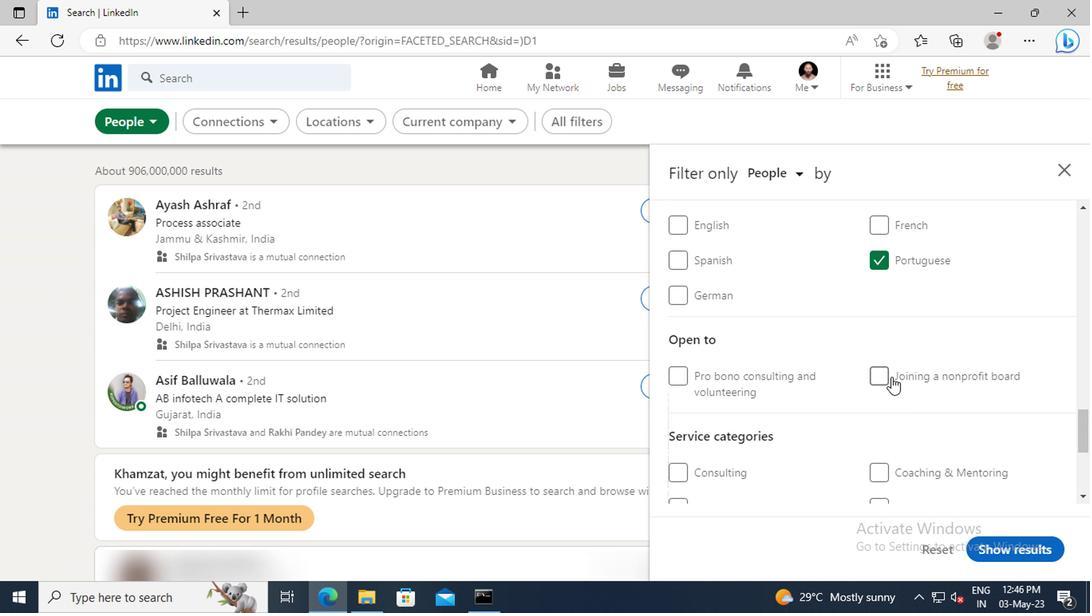 
Action: Mouse scrolled (886, 375) with delta (0, 0)
Screenshot: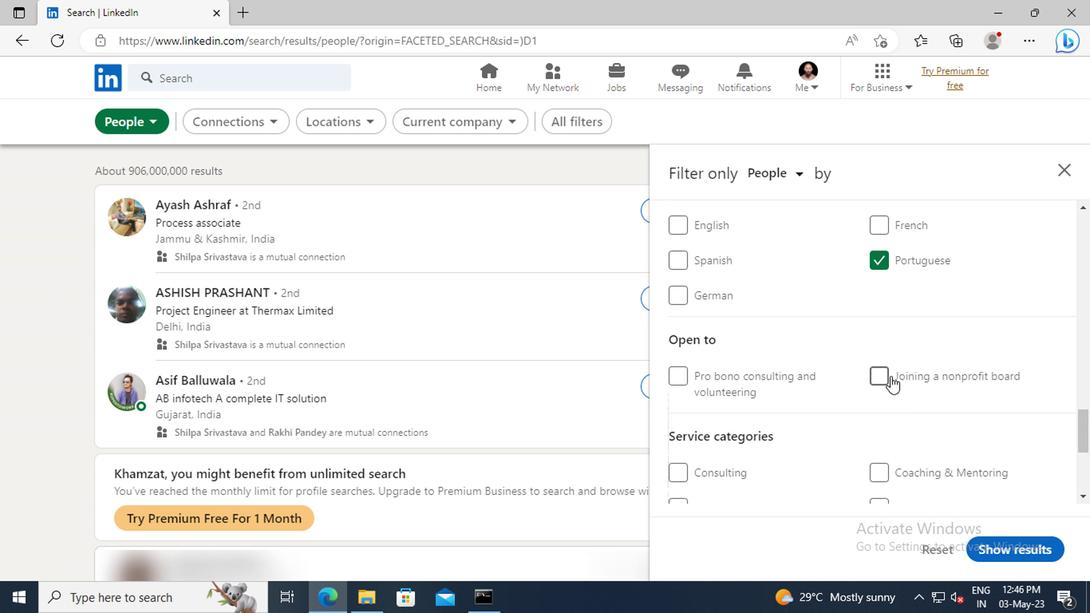 
Action: Mouse moved to (886, 375)
Screenshot: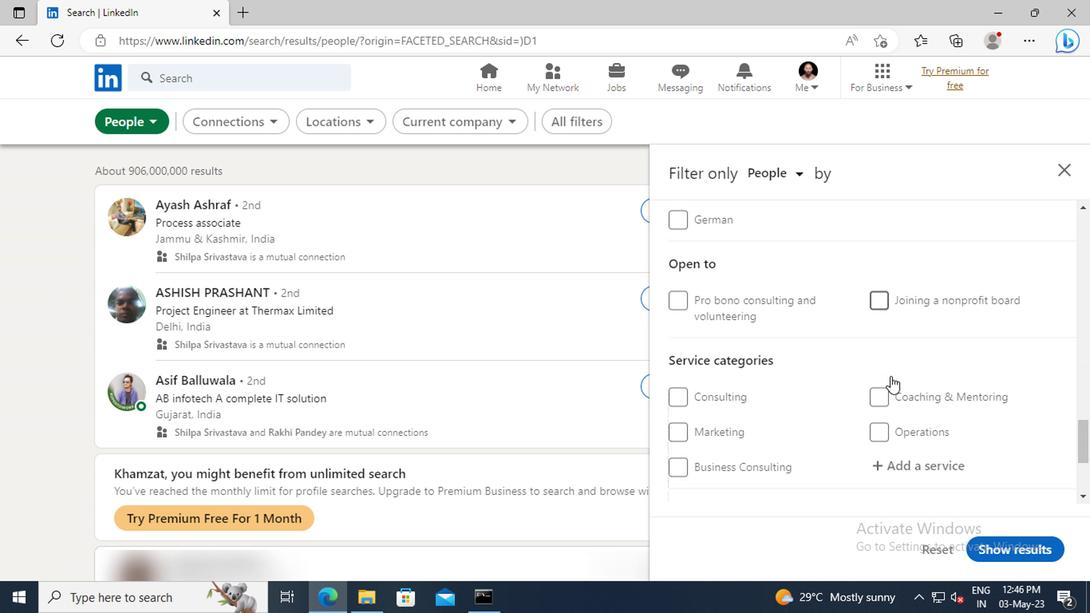 
Action: Mouse scrolled (886, 374) with delta (0, -1)
Screenshot: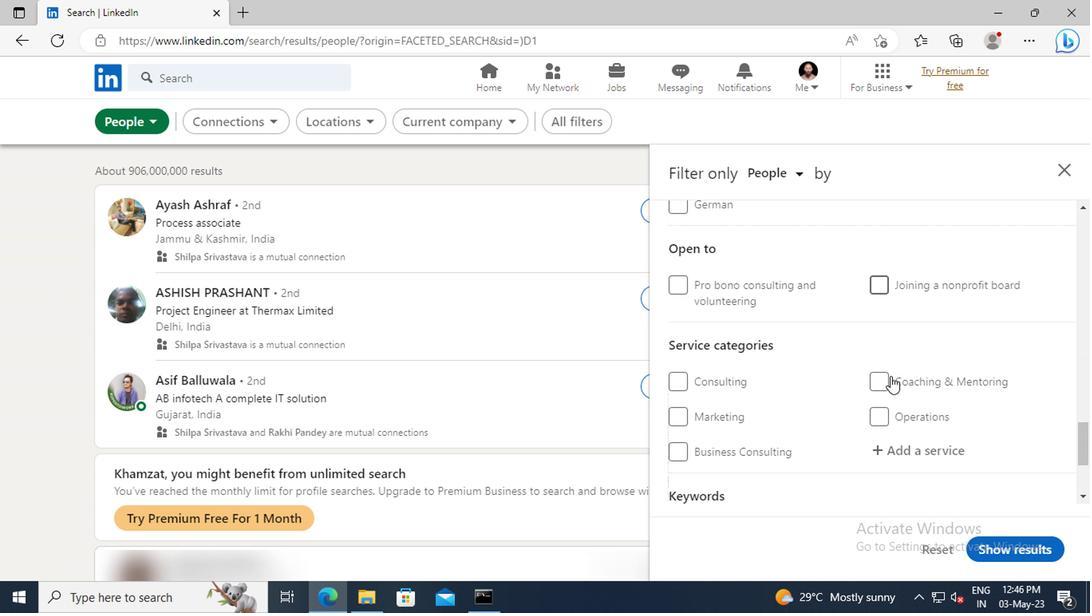 
Action: Mouse scrolled (886, 374) with delta (0, -1)
Screenshot: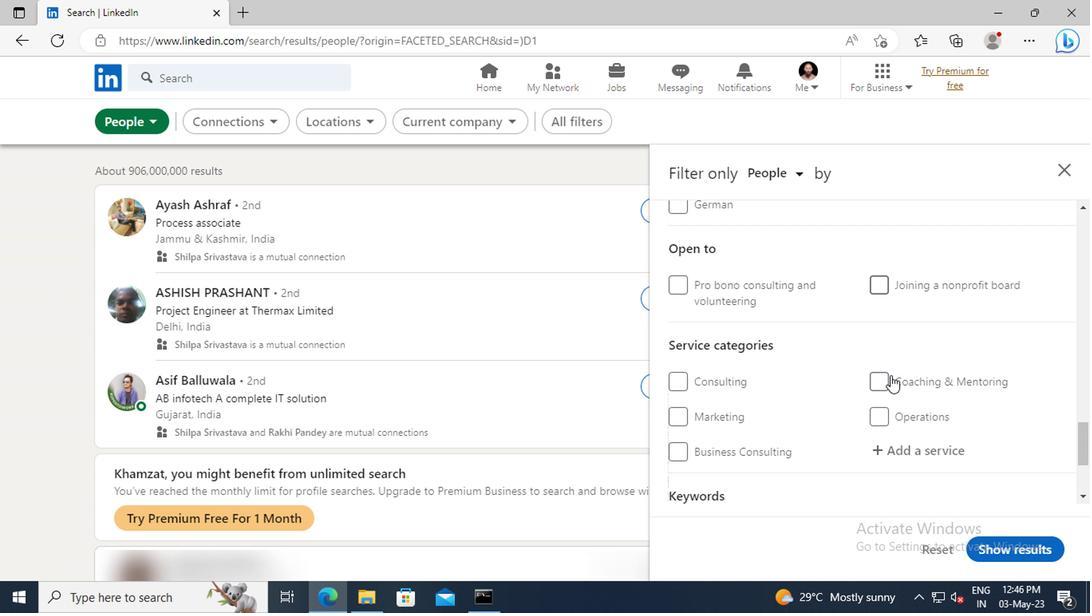 
Action: Mouse moved to (891, 366)
Screenshot: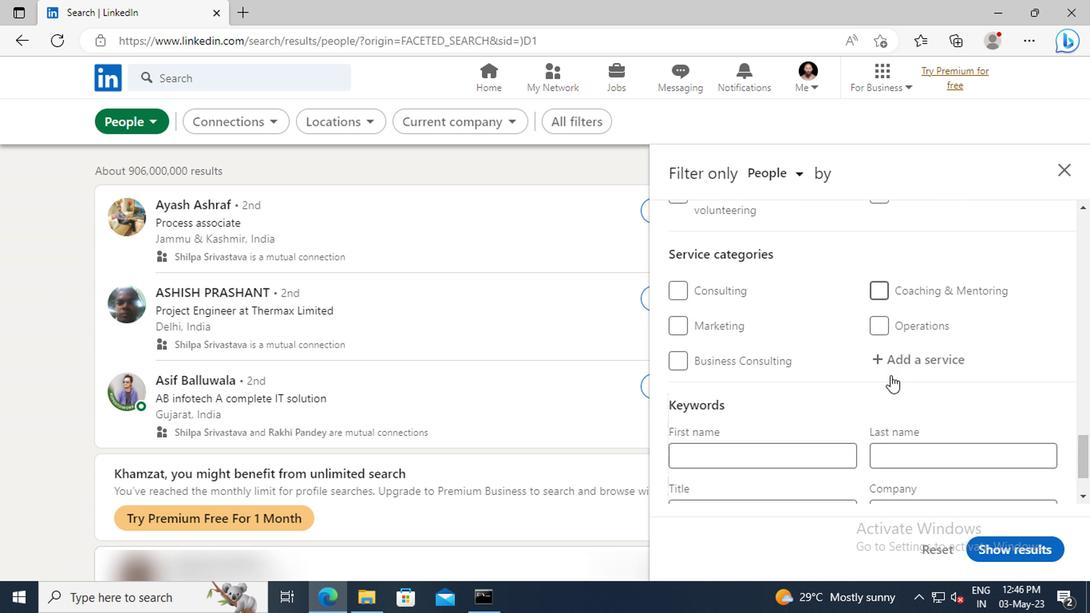 
Action: Mouse pressed left at (891, 366)
Screenshot: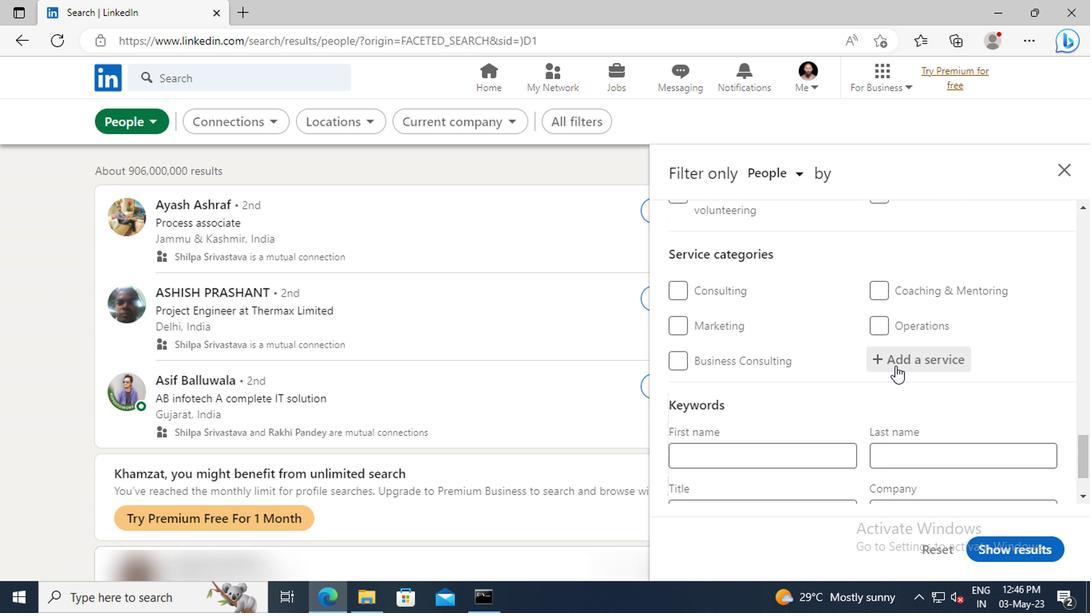 
Action: Key pressed <Key.shift>VIDEO<Key.space>
Screenshot: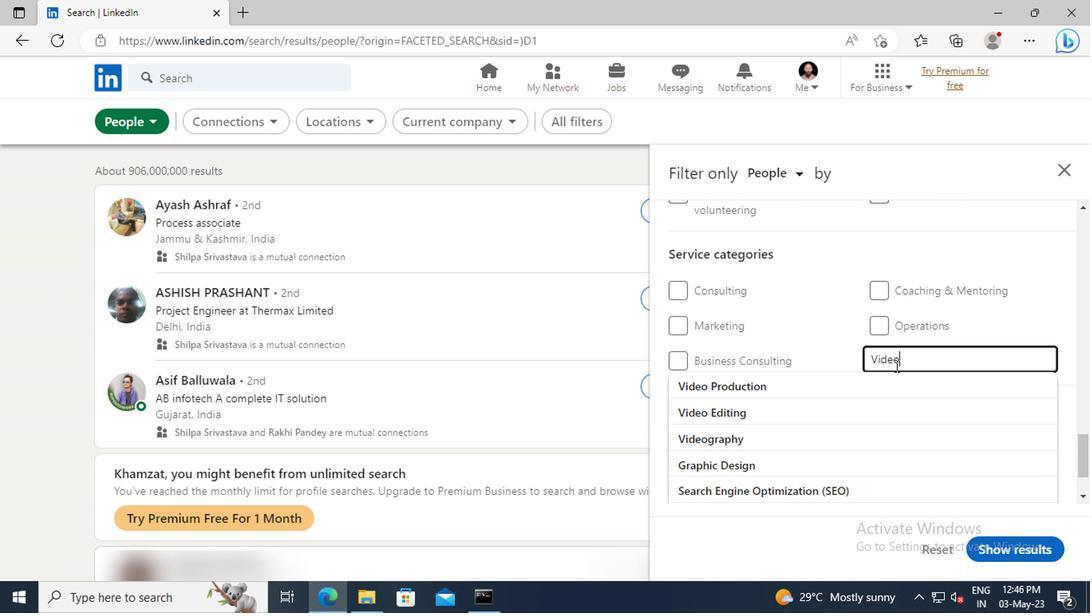 
Action: Mouse moved to (894, 379)
Screenshot: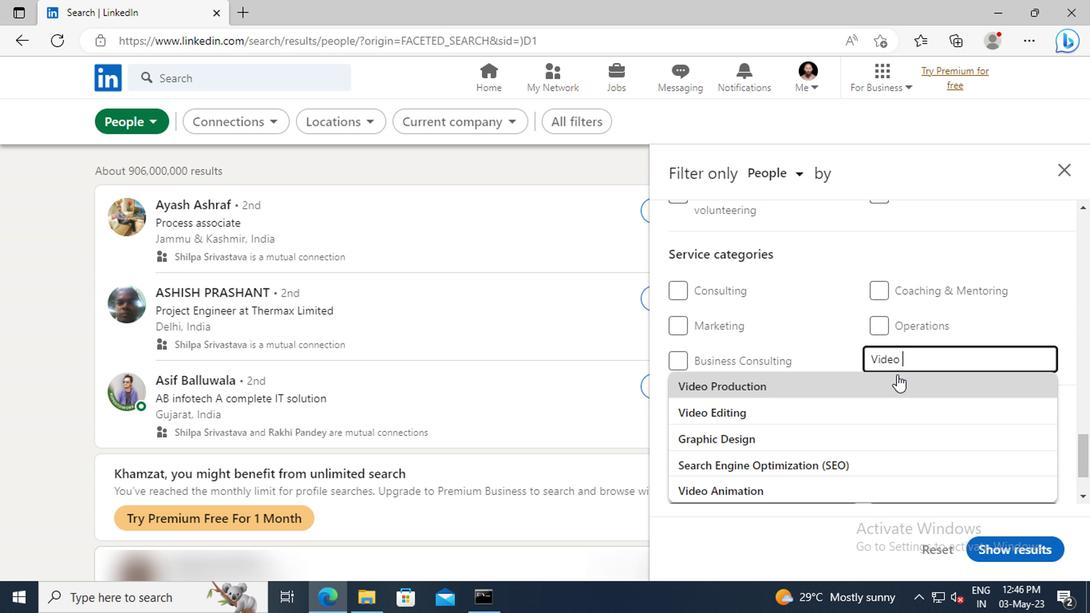 
Action: Mouse pressed left at (894, 379)
Screenshot: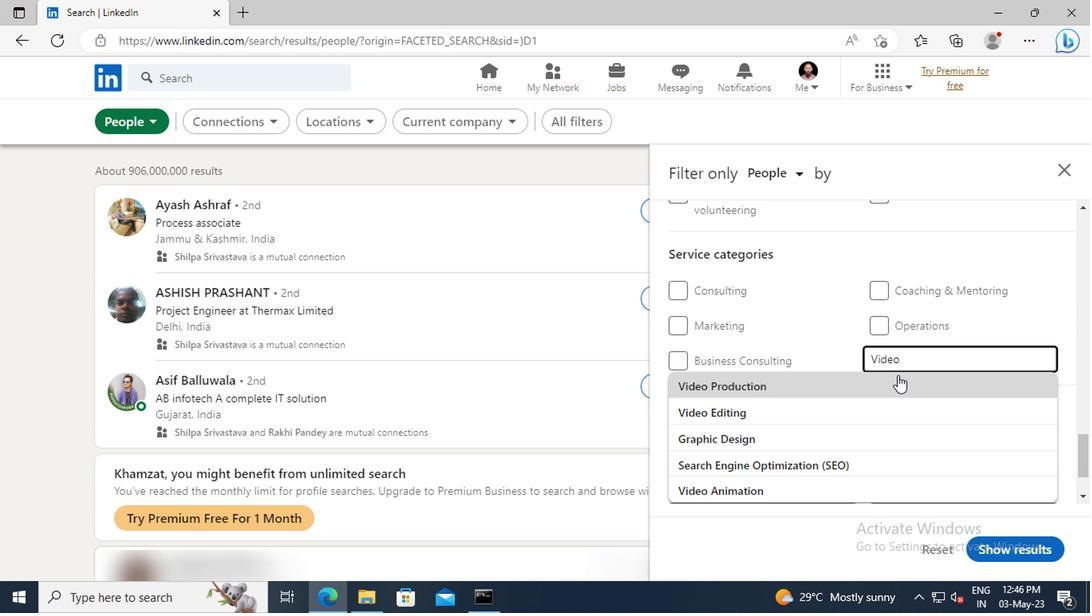
Action: Mouse scrolled (894, 378) with delta (0, -1)
Screenshot: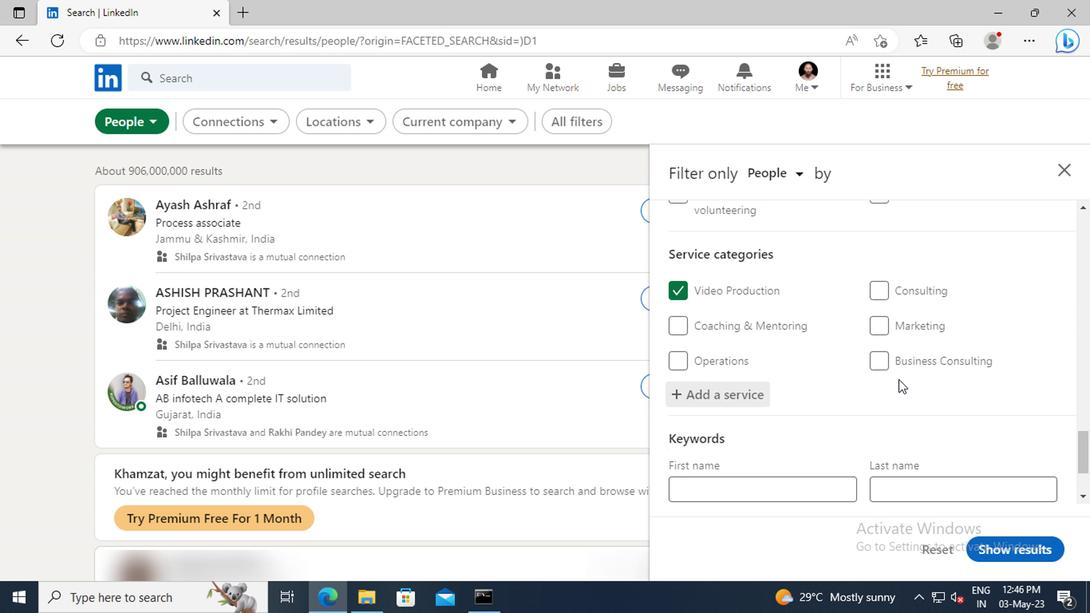 
Action: Mouse scrolled (894, 378) with delta (0, -1)
Screenshot: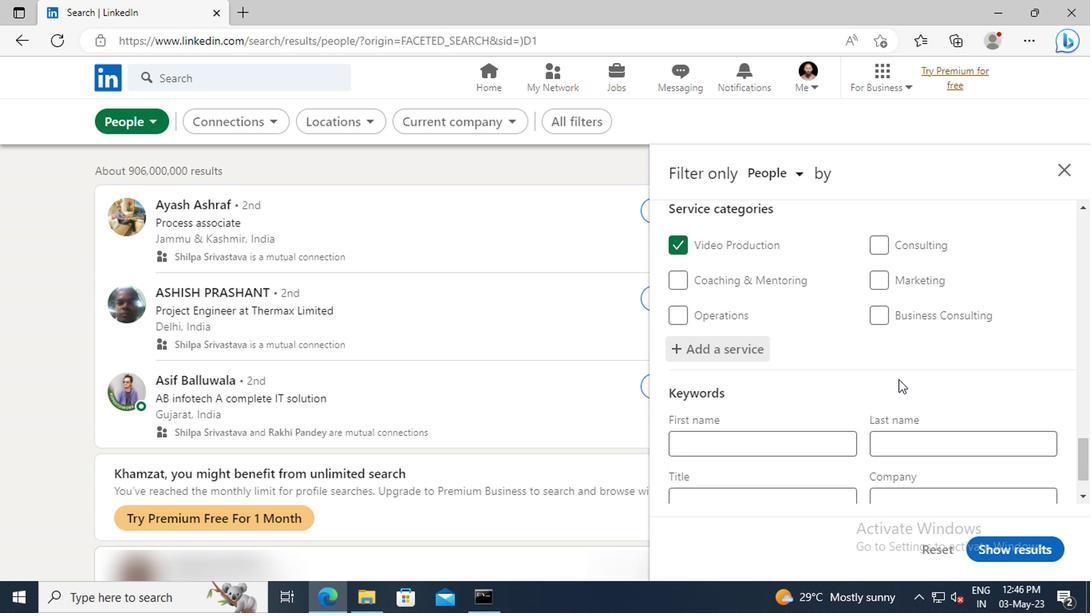 
Action: Mouse scrolled (894, 378) with delta (0, -1)
Screenshot: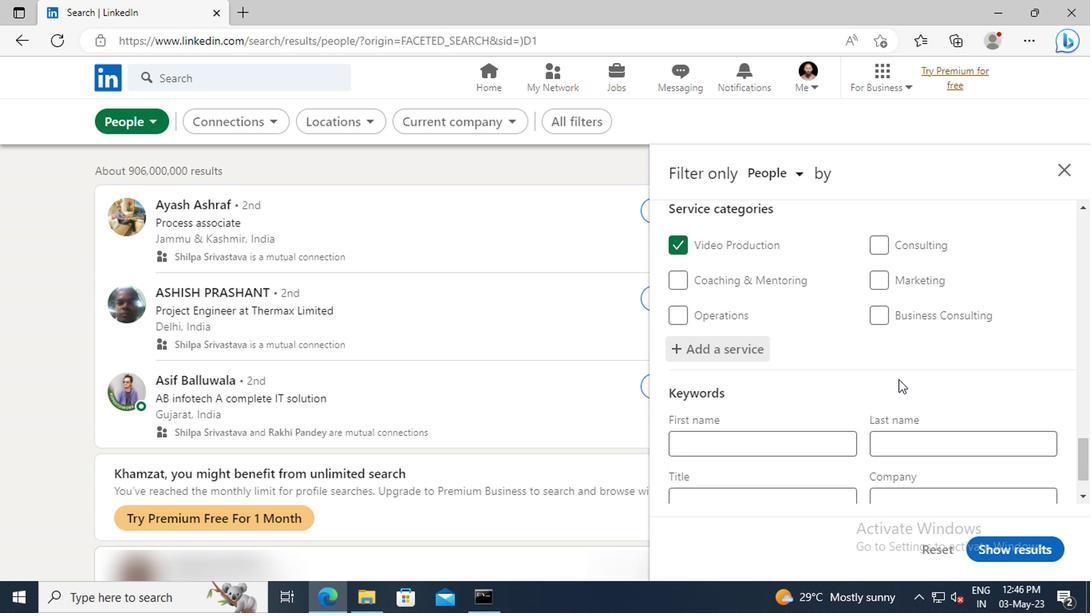
Action: Mouse scrolled (894, 378) with delta (0, -1)
Screenshot: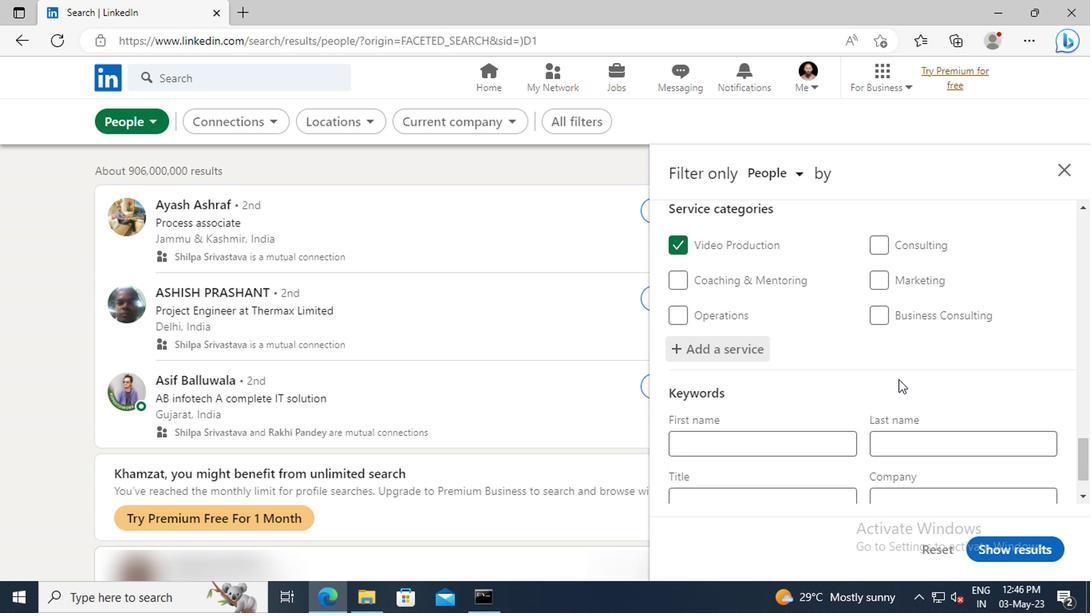 
Action: Mouse moved to (788, 436)
Screenshot: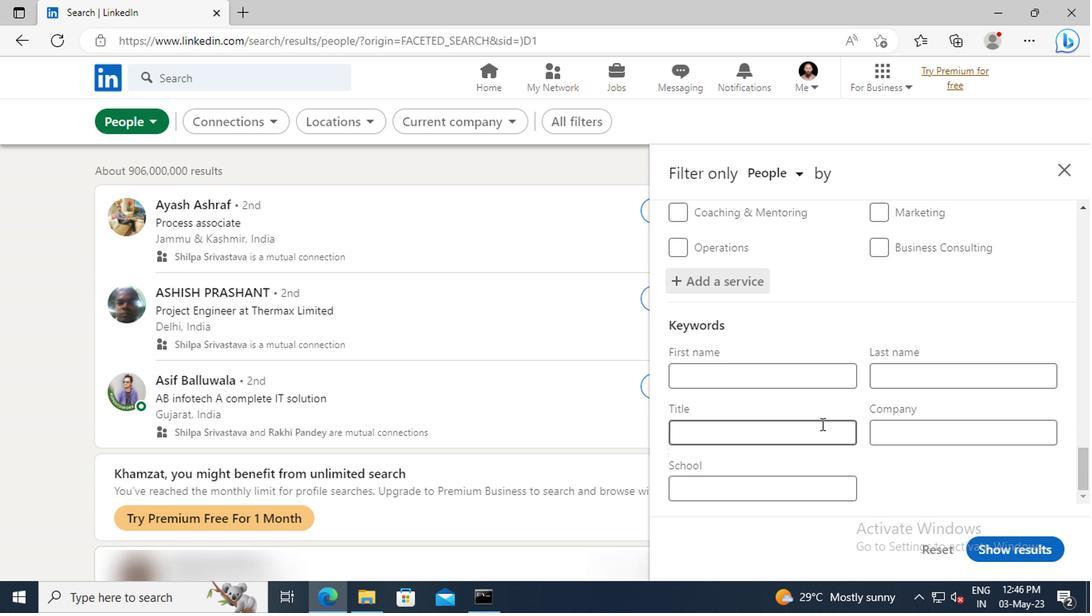 
Action: Mouse pressed left at (788, 436)
Screenshot: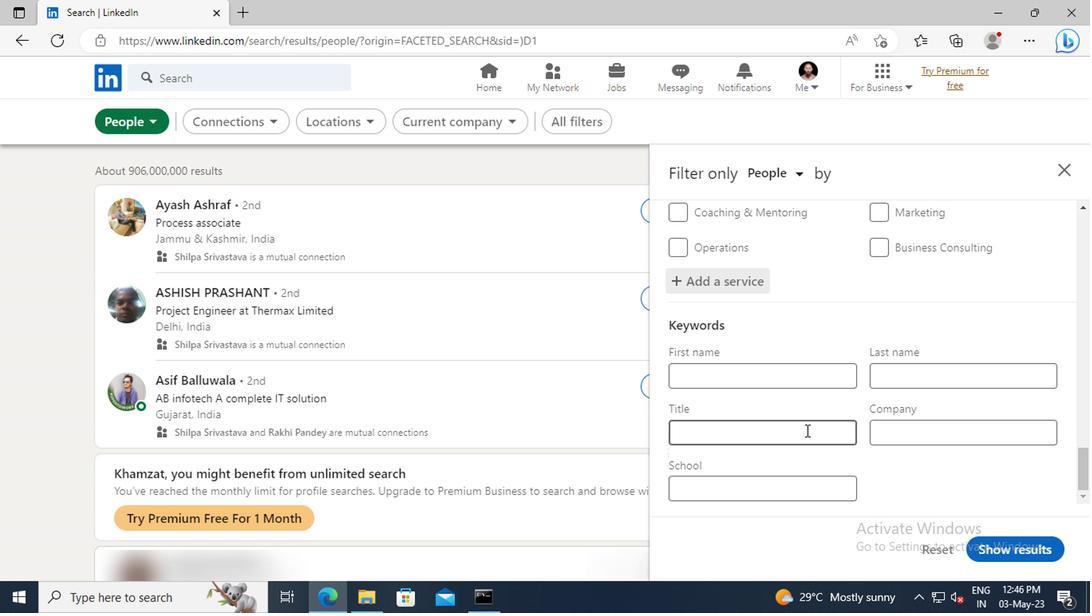 
Action: Key pressed <Key.shift>CHEF<Key.enter>
Screenshot: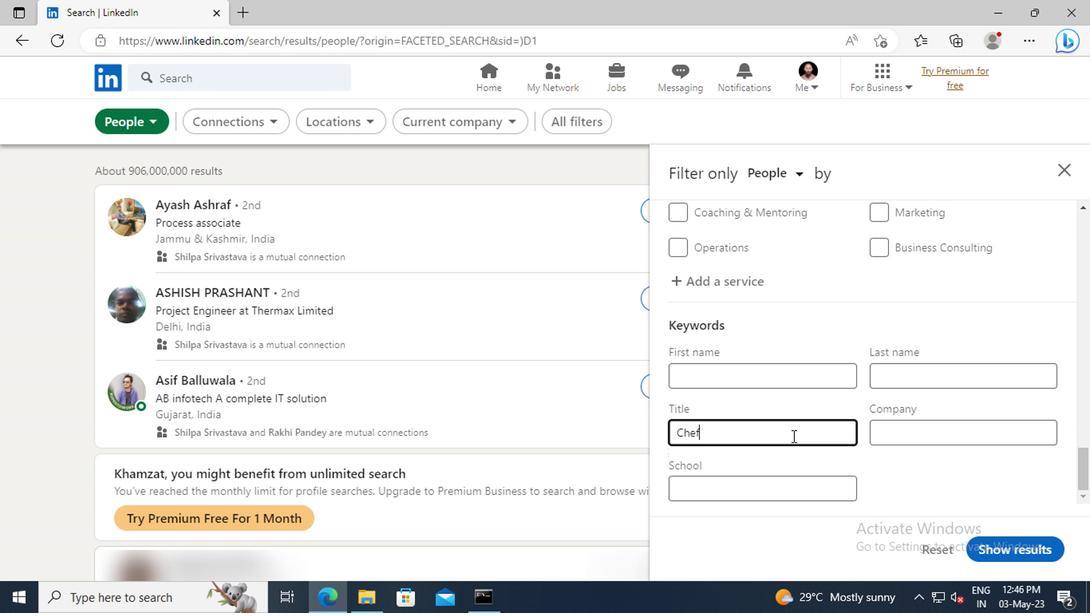 
Action: Mouse moved to (981, 545)
Screenshot: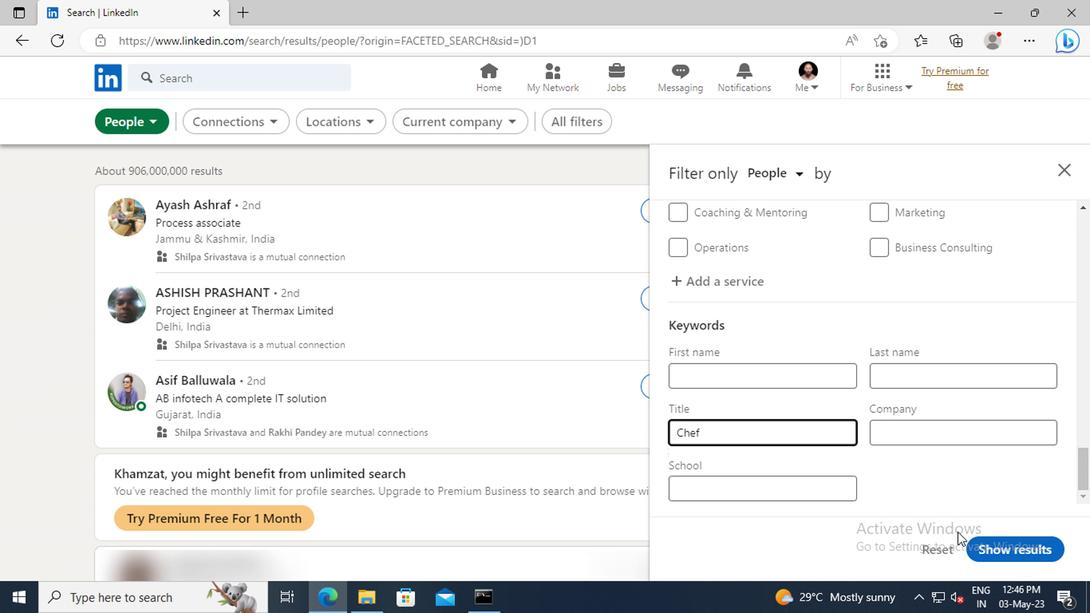 
Action: Mouse pressed left at (981, 545)
Screenshot: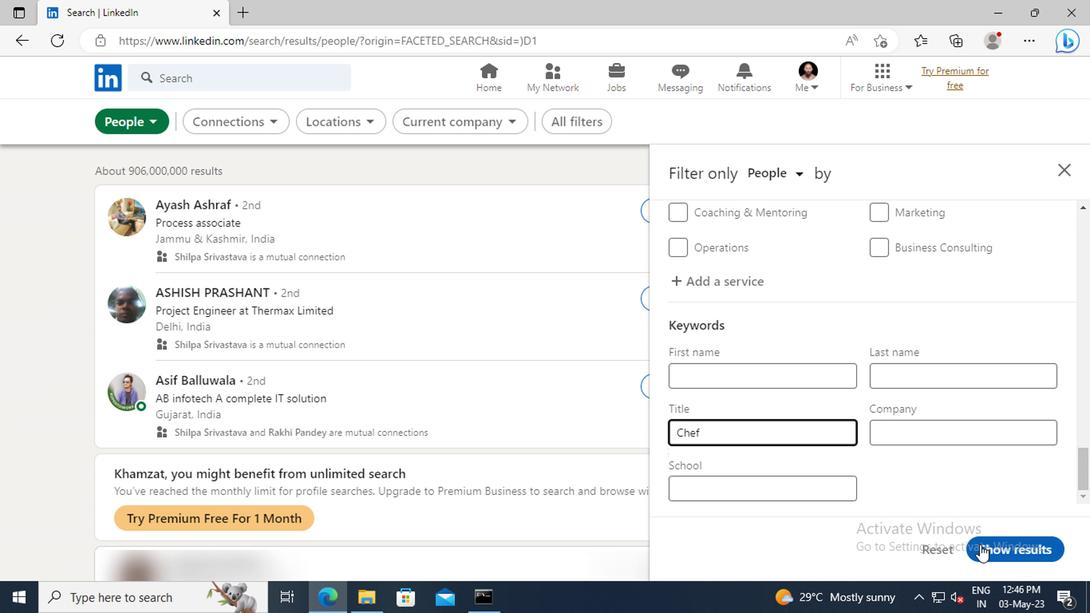 
